 Task: Find connections with filter location Guilin with filter topic #lifestylewith filter profile language English with filter current company Innovaccer with filter school G.H. Raisoni College of Engineering(GHRCE), Nagpur  with filter industry Civic and Social Organizations with filter service category Content Strategy with filter keywords title Atmospheric Scientist
Action: Mouse moved to (714, 96)
Screenshot: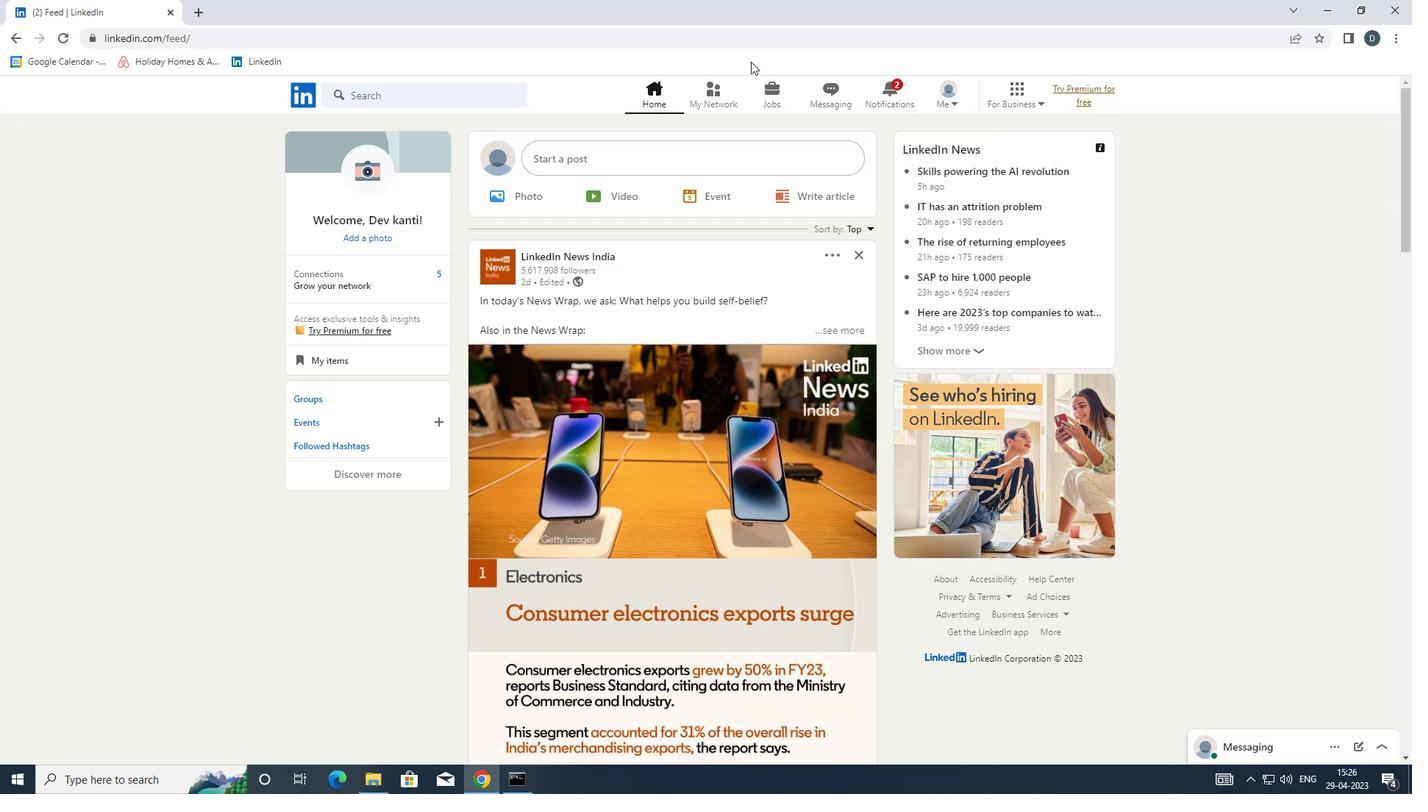 
Action: Mouse pressed left at (714, 96)
Screenshot: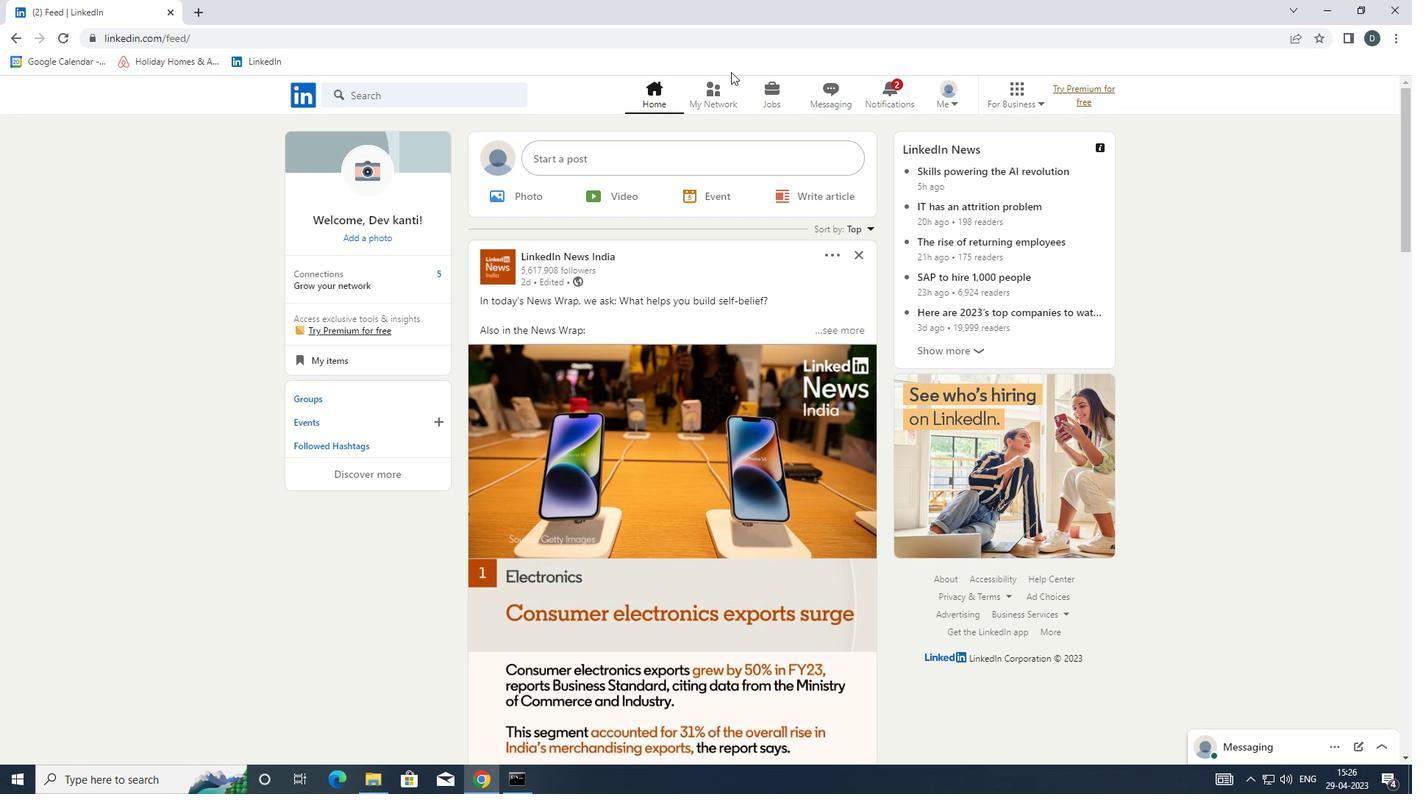 
Action: Mouse moved to (490, 181)
Screenshot: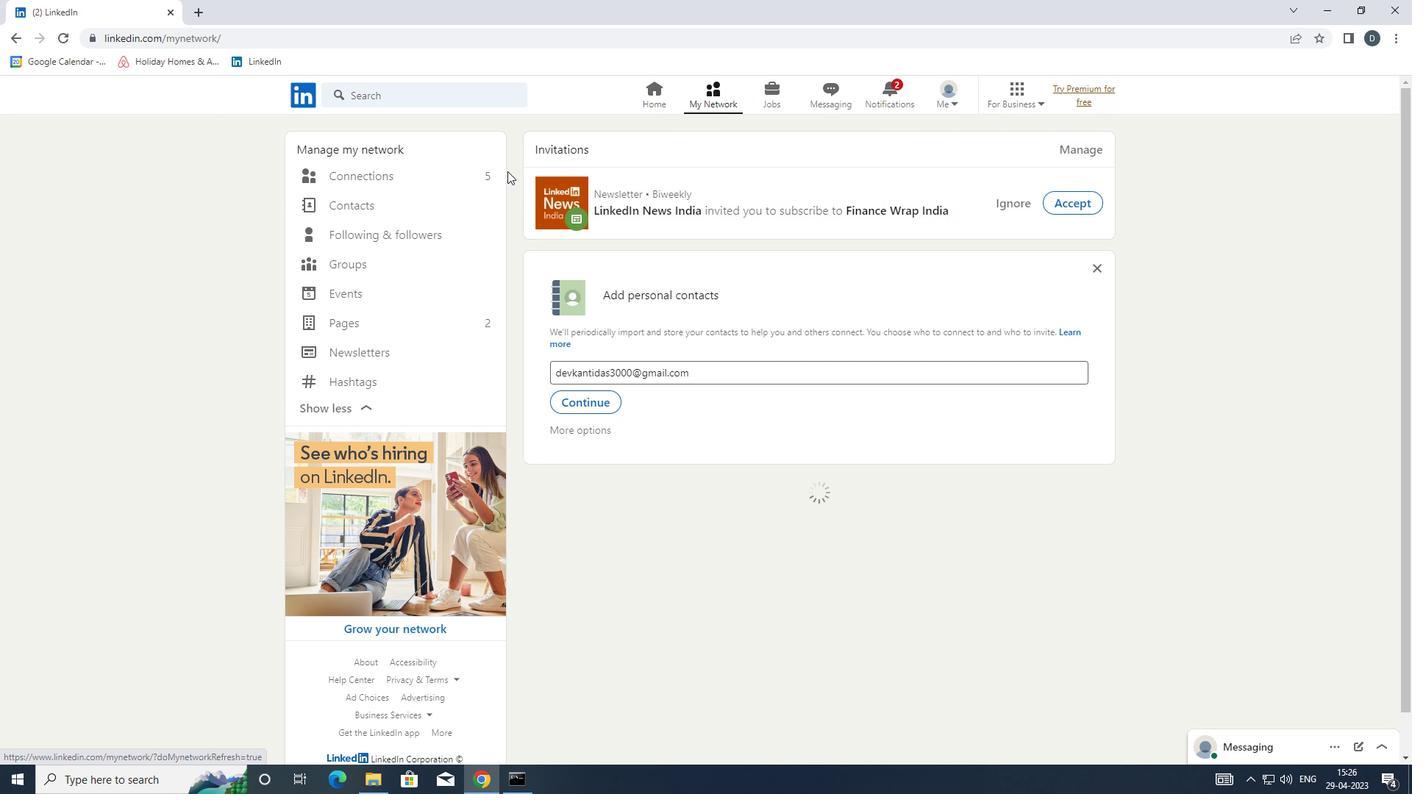 
Action: Mouse pressed left at (490, 181)
Screenshot: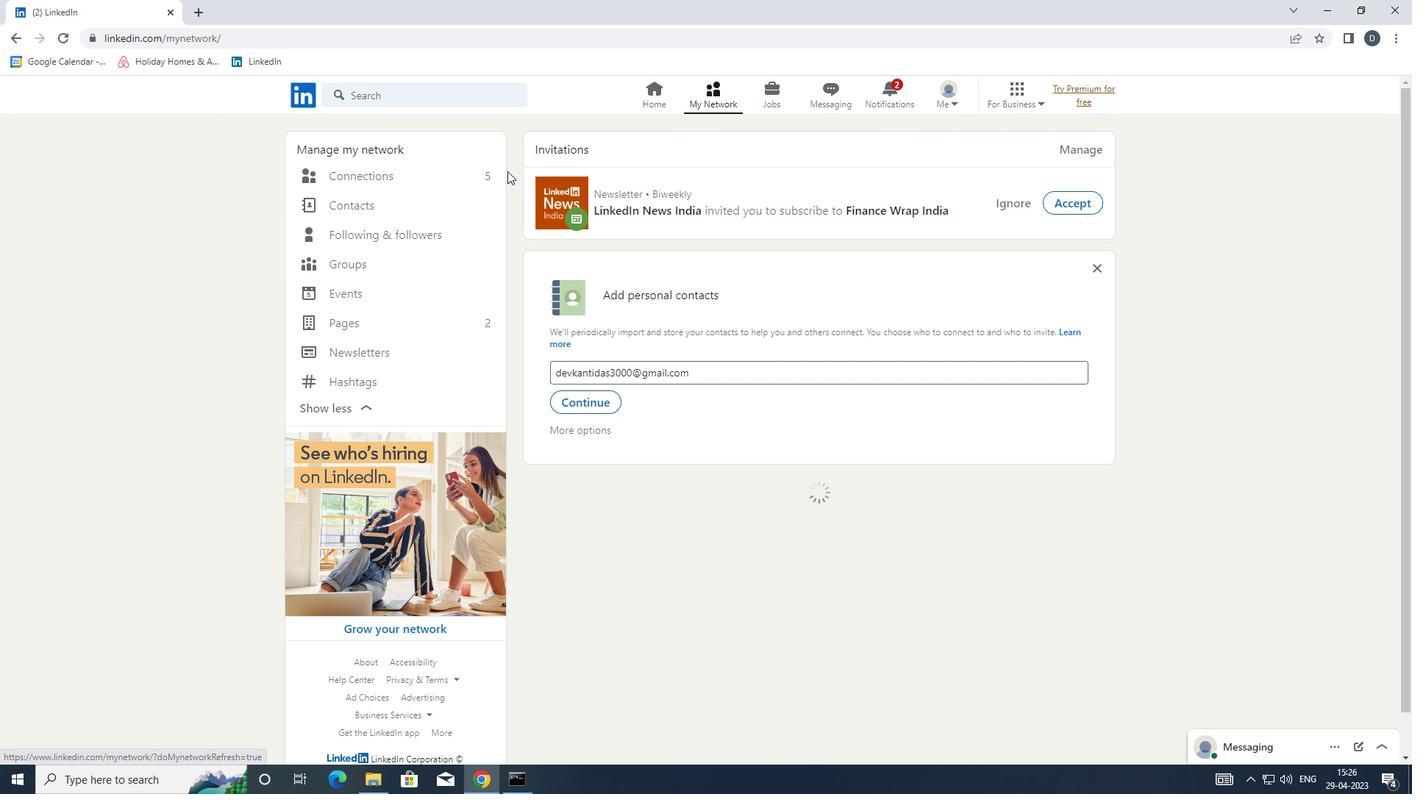 
Action: Mouse moved to (820, 178)
Screenshot: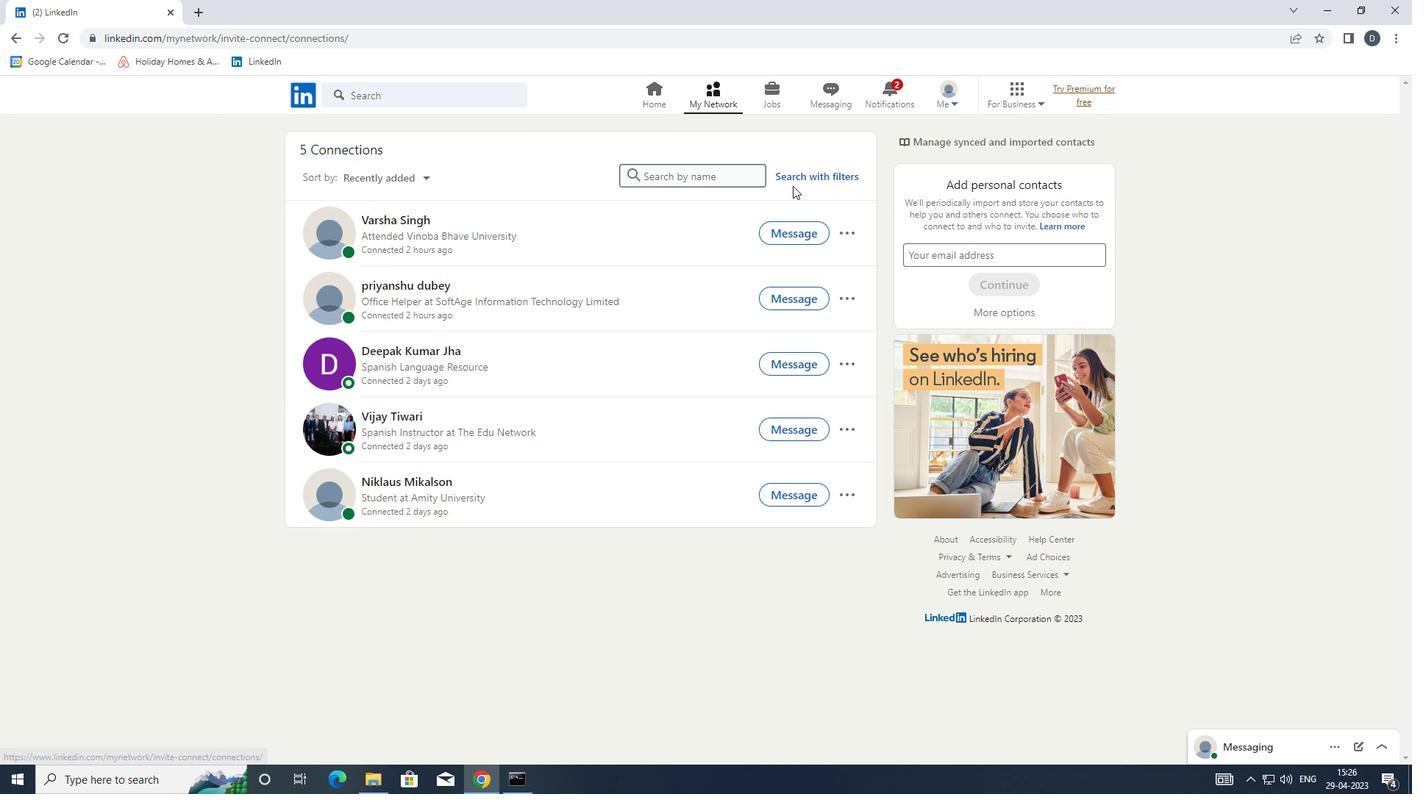 
Action: Mouse pressed left at (820, 178)
Screenshot: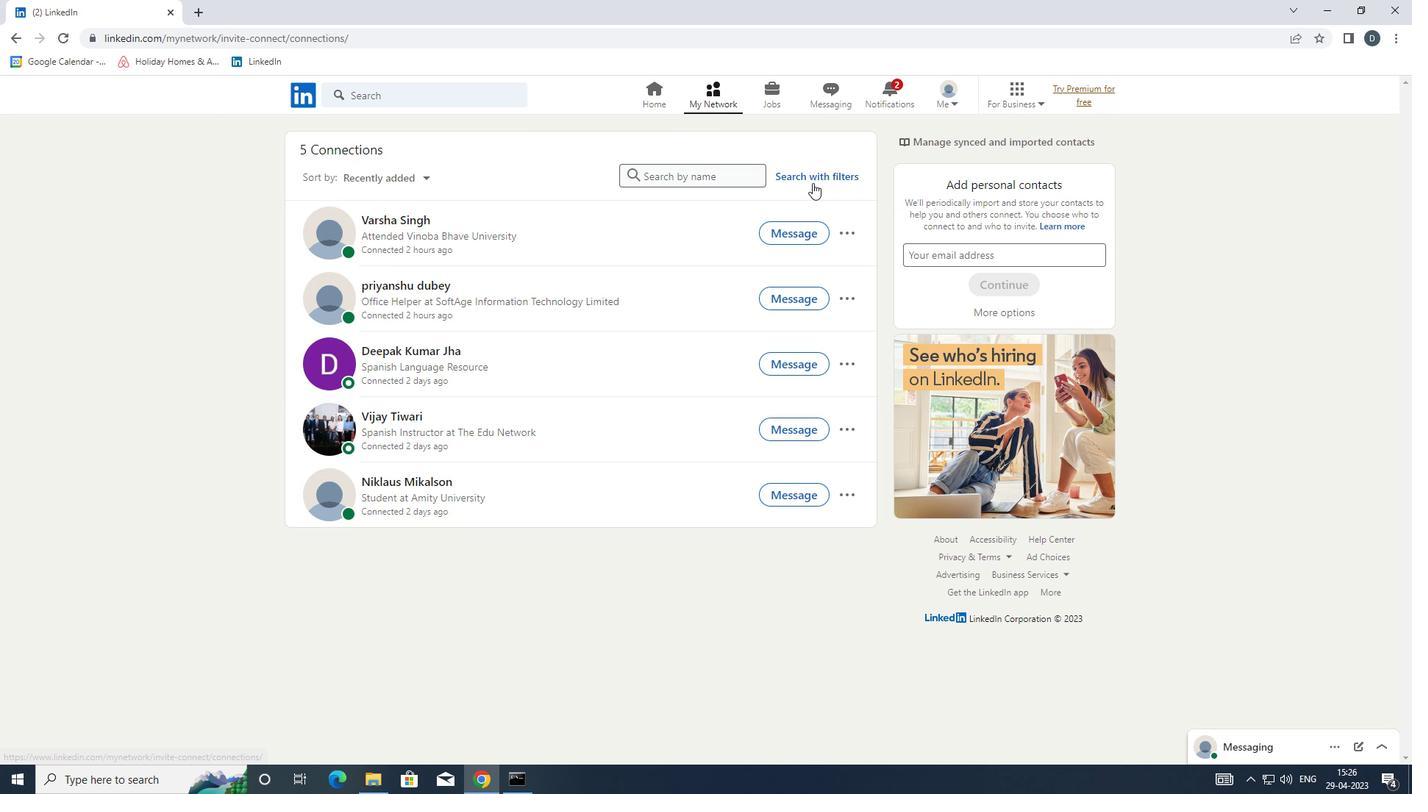 
Action: Mouse moved to (749, 135)
Screenshot: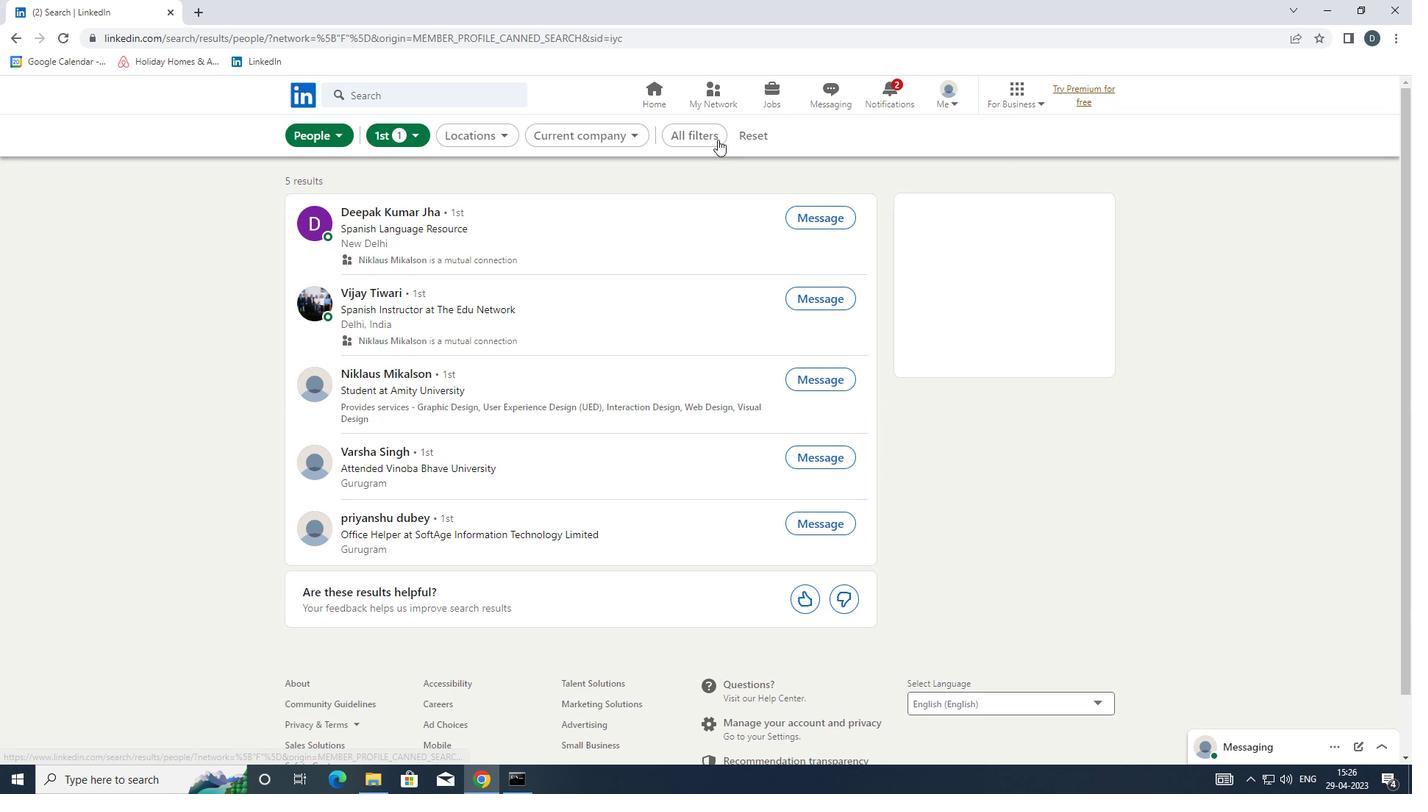 
Action: Mouse pressed left at (749, 135)
Screenshot: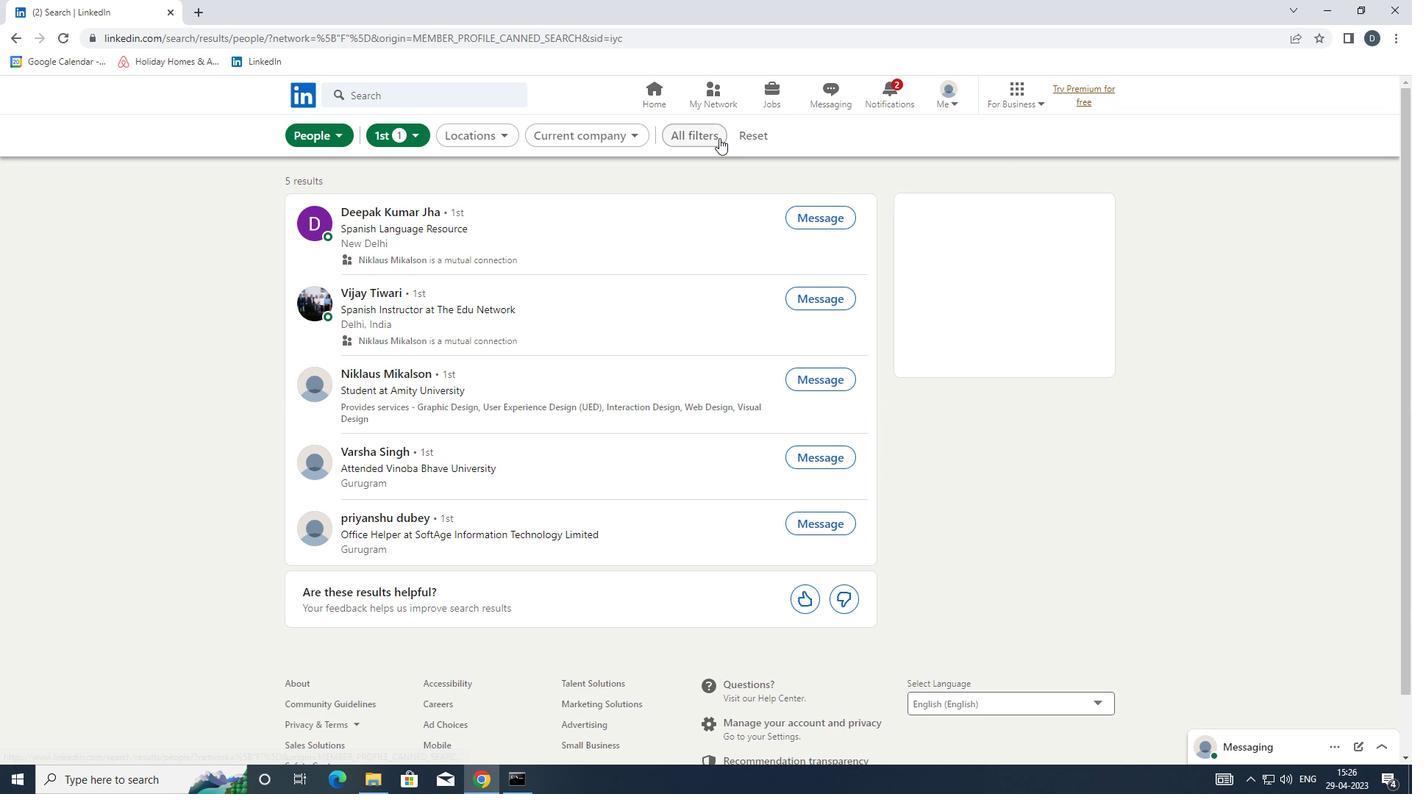 
Action: Mouse moved to (721, 133)
Screenshot: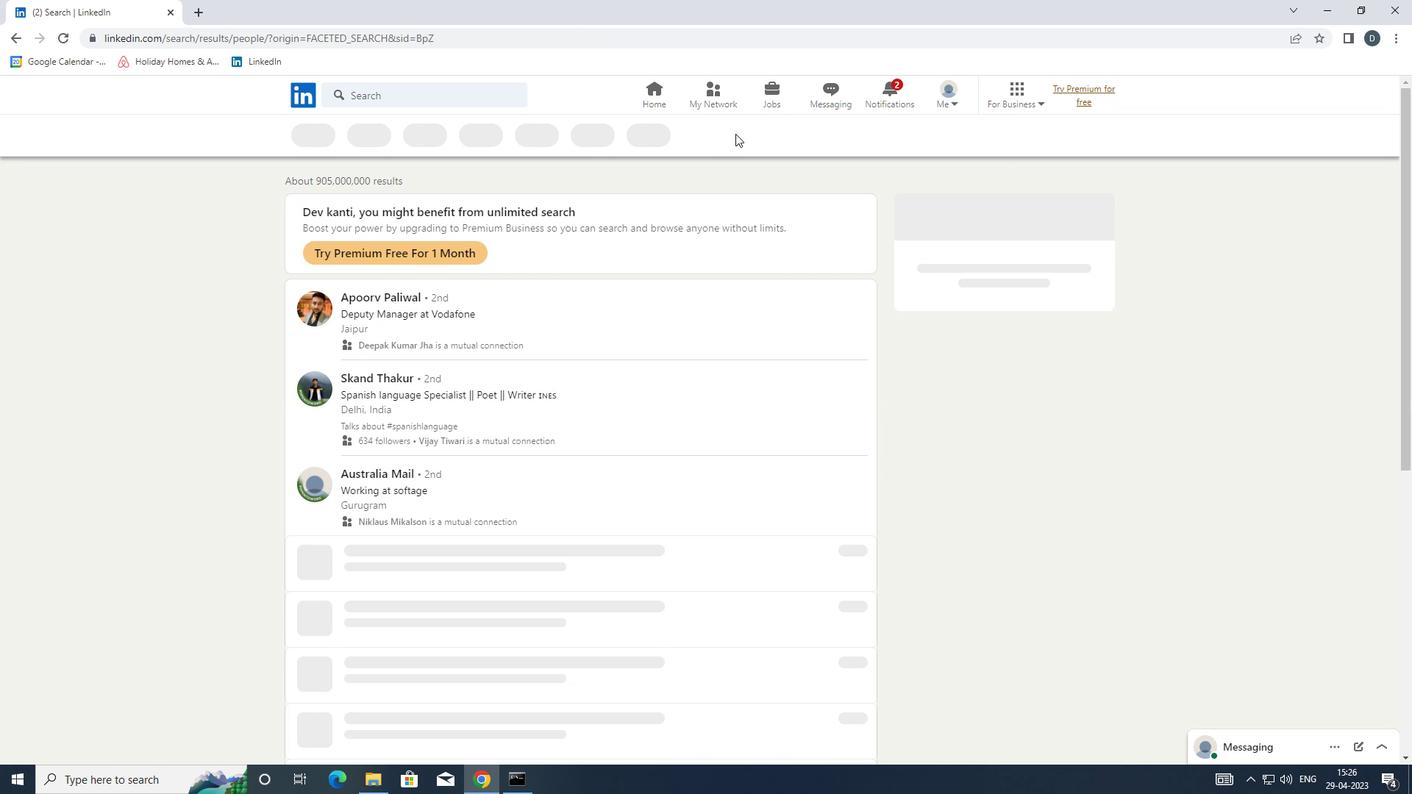 
Action: Mouse pressed left at (721, 133)
Screenshot: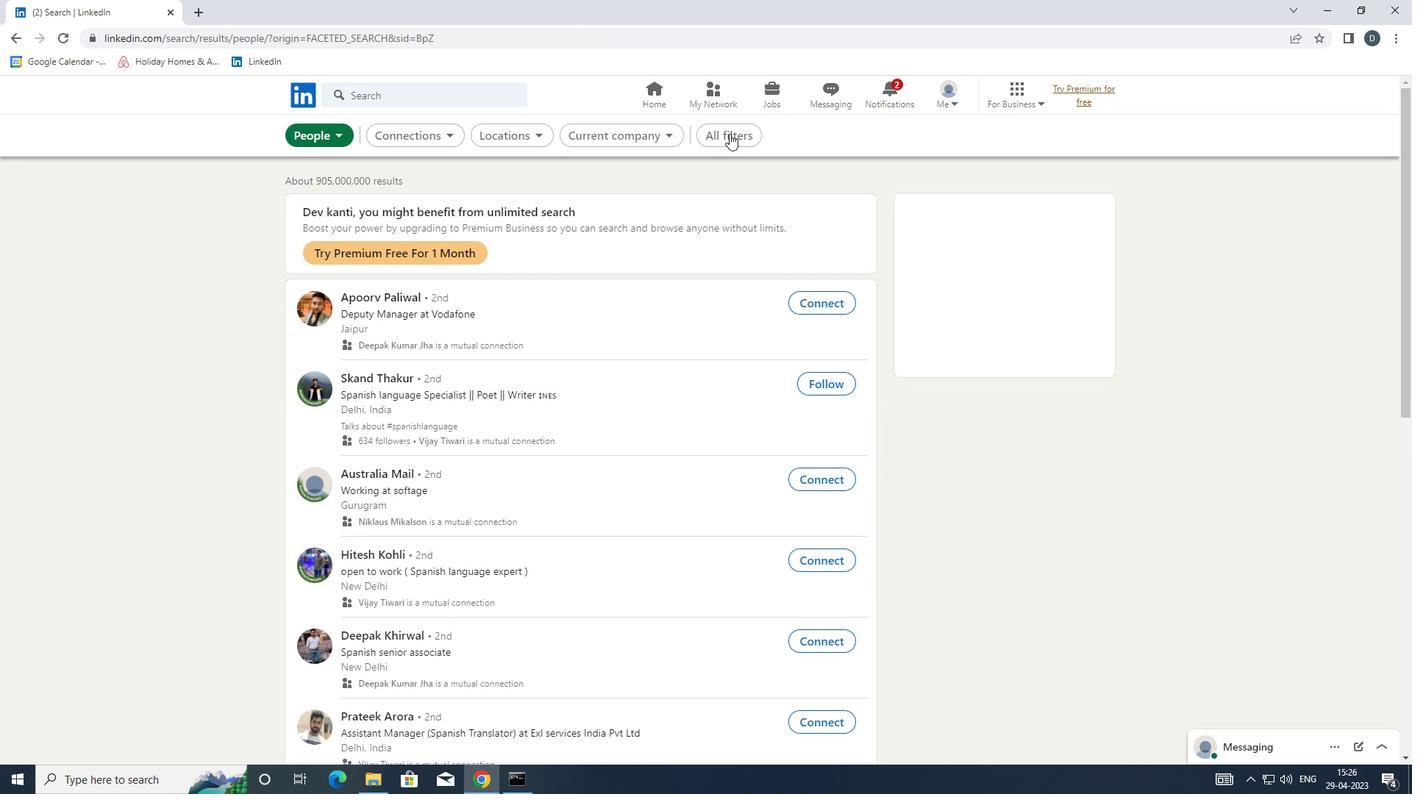 
Action: Mouse moved to (1153, 444)
Screenshot: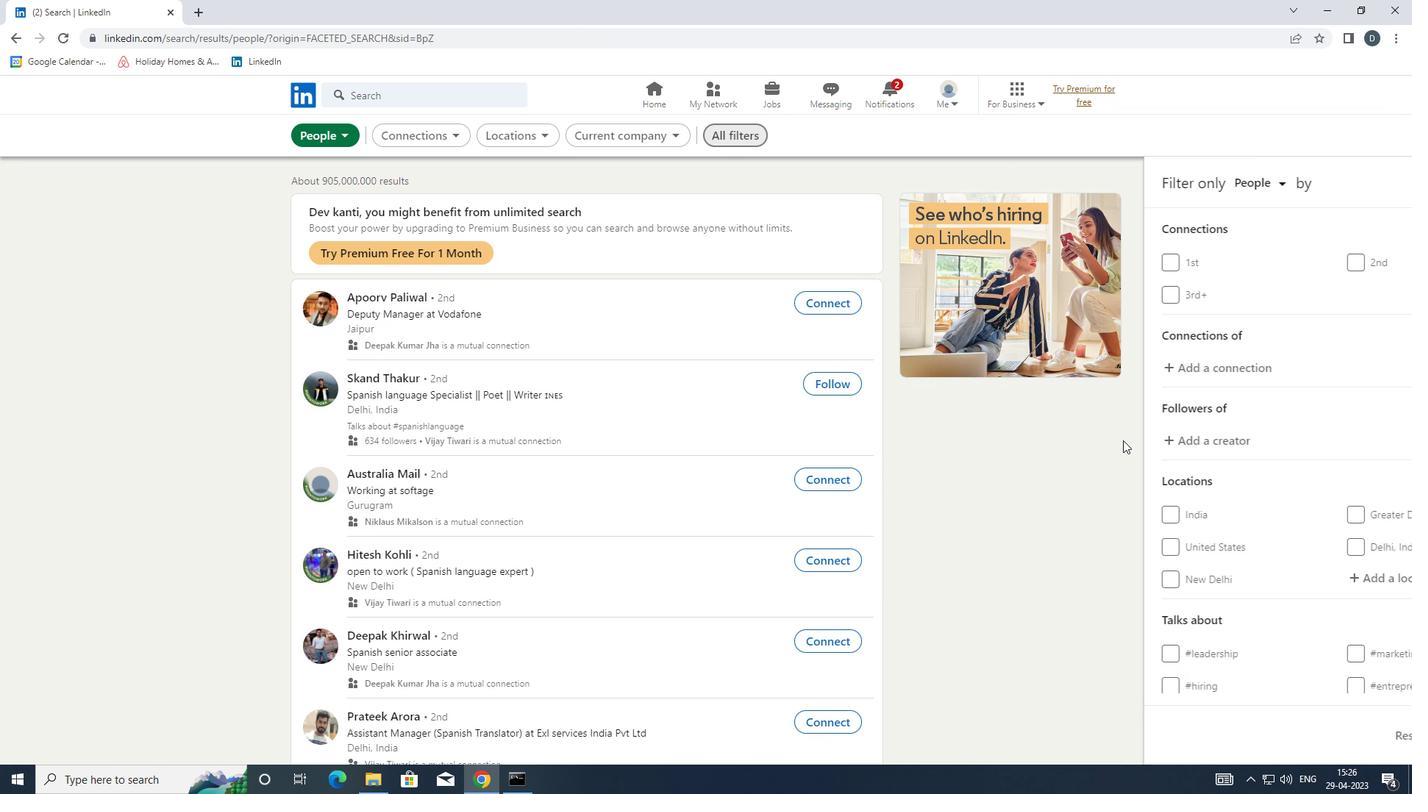 
Action: Mouse scrolled (1153, 443) with delta (0, 0)
Screenshot: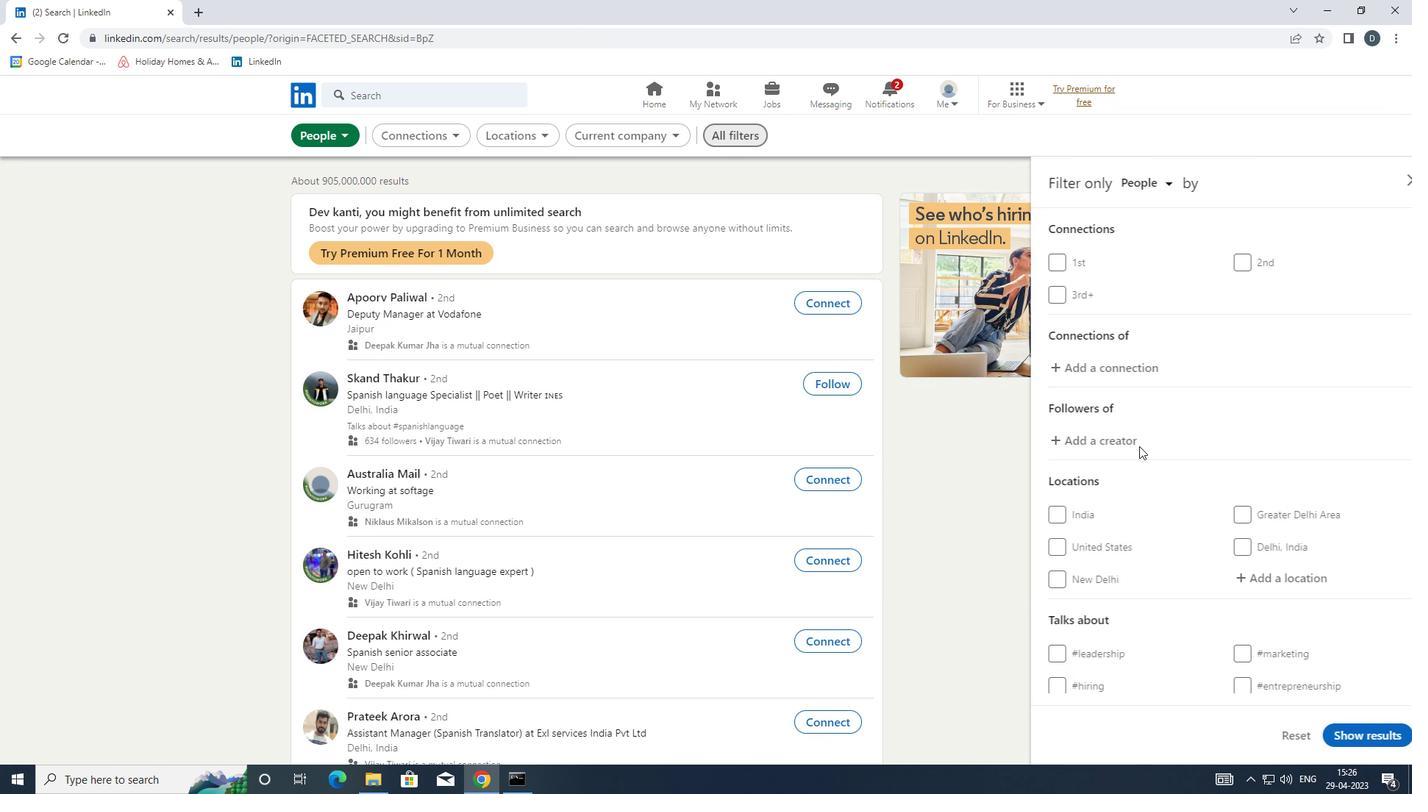 
Action: Mouse moved to (1155, 444)
Screenshot: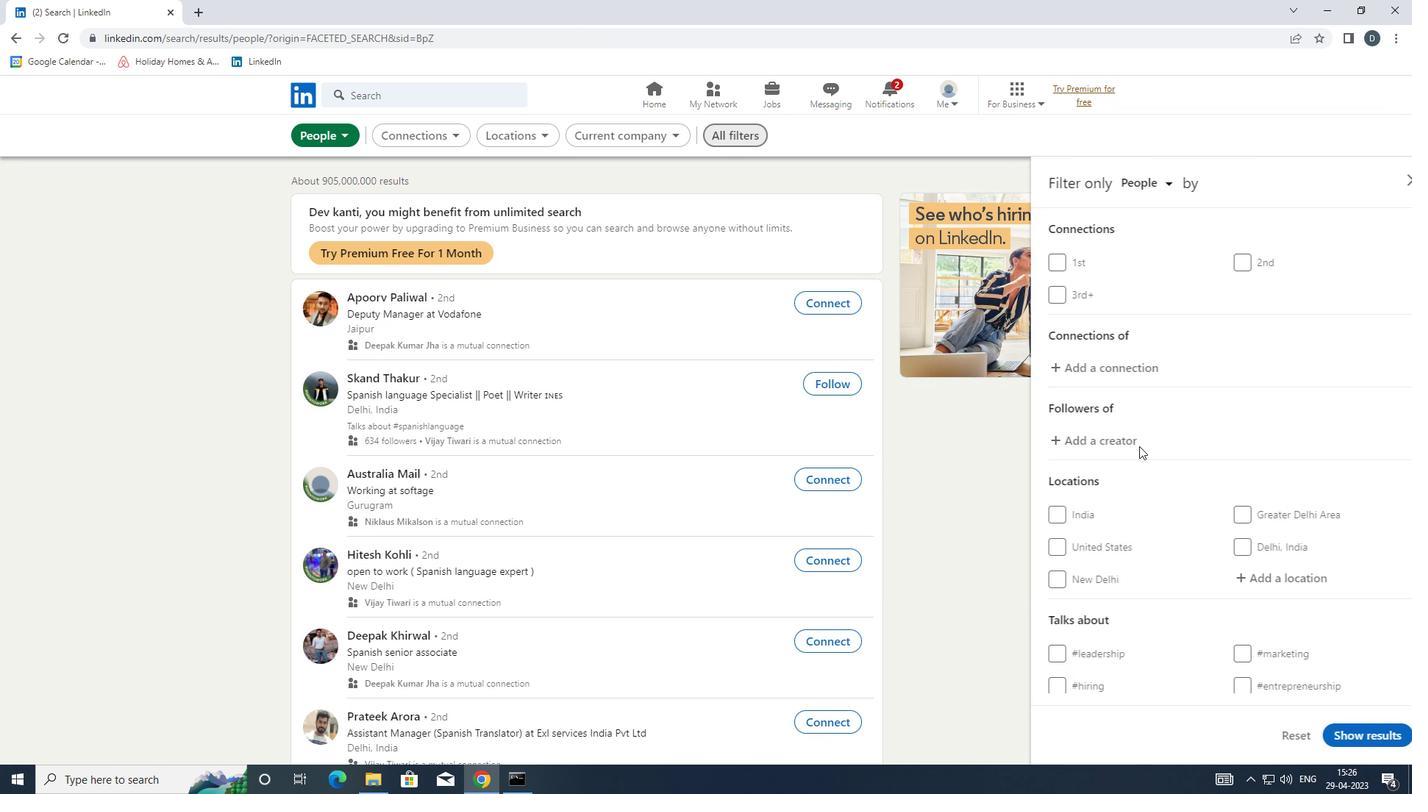 
Action: Mouse scrolled (1155, 443) with delta (0, 0)
Screenshot: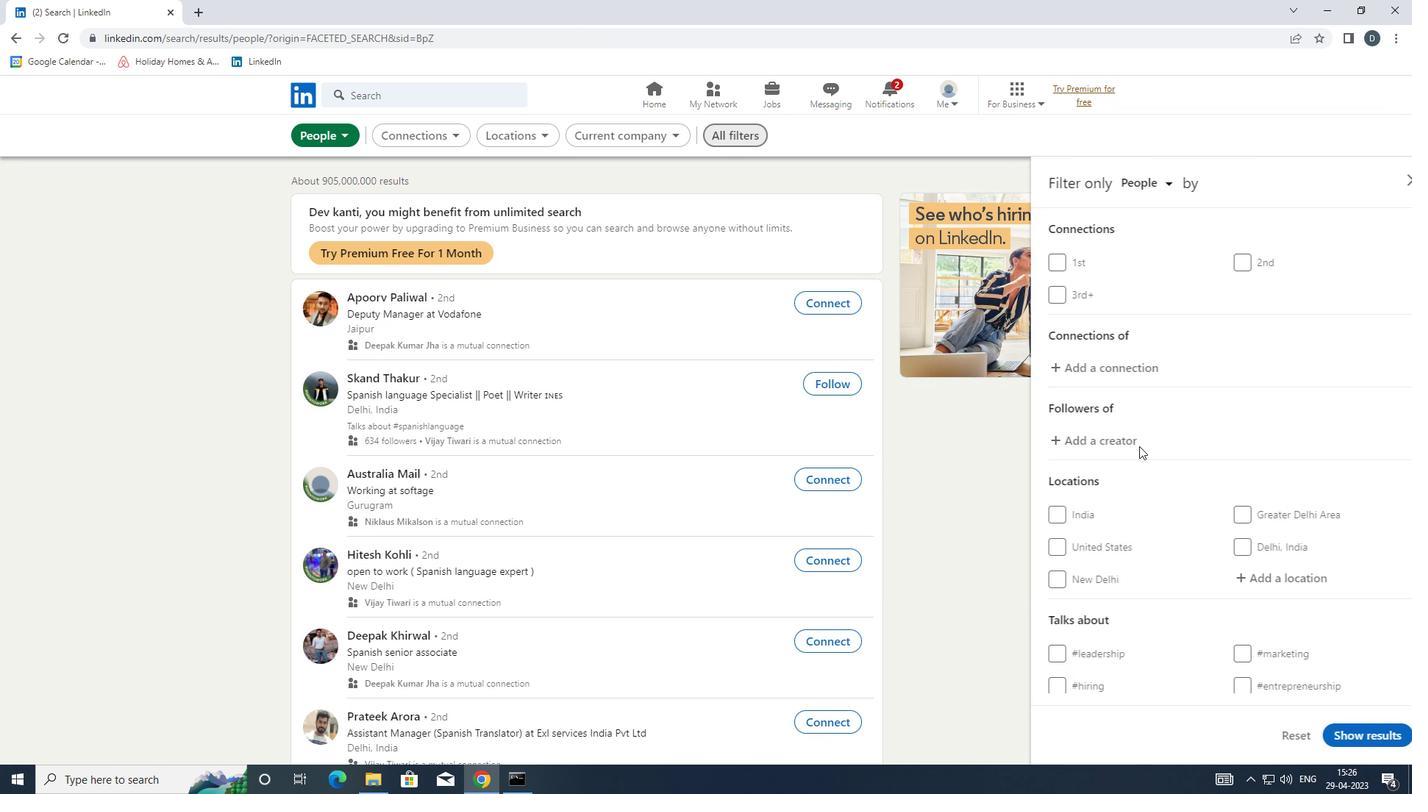 
Action: Mouse moved to (1254, 432)
Screenshot: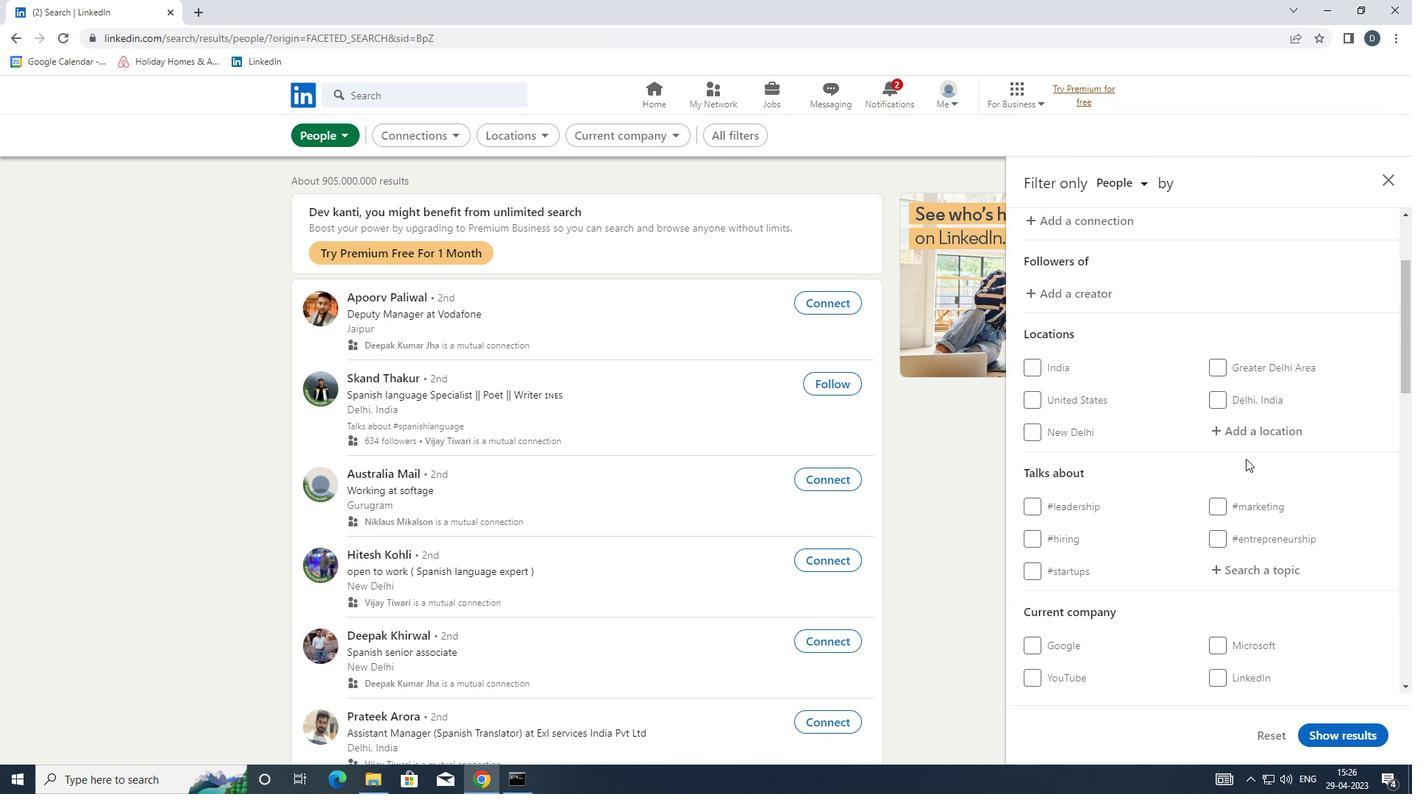 
Action: Mouse pressed left at (1254, 432)
Screenshot: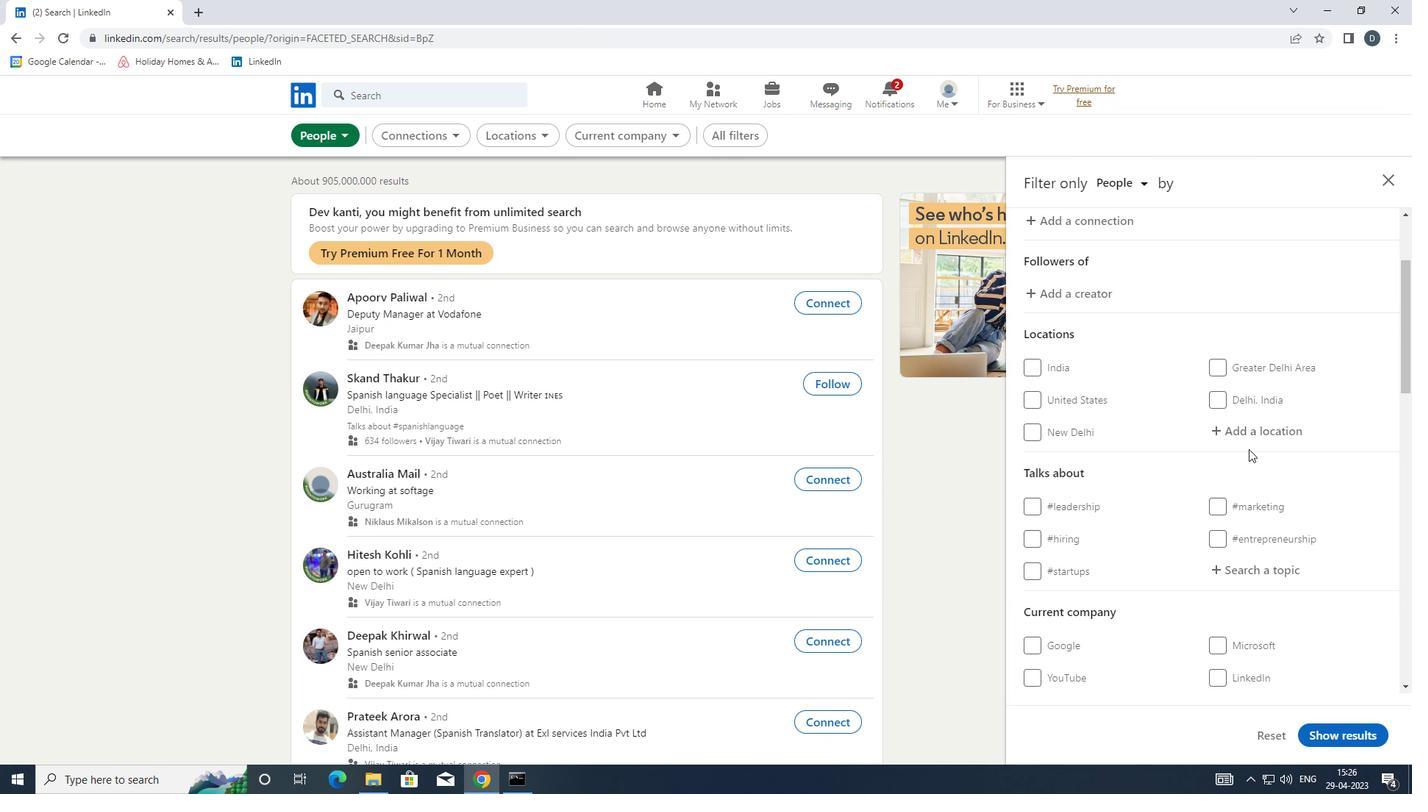 
Action: Mouse moved to (988, 473)
Screenshot: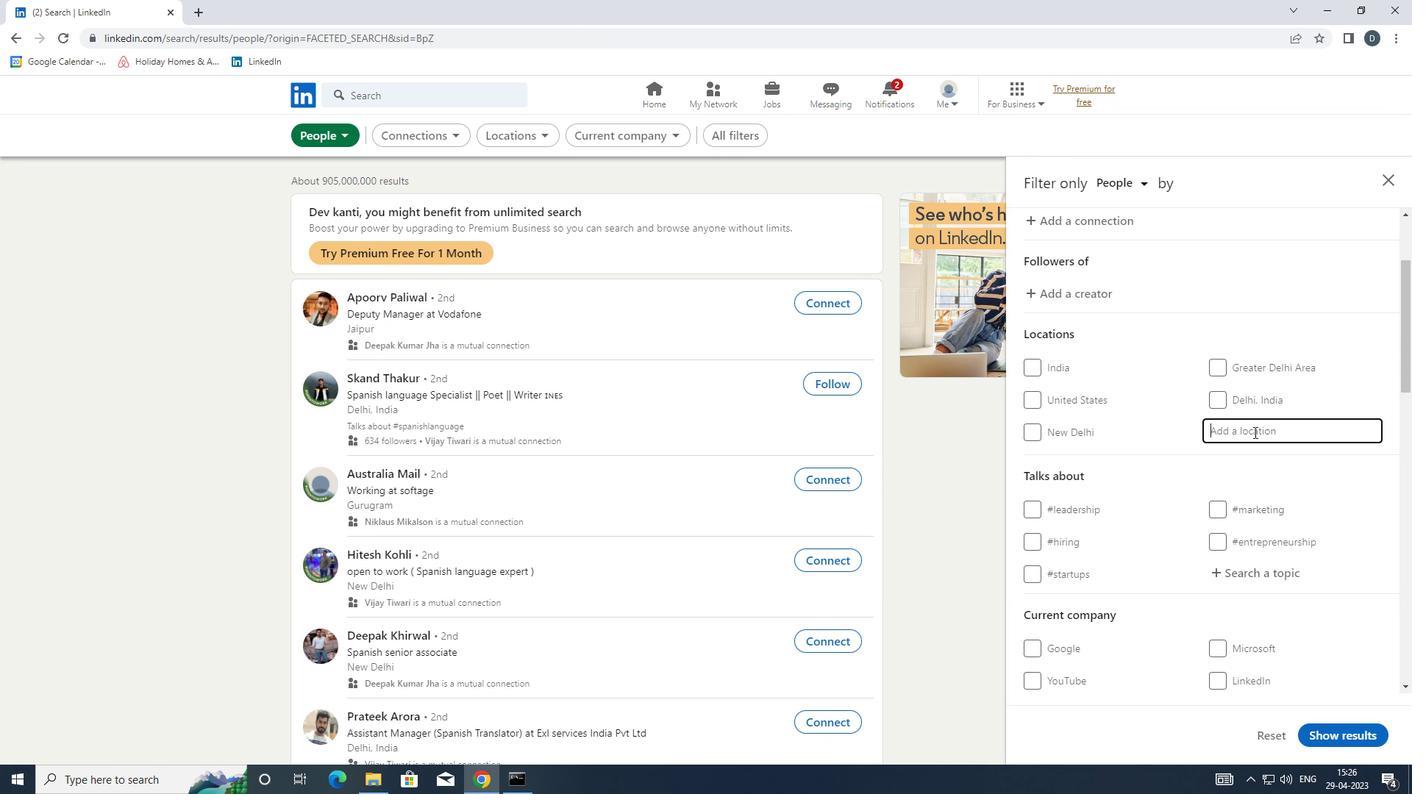 
Action: Key pressed <Key.shift>GUILIN
Screenshot: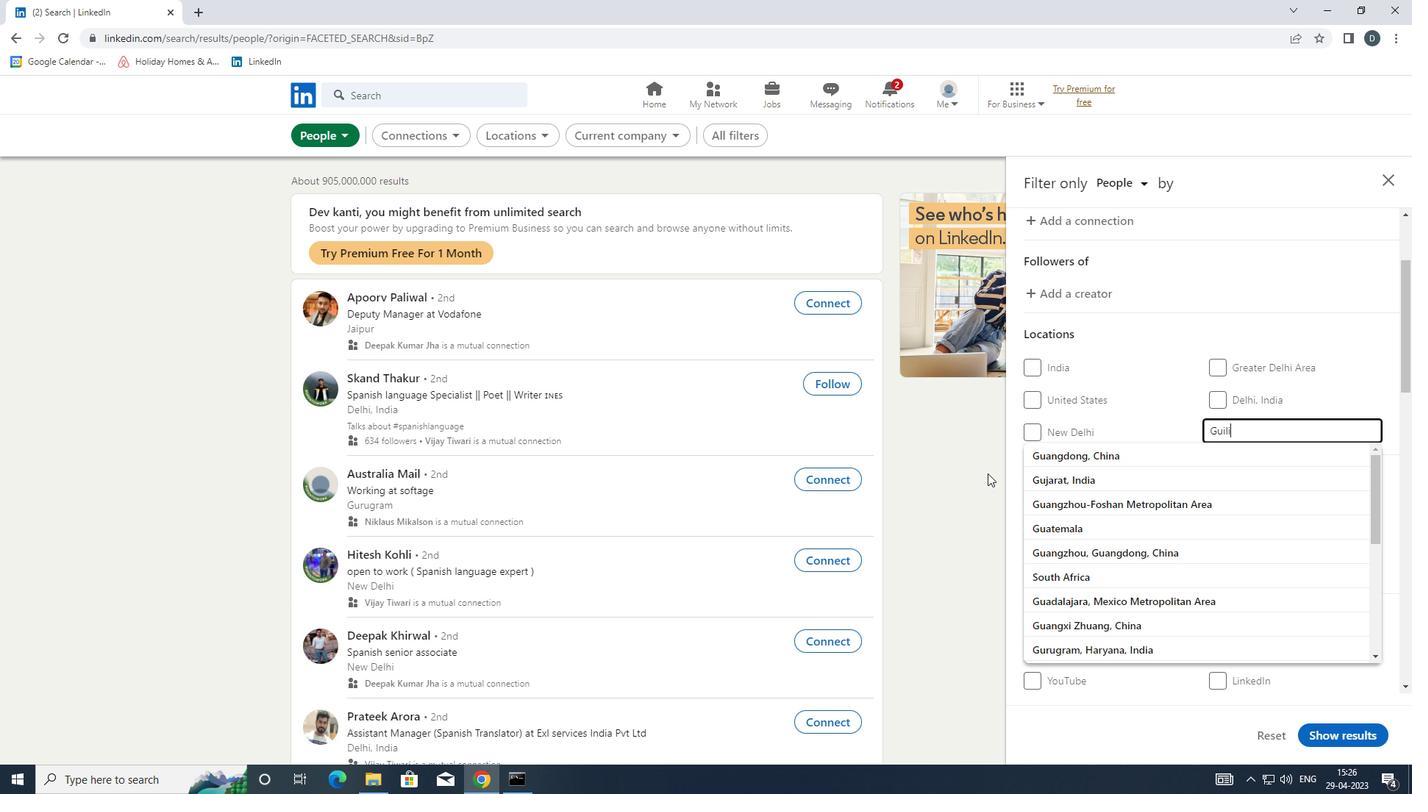 
Action: Mouse moved to (1088, 459)
Screenshot: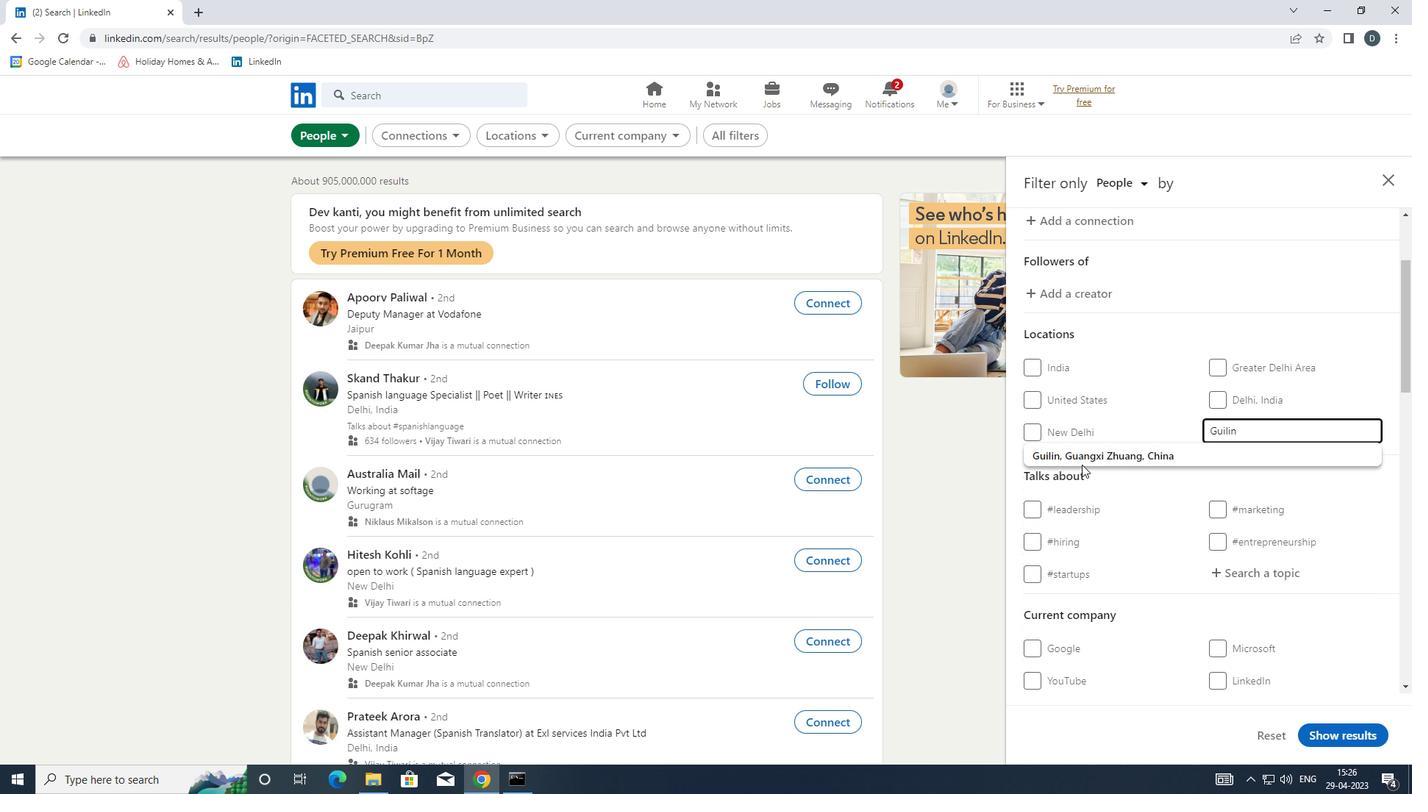 
Action: Mouse pressed left at (1088, 459)
Screenshot: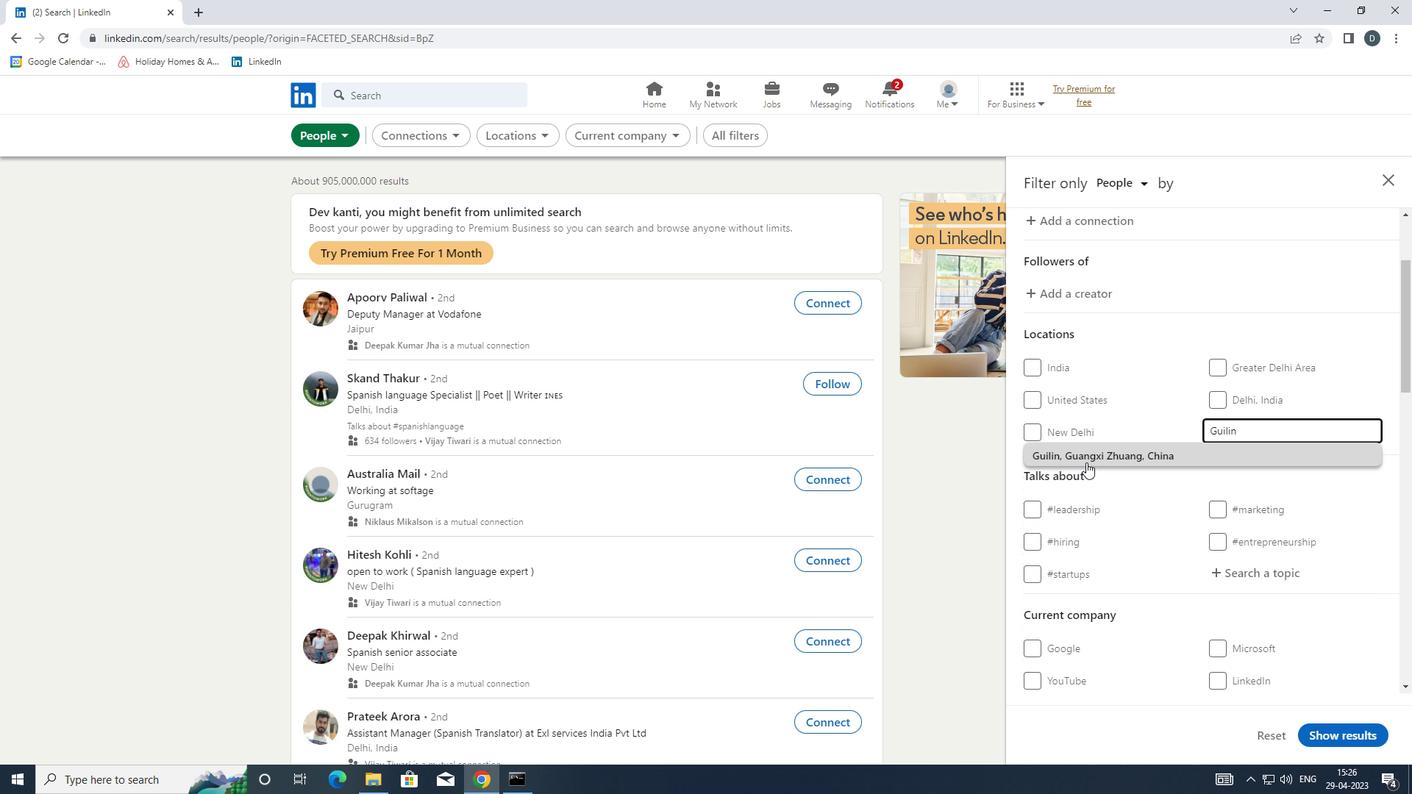 
Action: Mouse moved to (1282, 605)
Screenshot: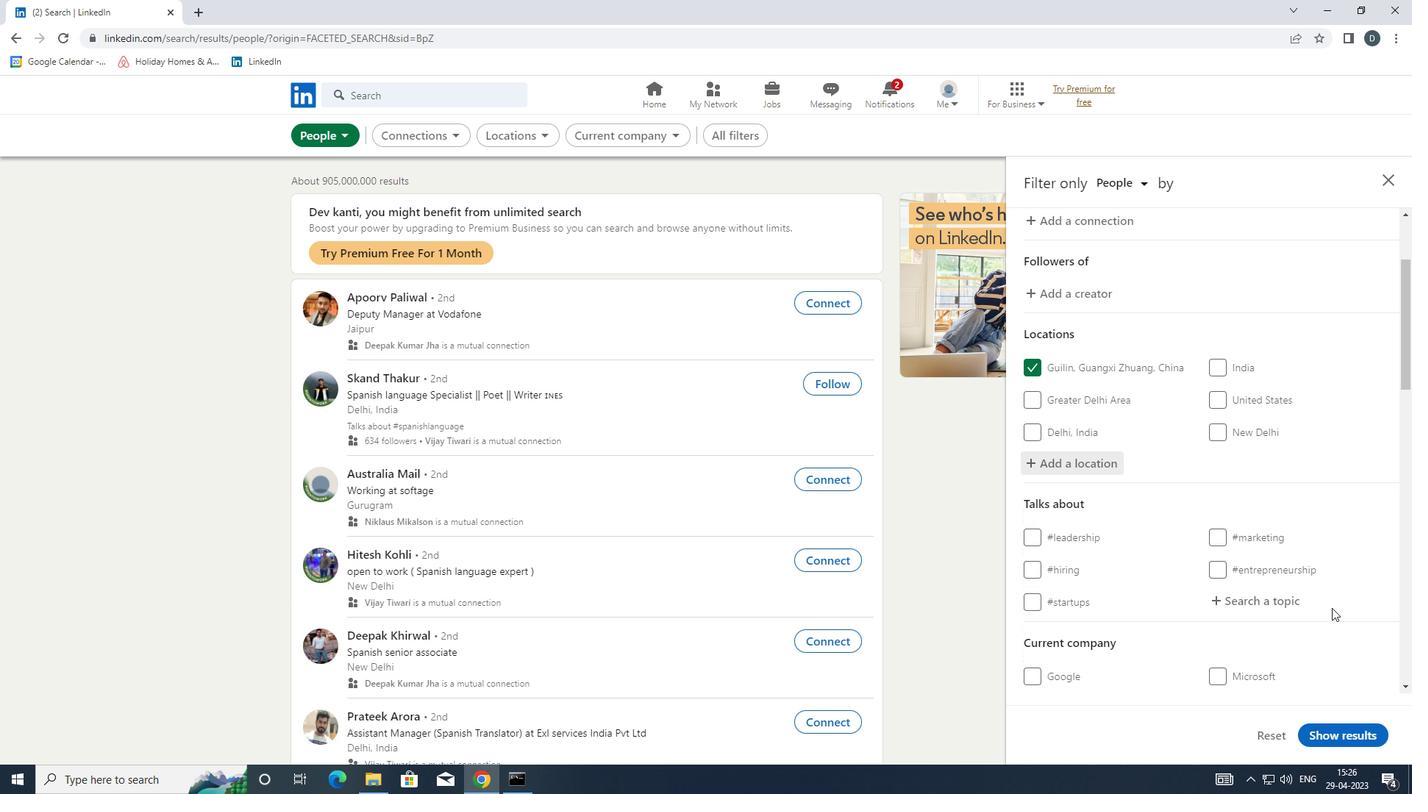 
Action: Mouse pressed left at (1282, 605)
Screenshot: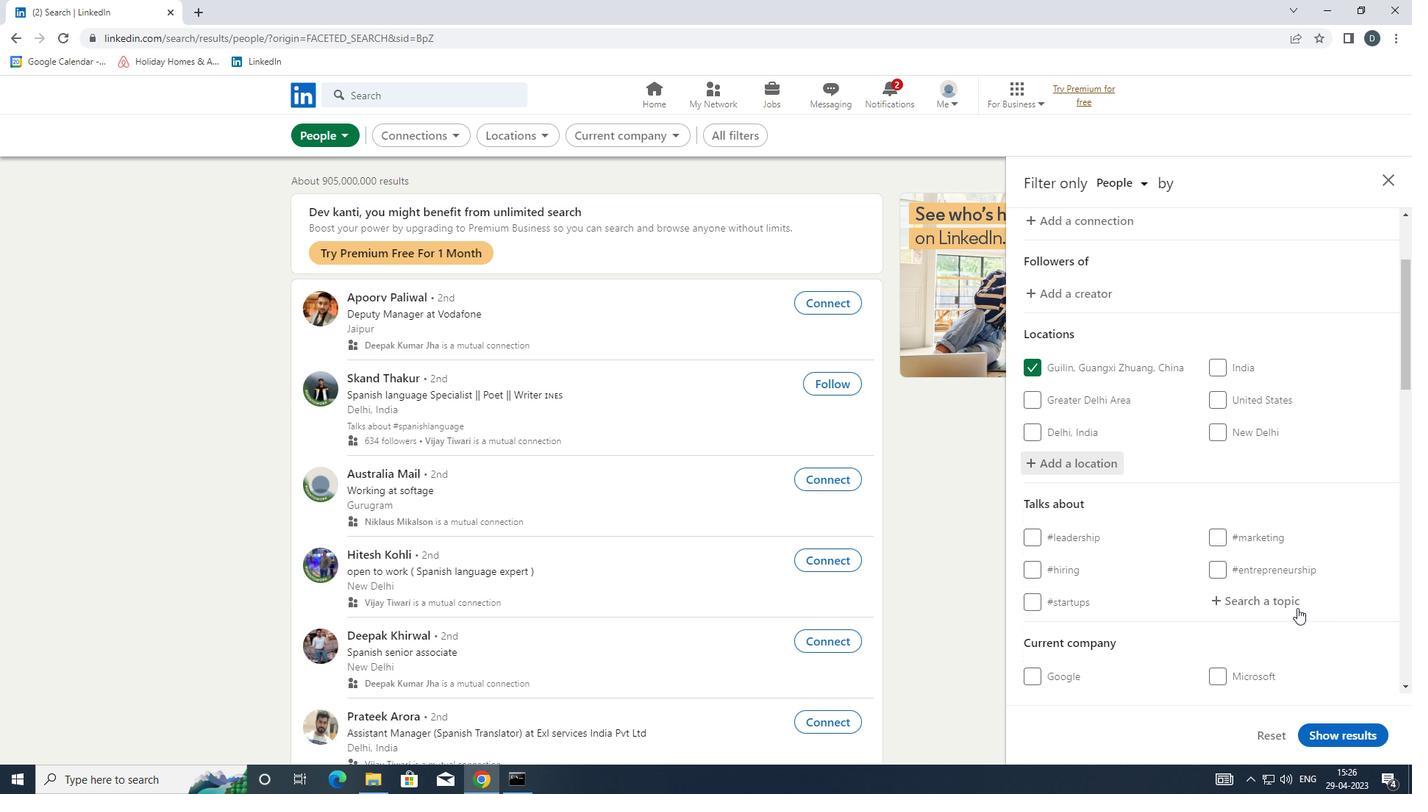 
Action: Key pressed <Key.shift><Key.shift><Key.shift><Key.shift>#<Key.shift>
Screenshot: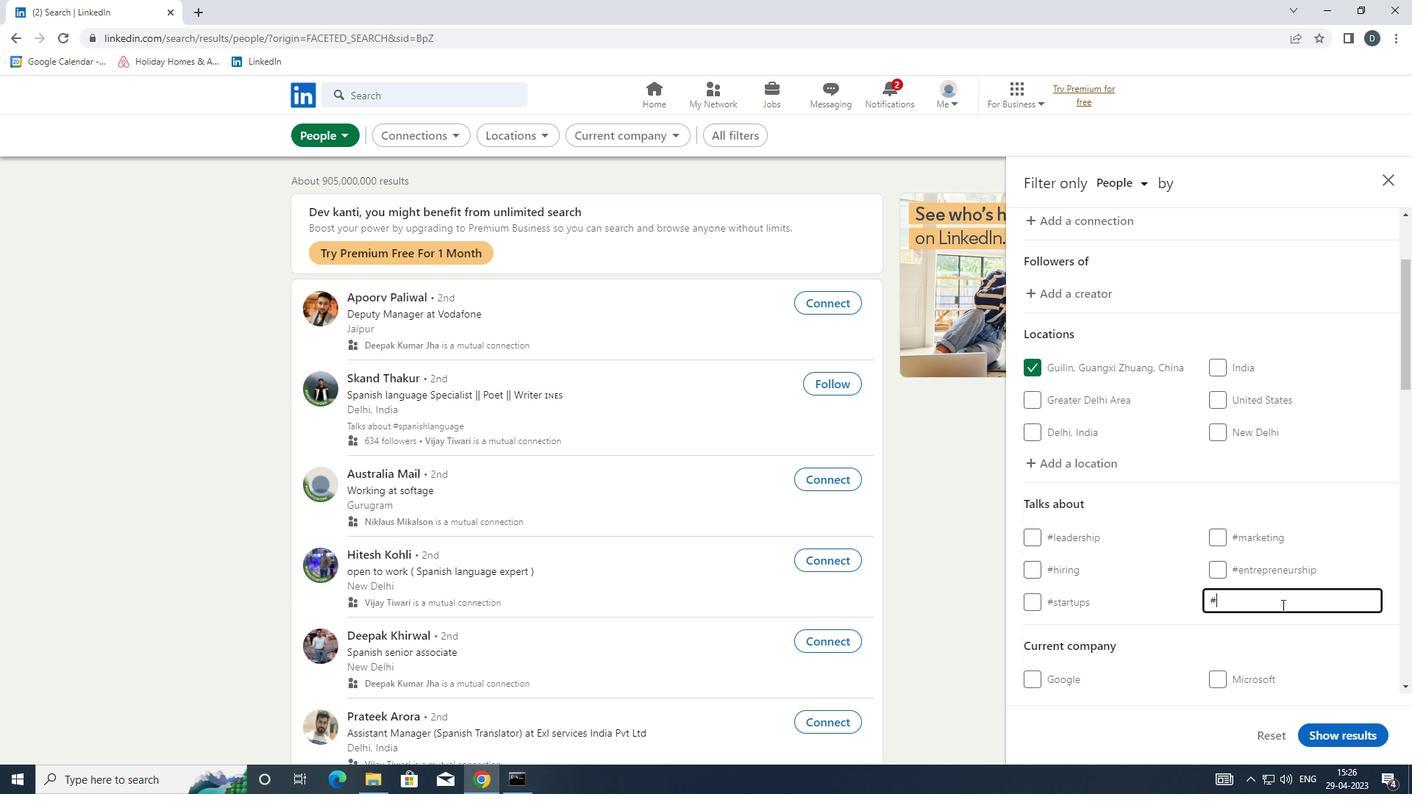 
Action: Mouse moved to (1282, 604)
Screenshot: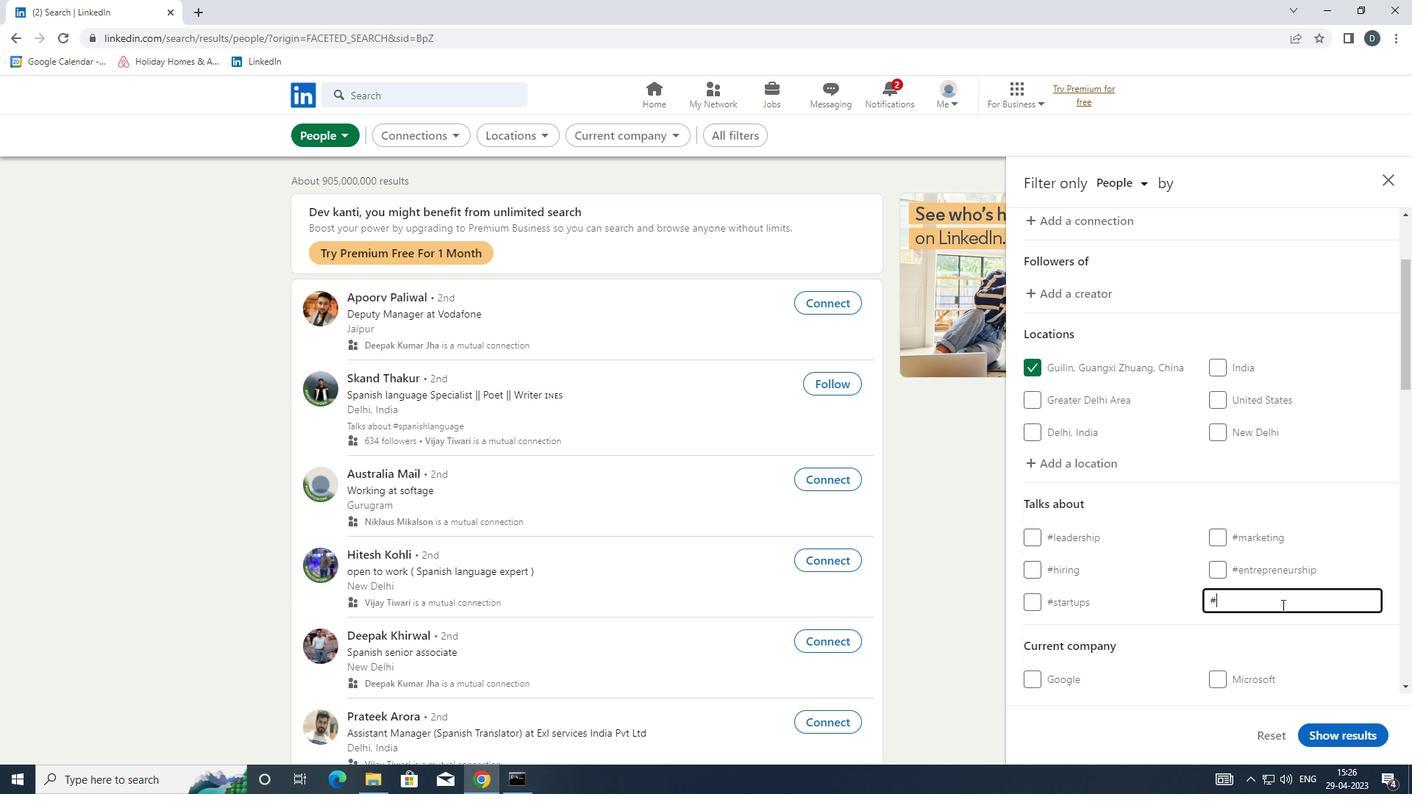 
Action: Key pressed LIFESTYLE
Screenshot: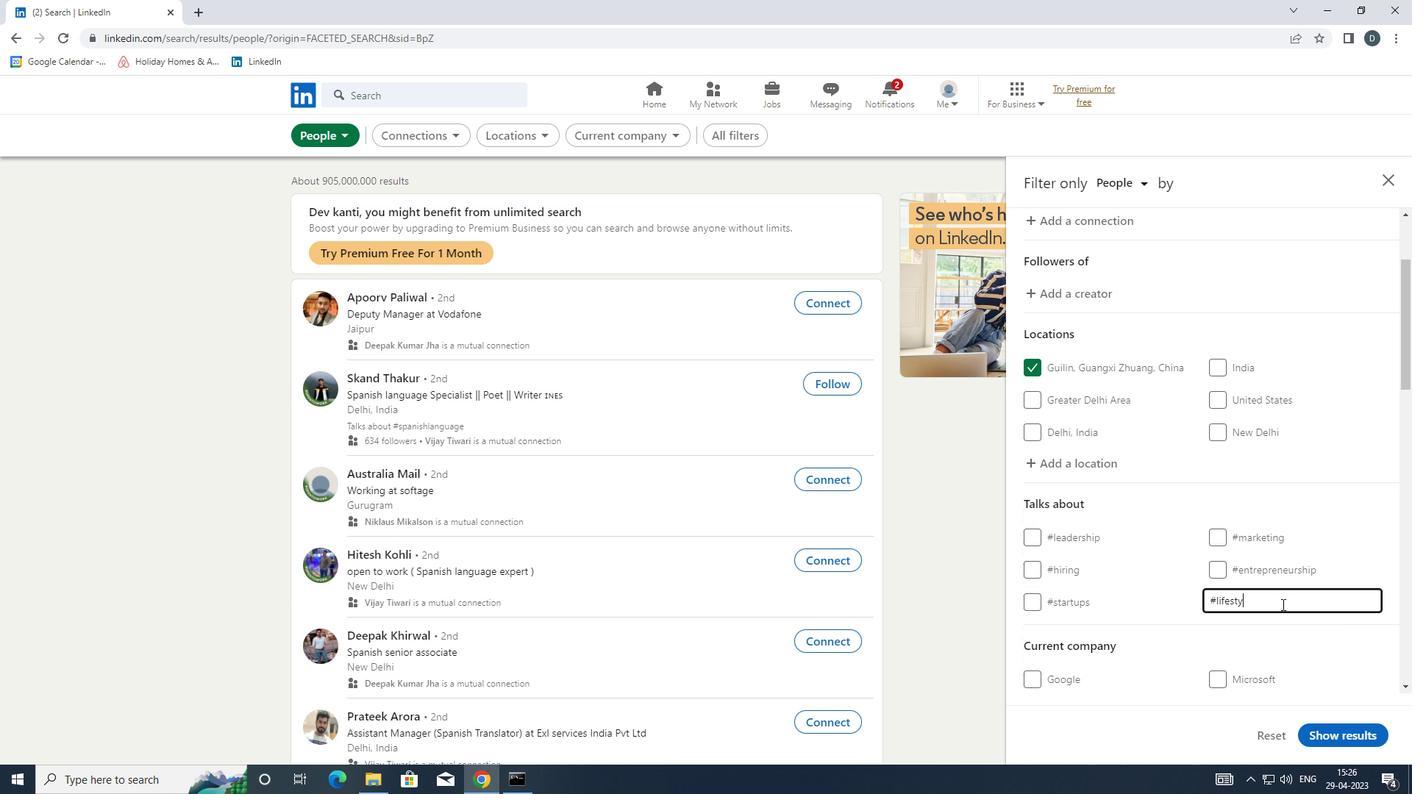 
Action: Mouse scrolled (1282, 604) with delta (0, 0)
Screenshot: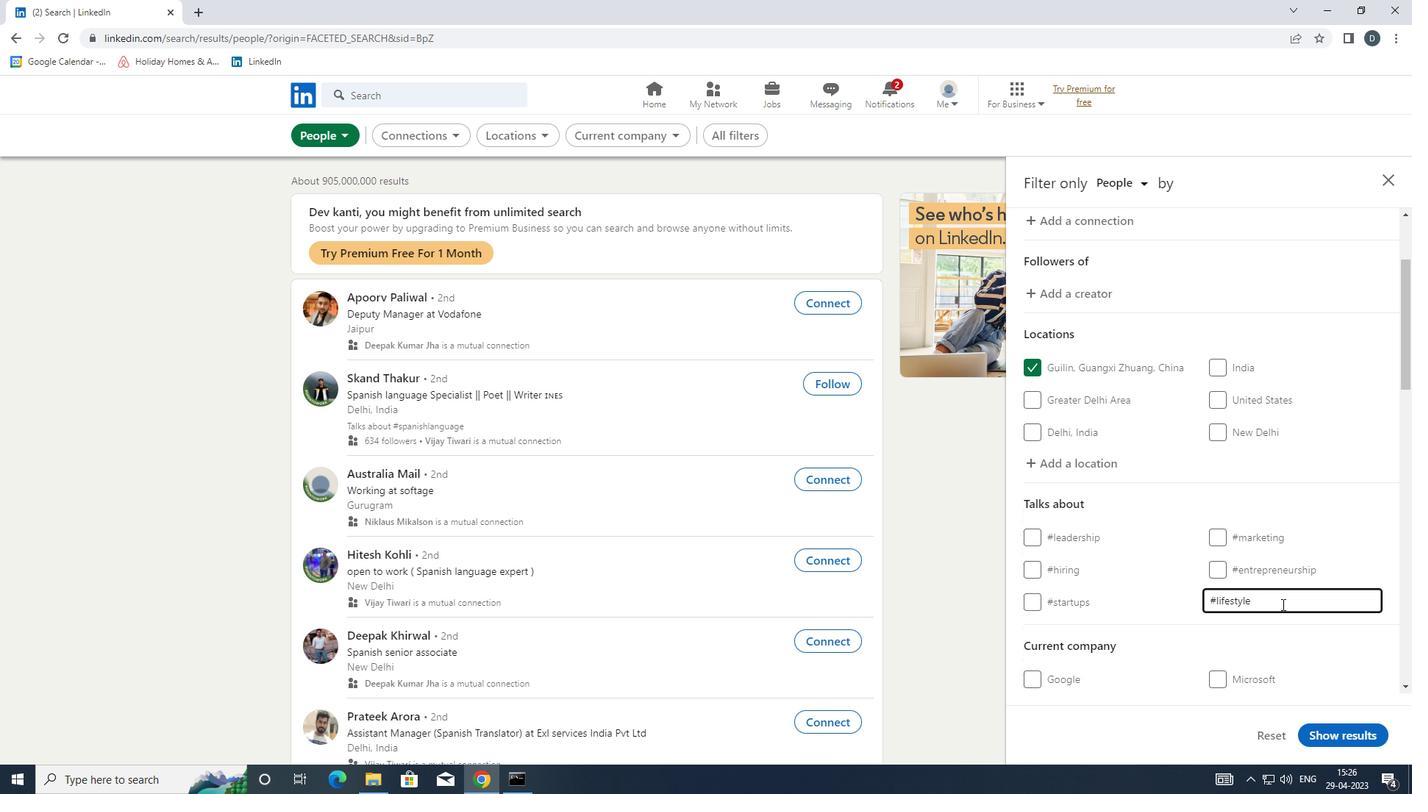 
Action: Mouse scrolled (1282, 604) with delta (0, 0)
Screenshot: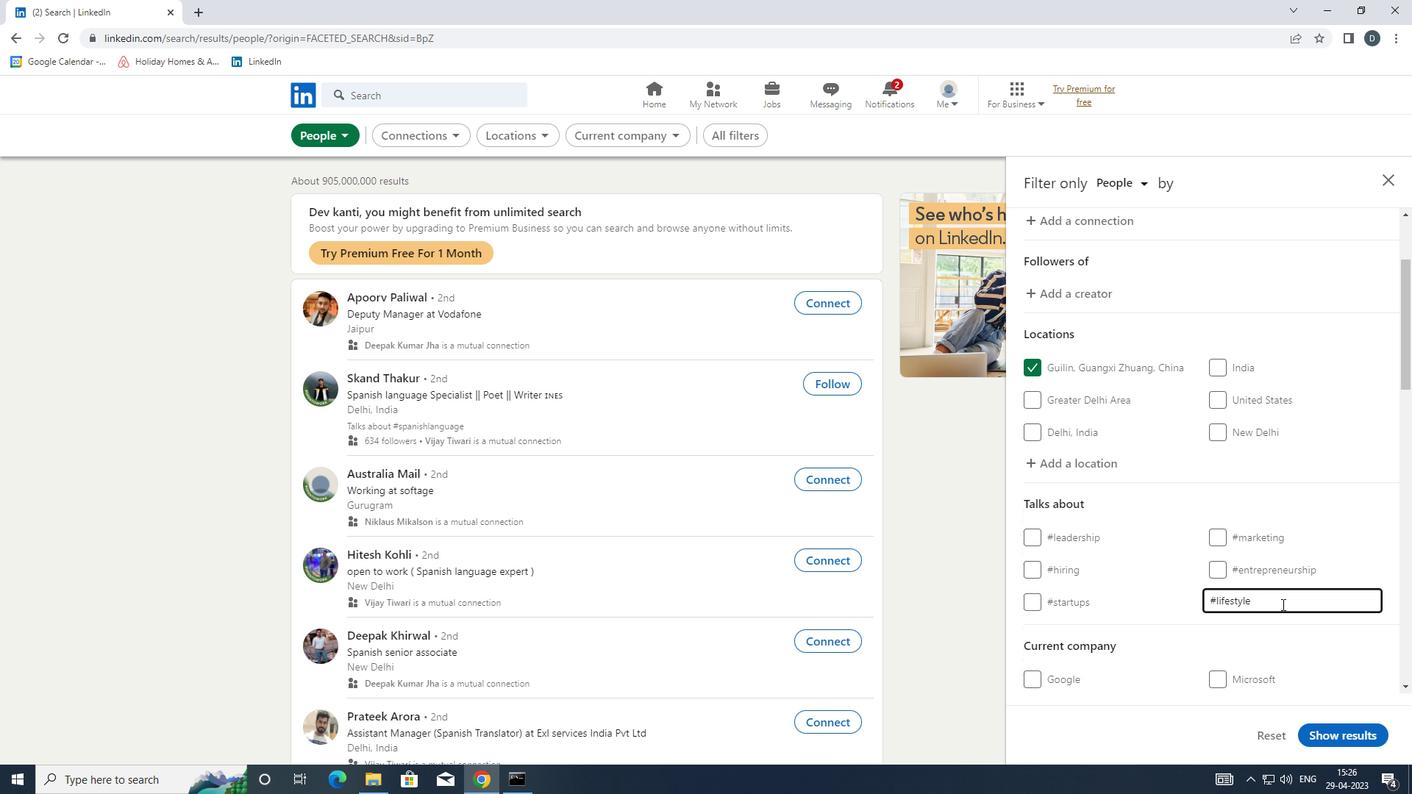 
Action: Mouse scrolled (1282, 604) with delta (0, 0)
Screenshot: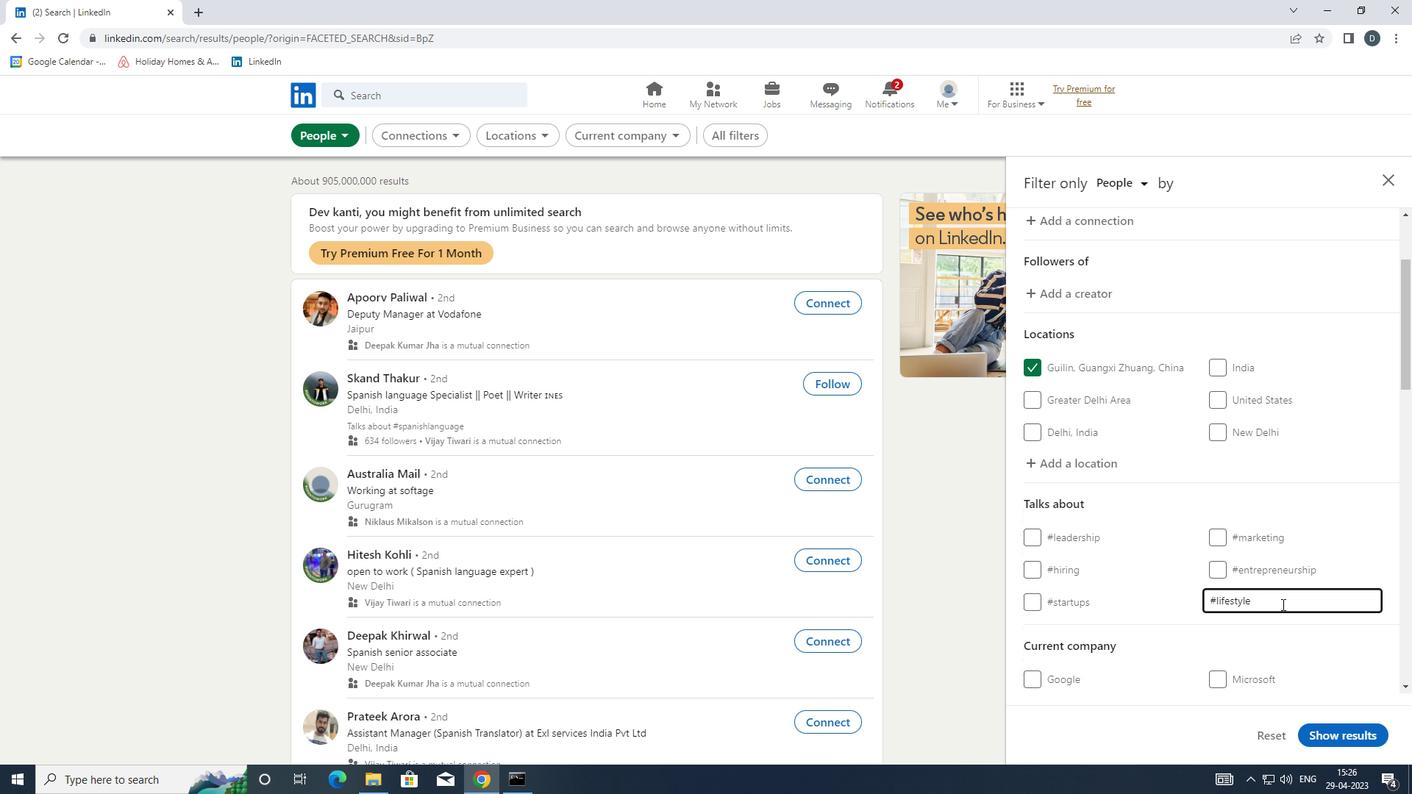 
Action: Mouse scrolled (1282, 604) with delta (0, 0)
Screenshot: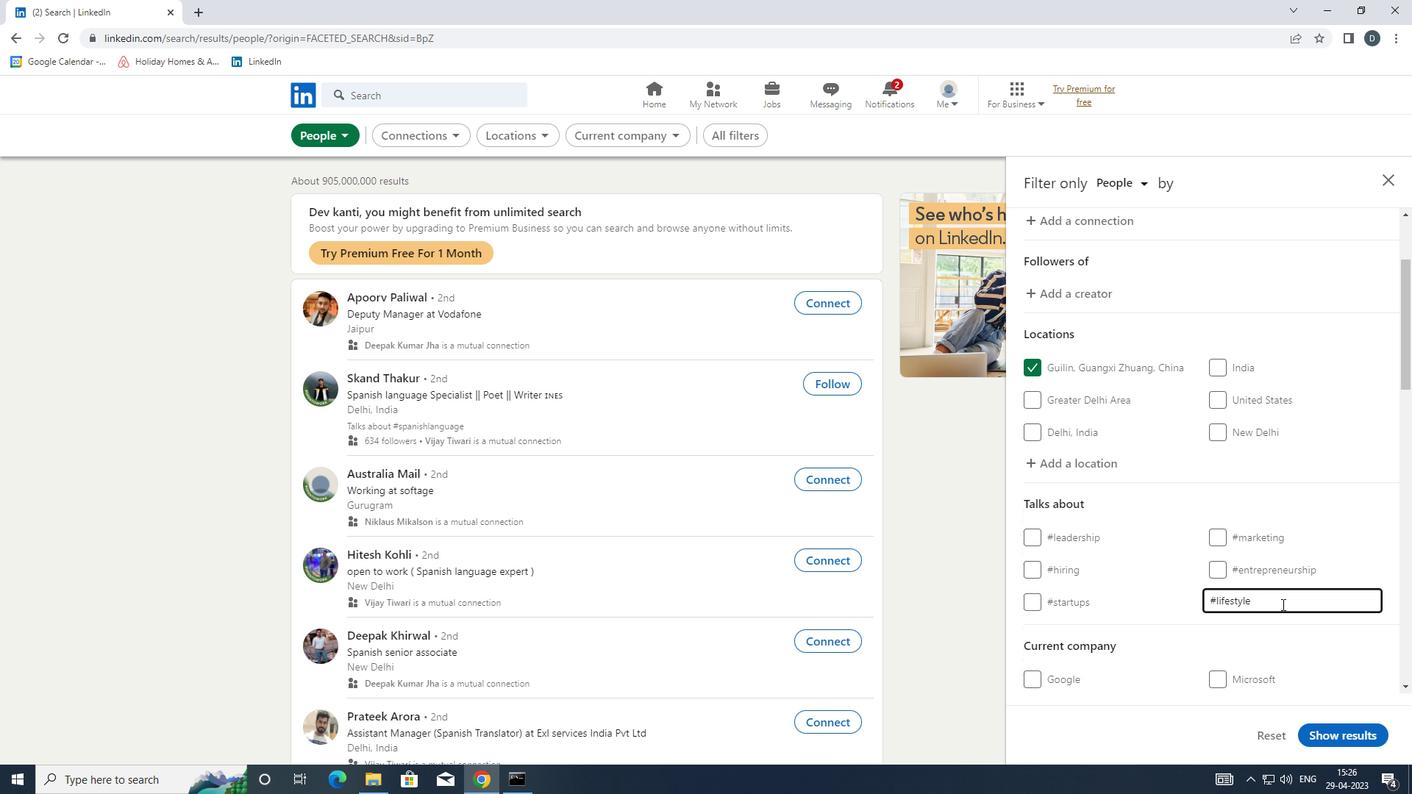 
Action: Mouse scrolled (1282, 604) with delta (0, 0)
Screenshot: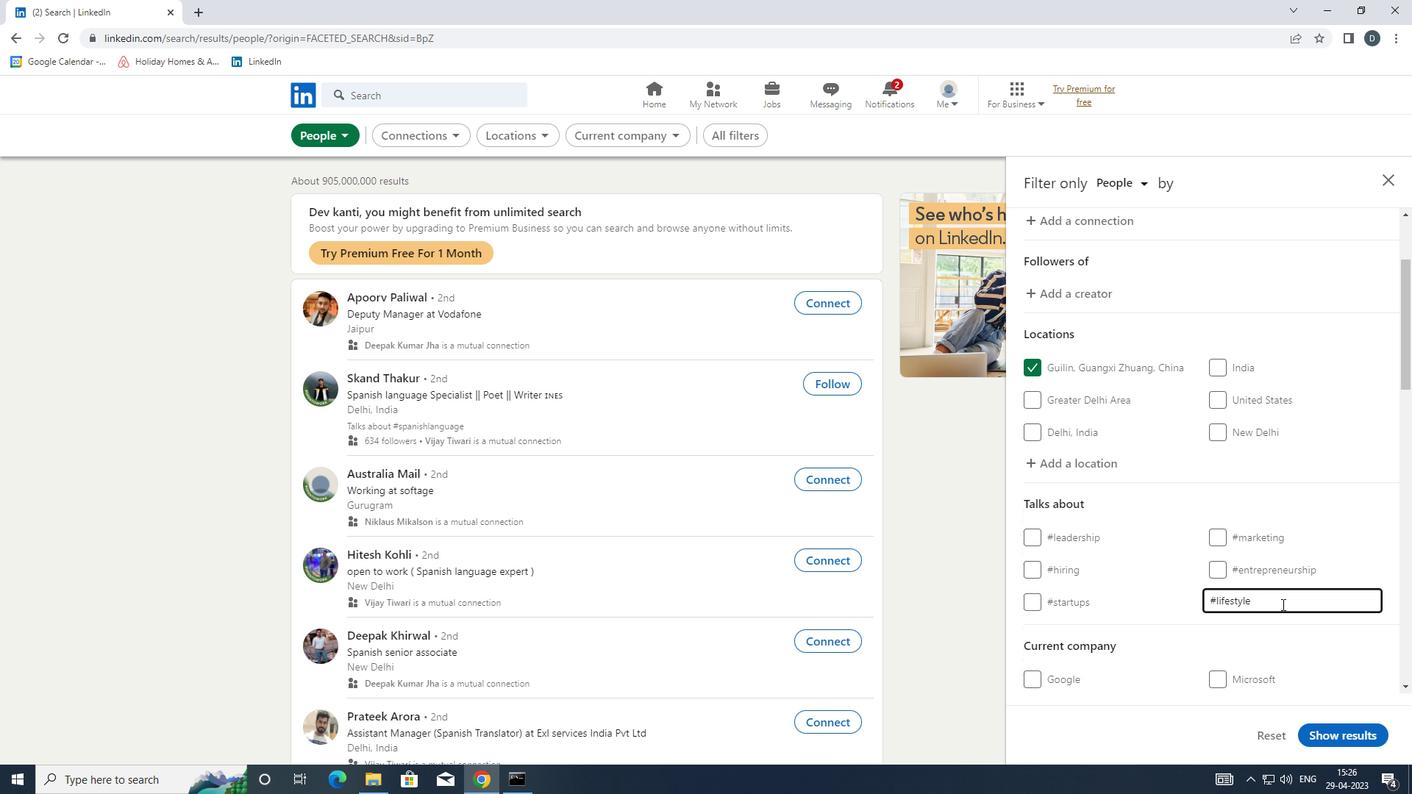 
Action: Mouse moved to (1200, 551)
Screenshot: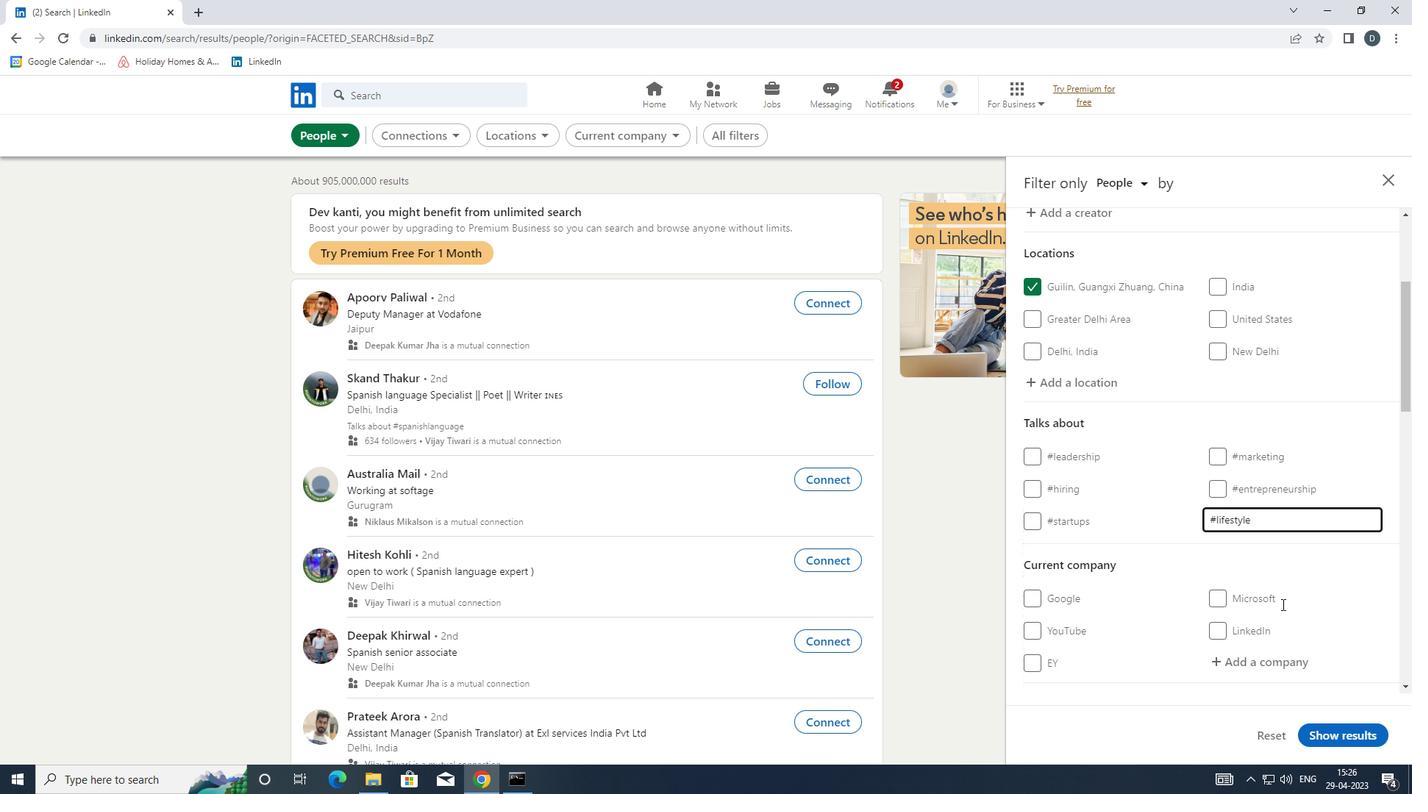 
Action: Mouse scrolled (1200, 550) with delta (0, 0)
Screenshot: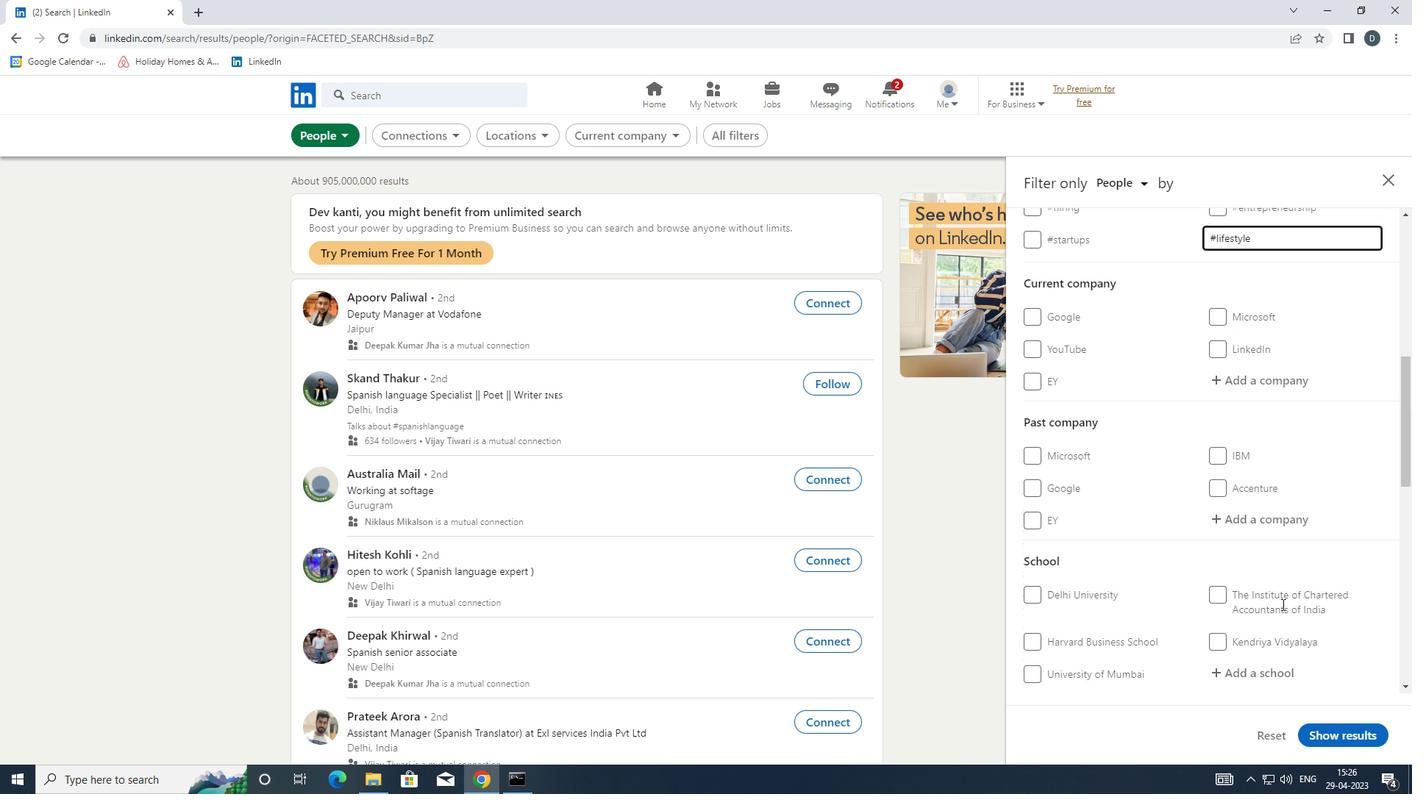 
Action: Mouse scrolled (1200, 550) with delta (0, 0)
Screenshot: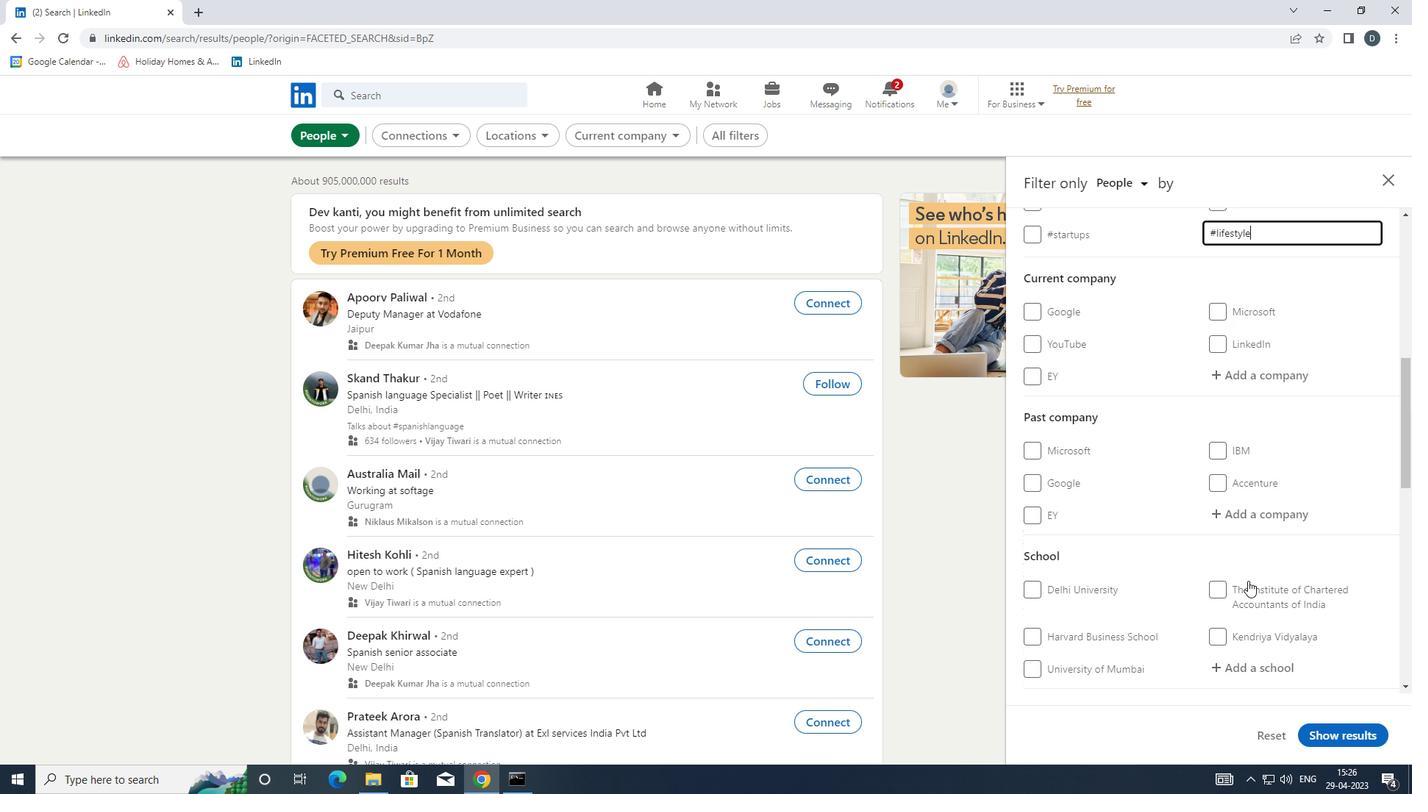 
Action: Mouse scrolled (1200, 550) with delta (0, 0)
Screenshot: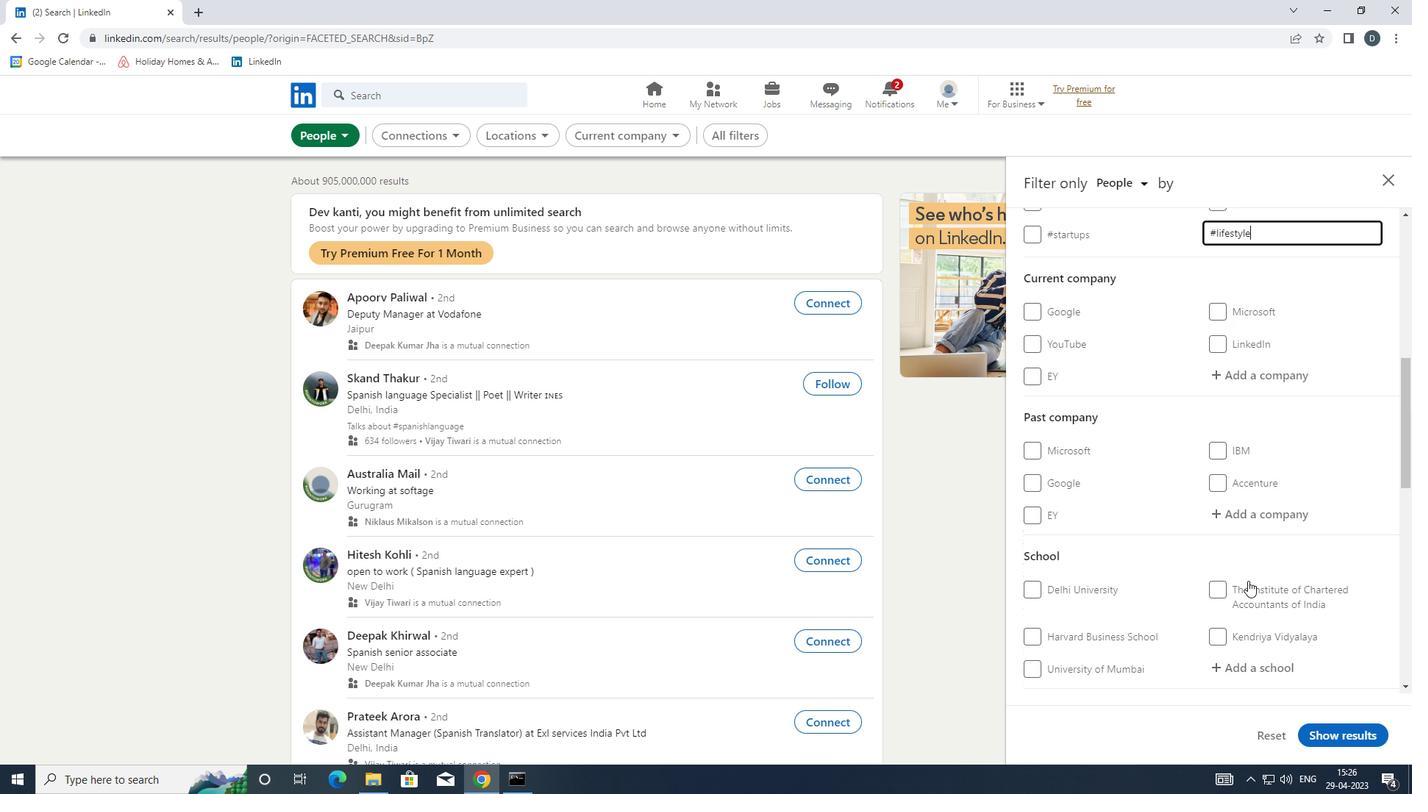 
Action: Mouse scrolled (1200, 550) with delta (0, 0)
Screenshot: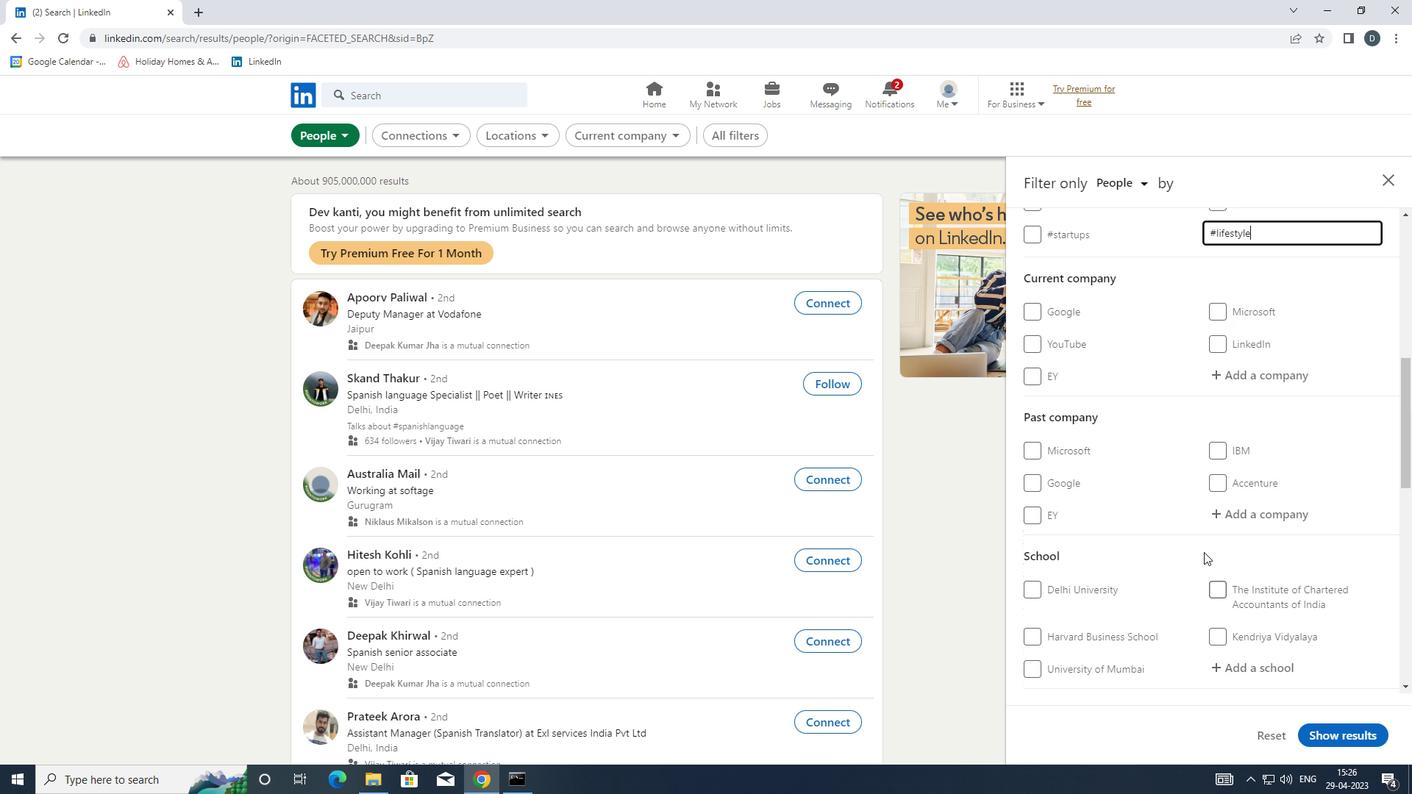 
Action: Mouse moved to (1049, 623)
Screenshot: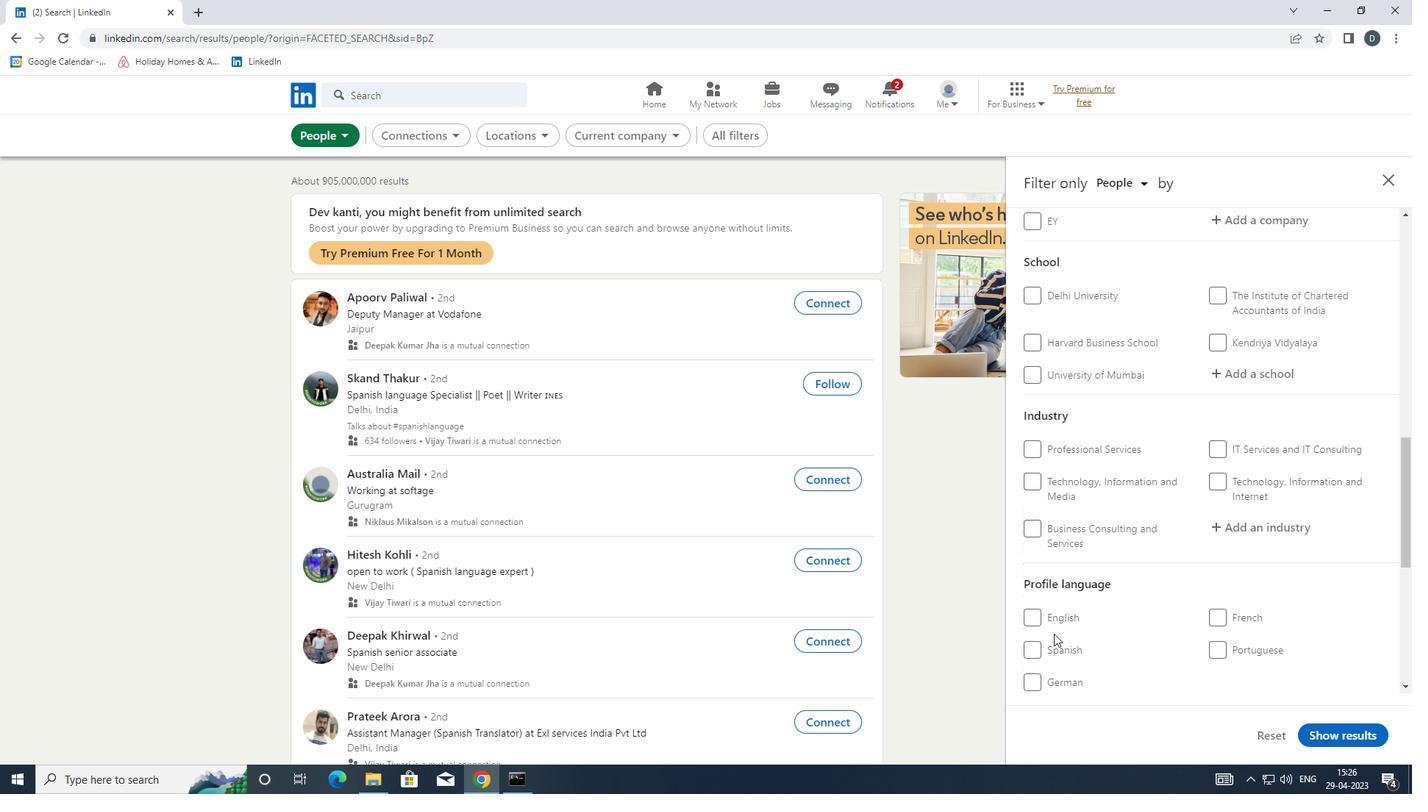 
Action: Mouse pressed left at (1049, 623)
Screenshot: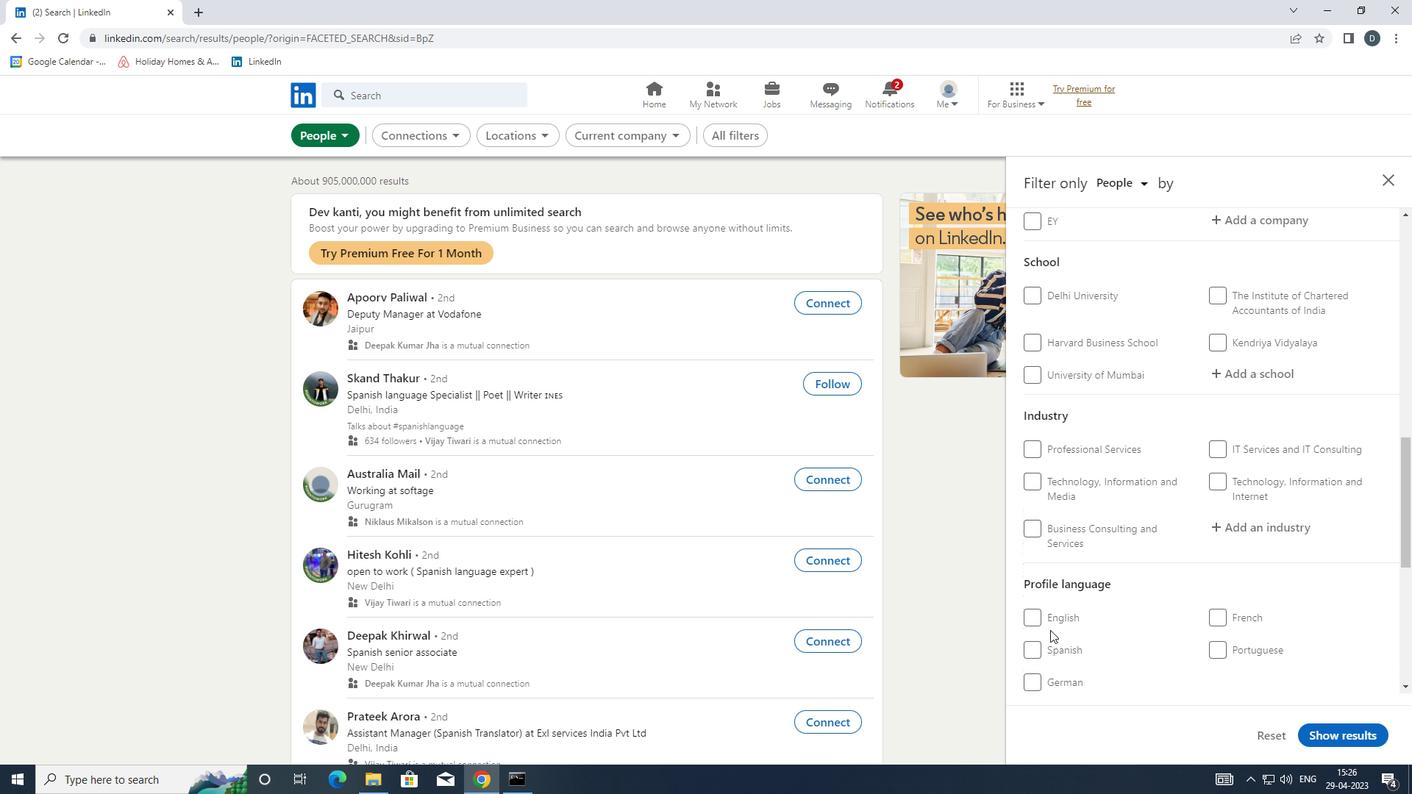 
Action: Mouse moved to (1049, 622)
Screenshot: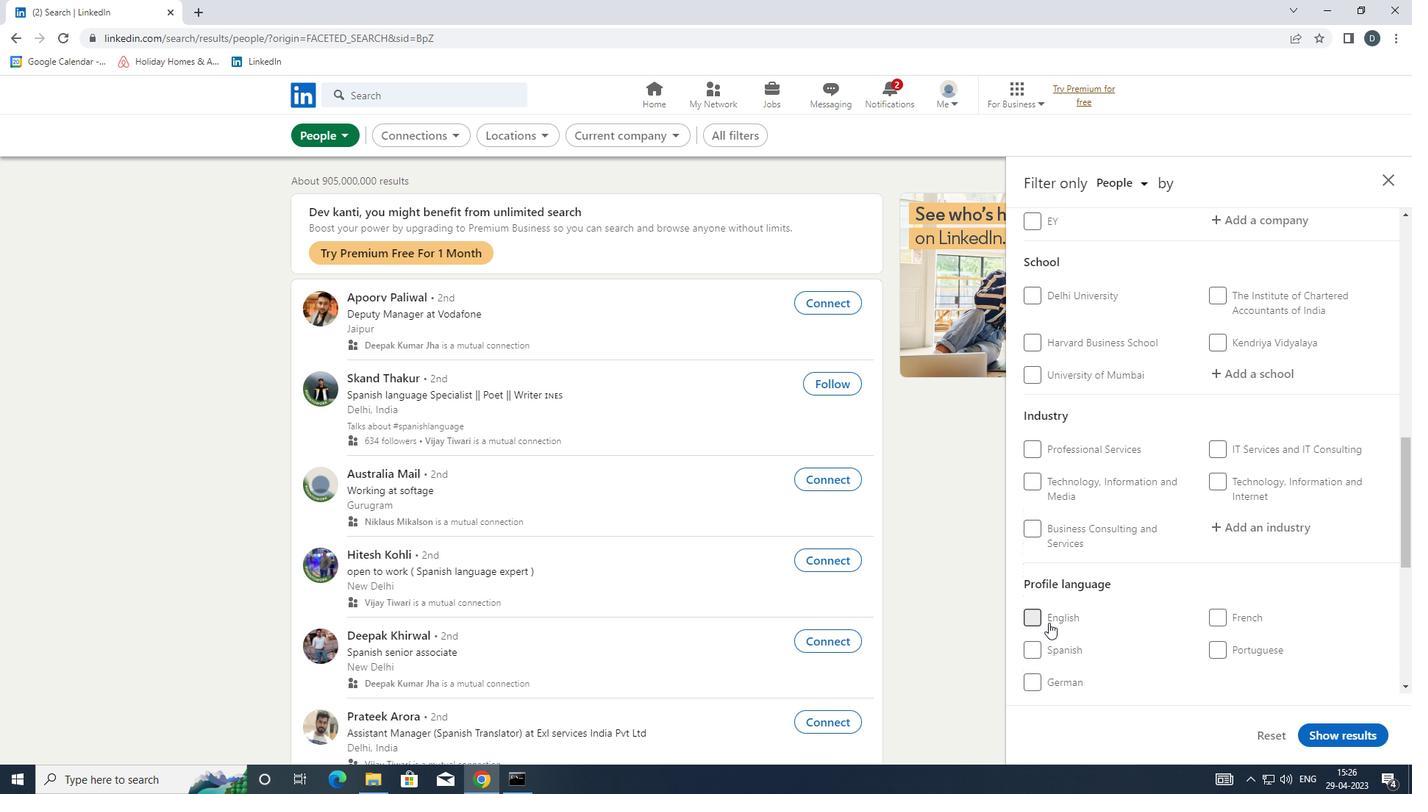 
Action: Mouse scrolled (1049, 623) with delta (0, 0)
Screenshot: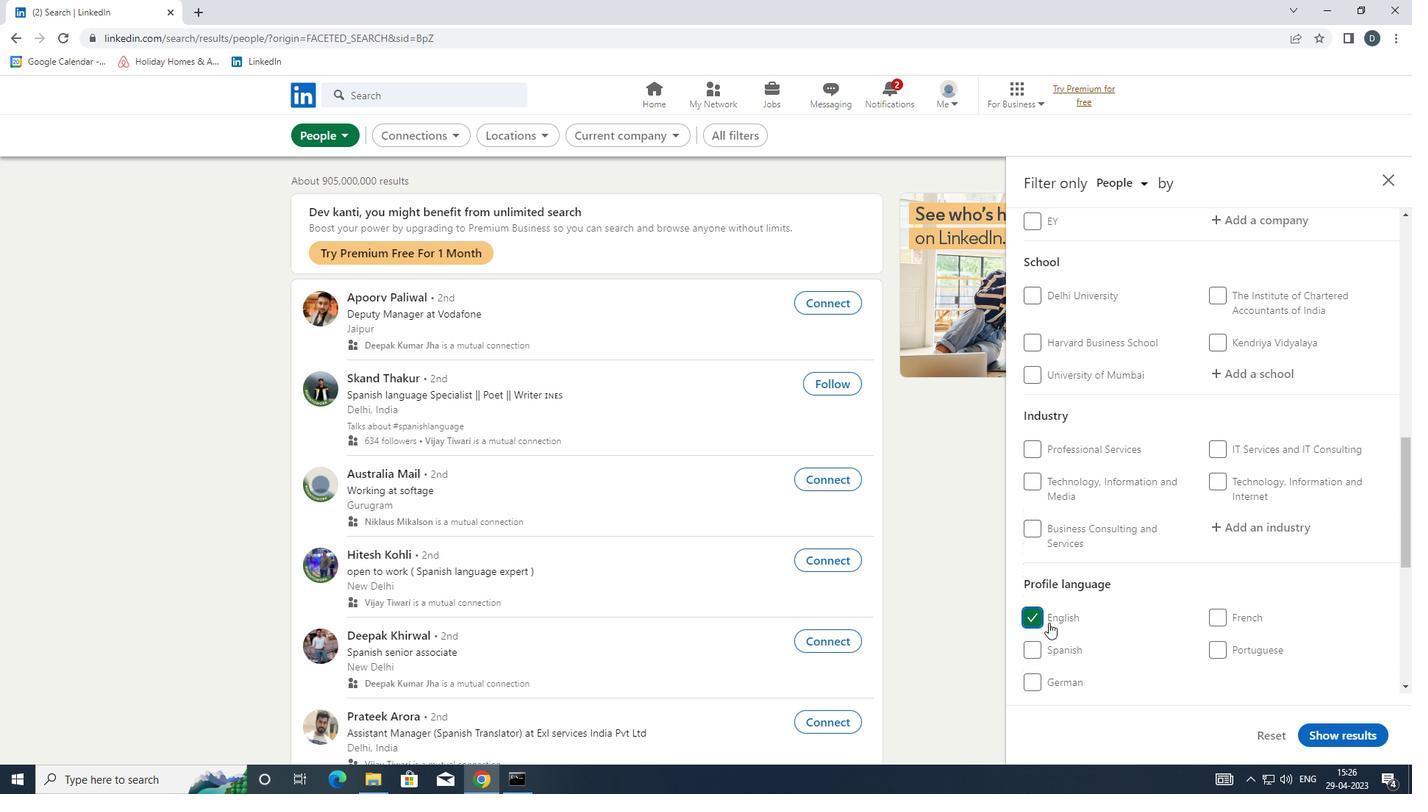 
Action: Mouse scrolled (1049, 623) with delta (0, 0)
Screenshot: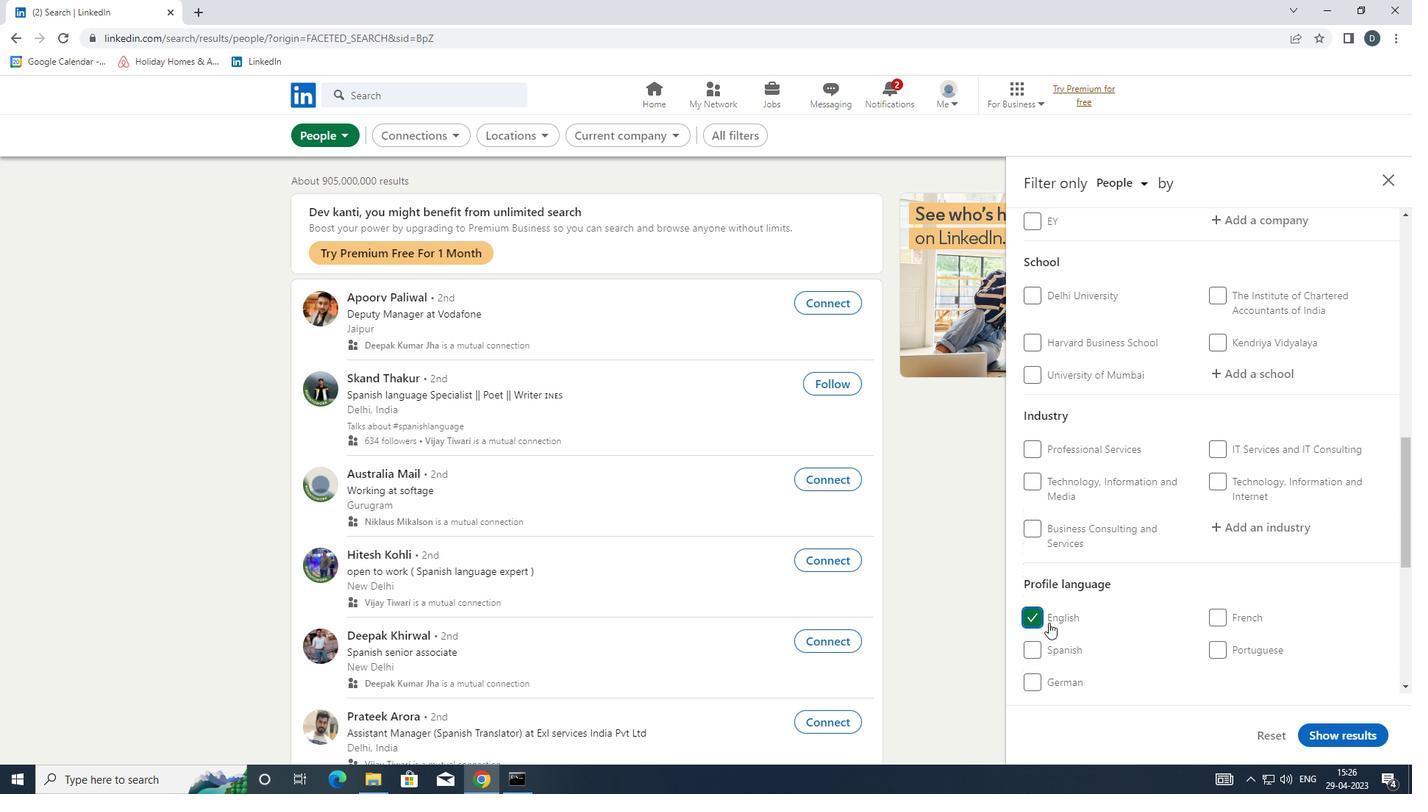 
Action: Mouse scrolled (1049, 623) with delta (0, 0)
Screenshot: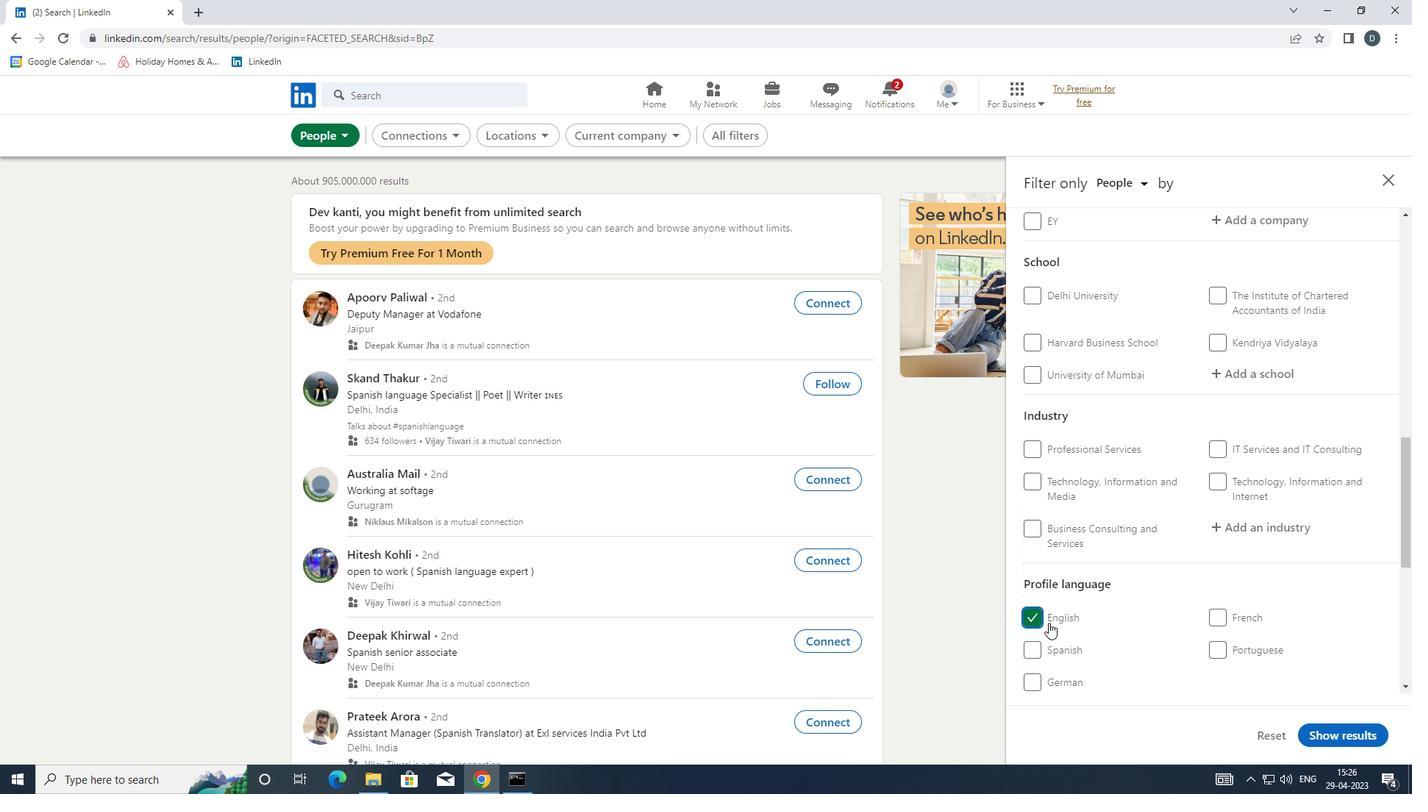 
Action: Mouse scrolled (1049, 623) with delta (0, 0)
Screenshot: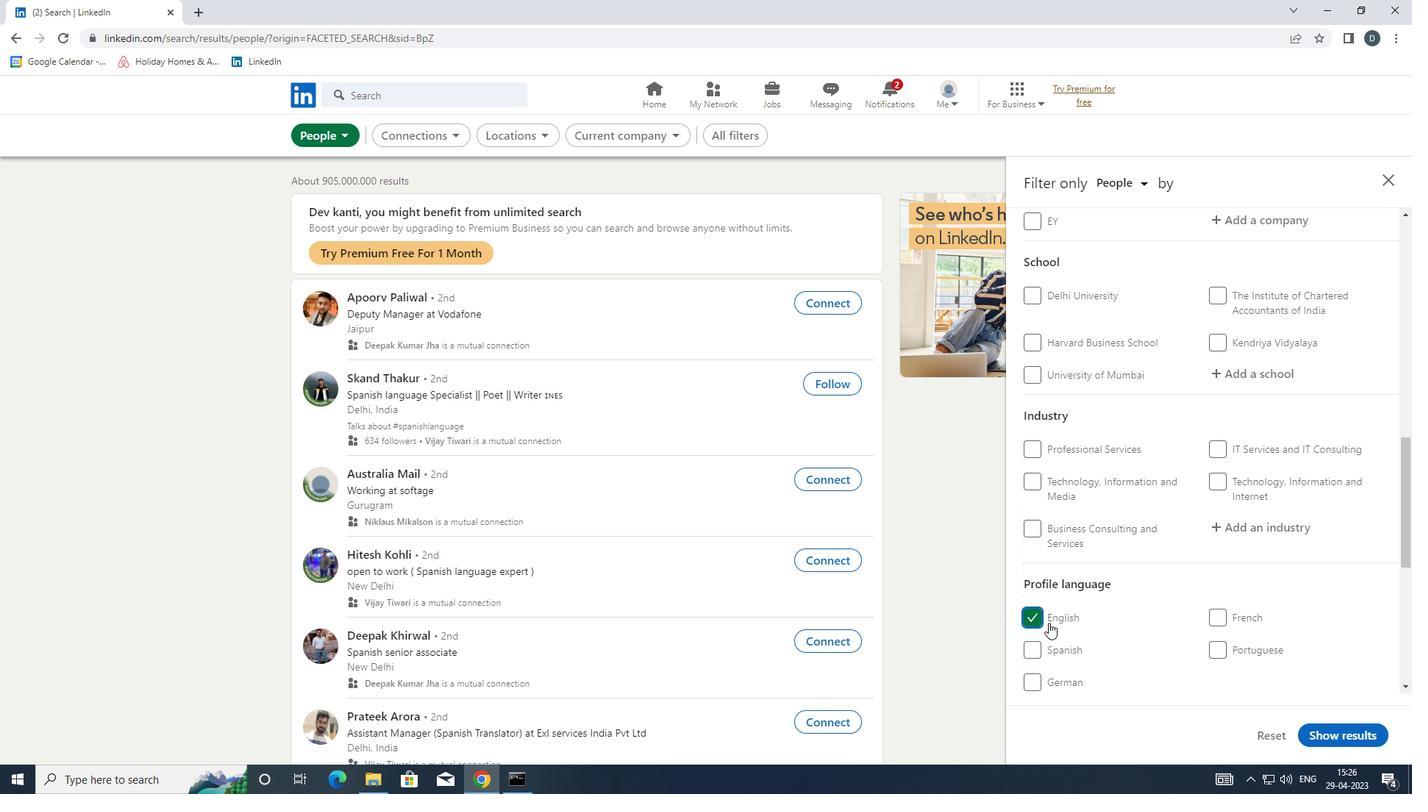
Action: Mouse scrolled (1049, 623) with delta (0, 0)
Screenshot: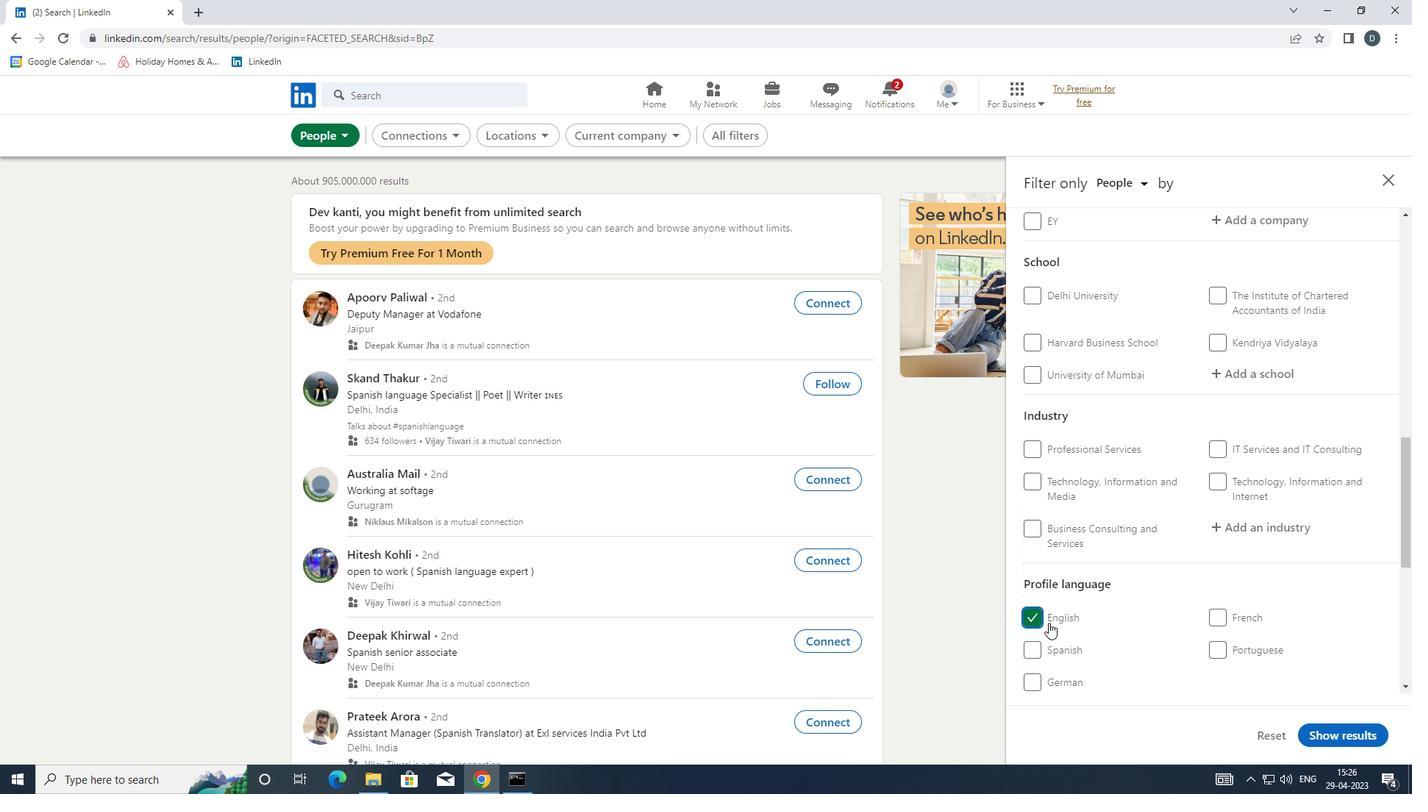 
Action: Mouse moved to (1247, 443)
Screenshot: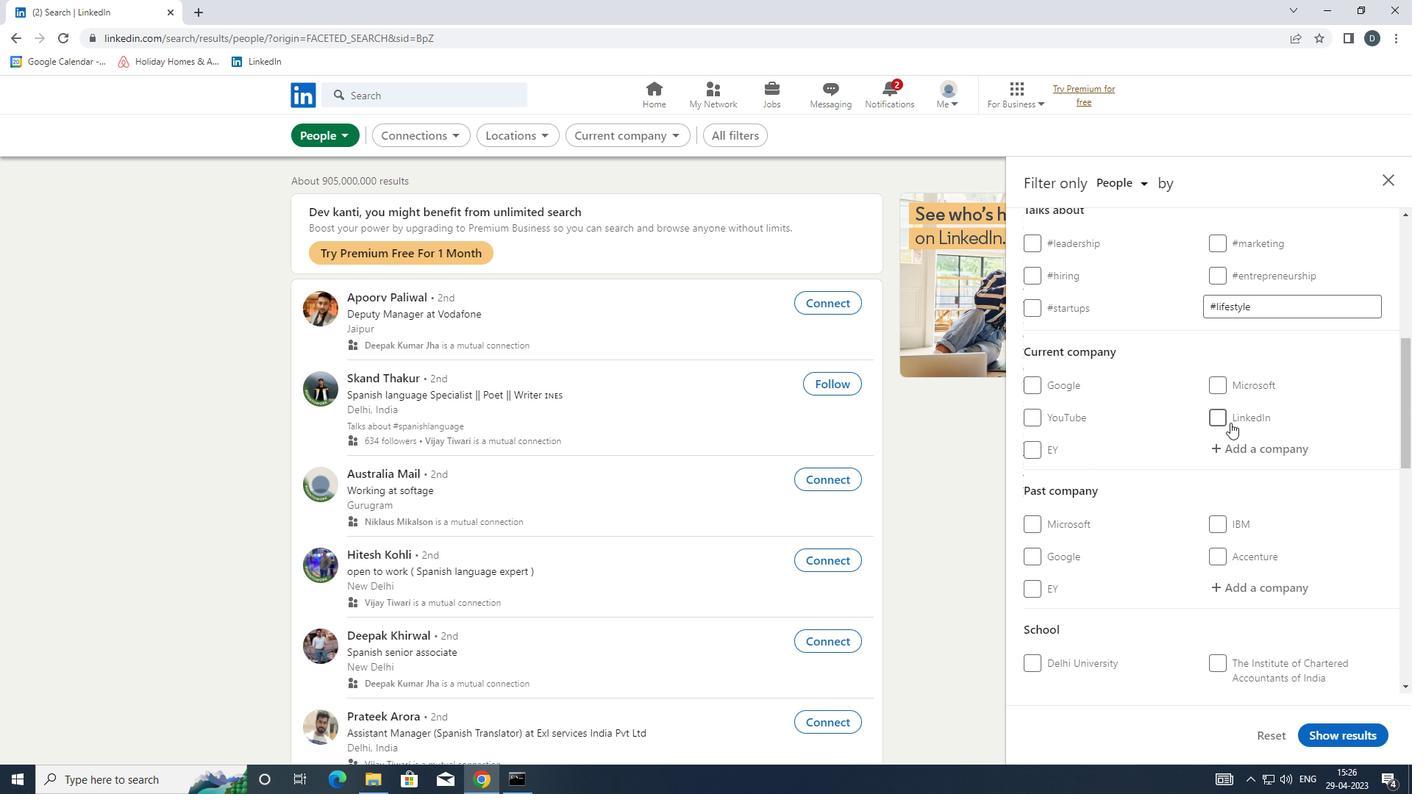 
Action: Mouse pressed left at (1247, 443)
Screenshot: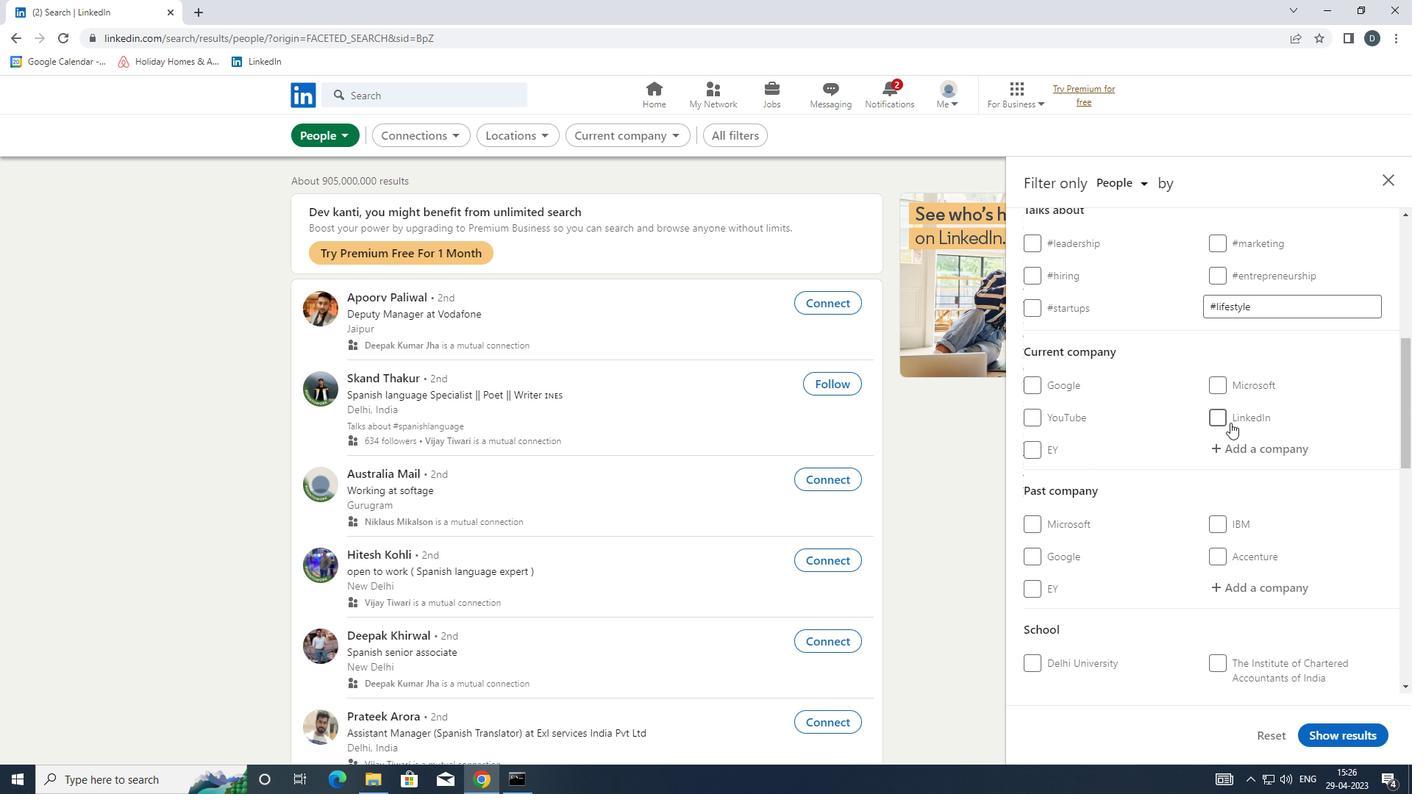 
Action: Mouse moved to (1247, 446)
Screenshot: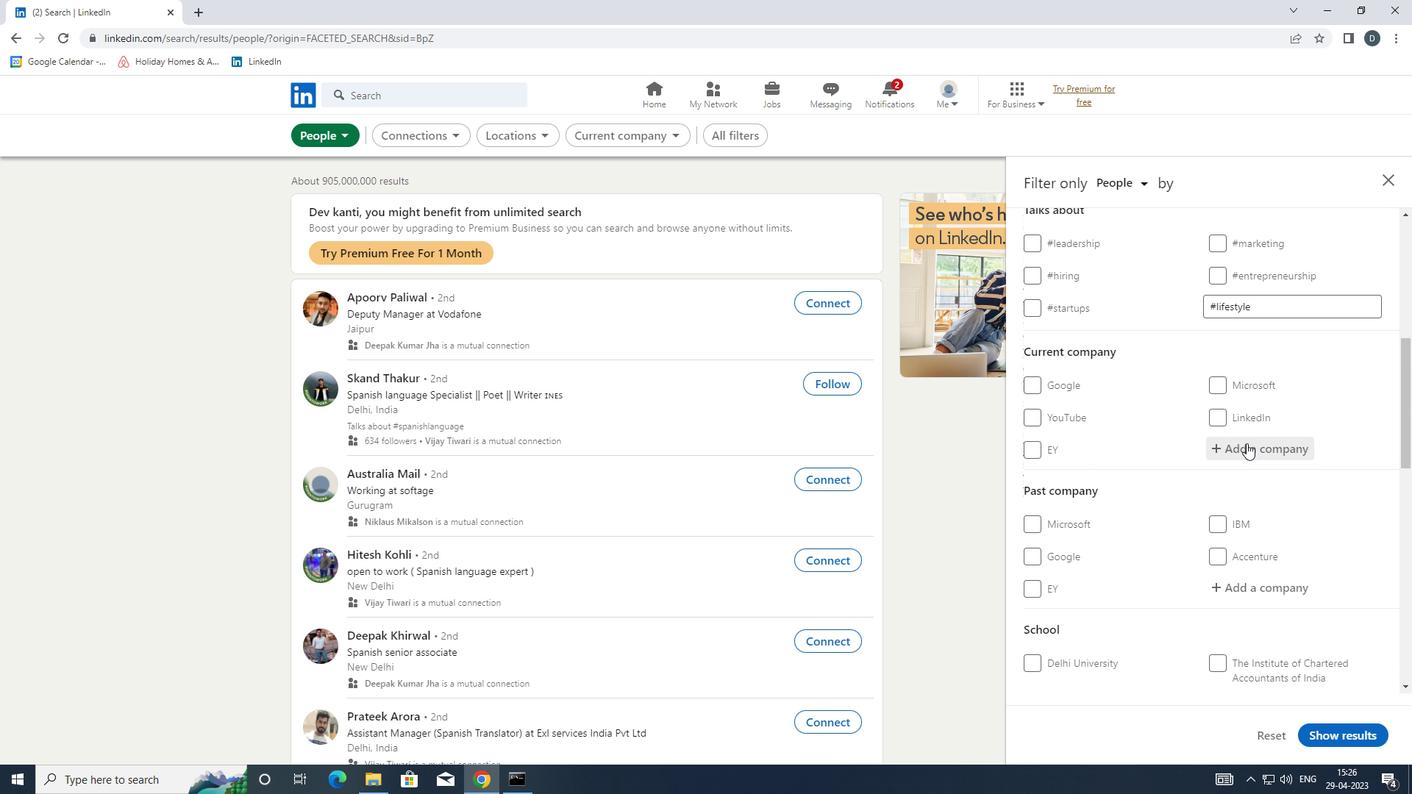 
Action: Key pressed <Key.shift>INNOVACCER
Screenshot: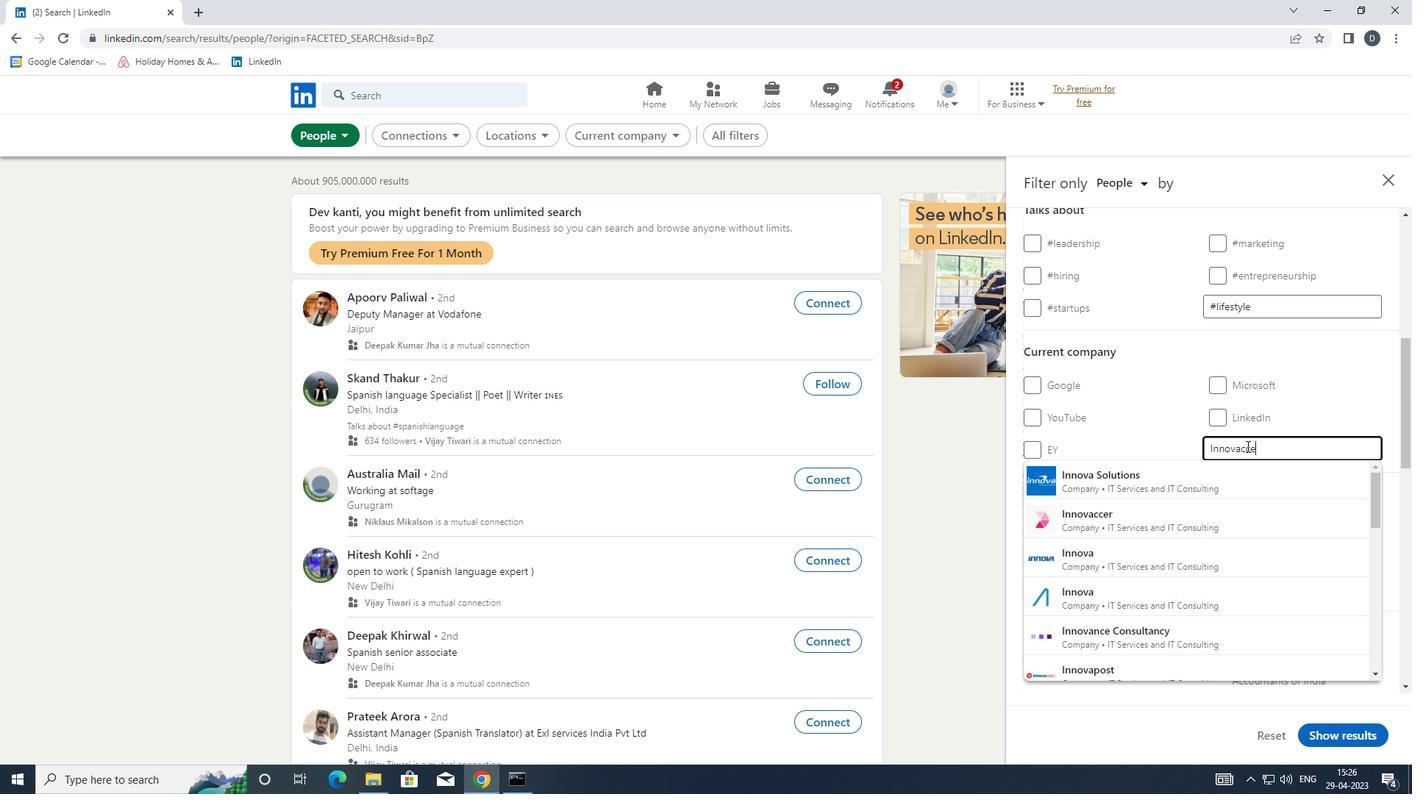 
Action: Mouse moved to (1220, 474)
Screenshot: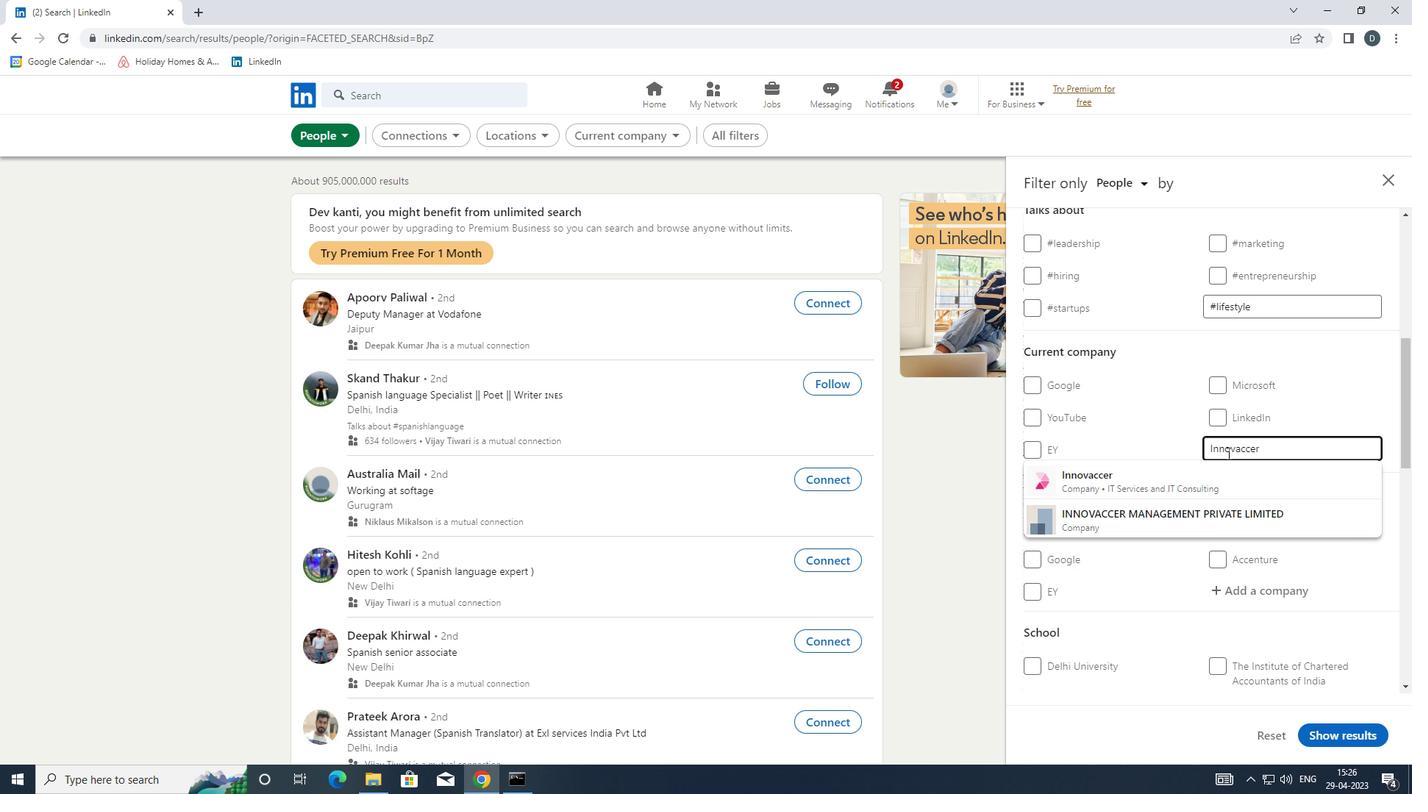 
Action: Mouse pressed left at (1220, 474)
Screenshot: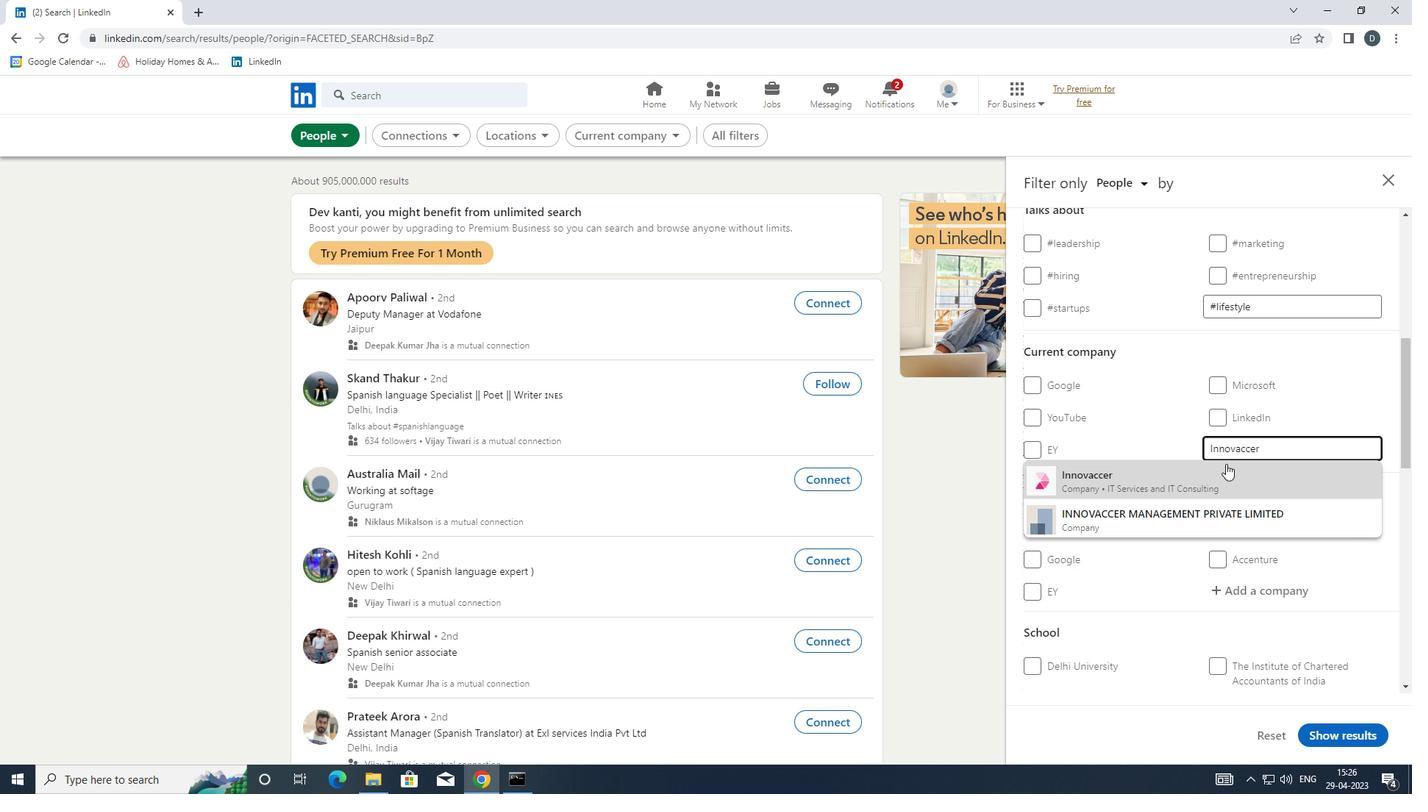 
Action: Mouse scrolled (1220, 473) with delta (0, 0)
Screenshot: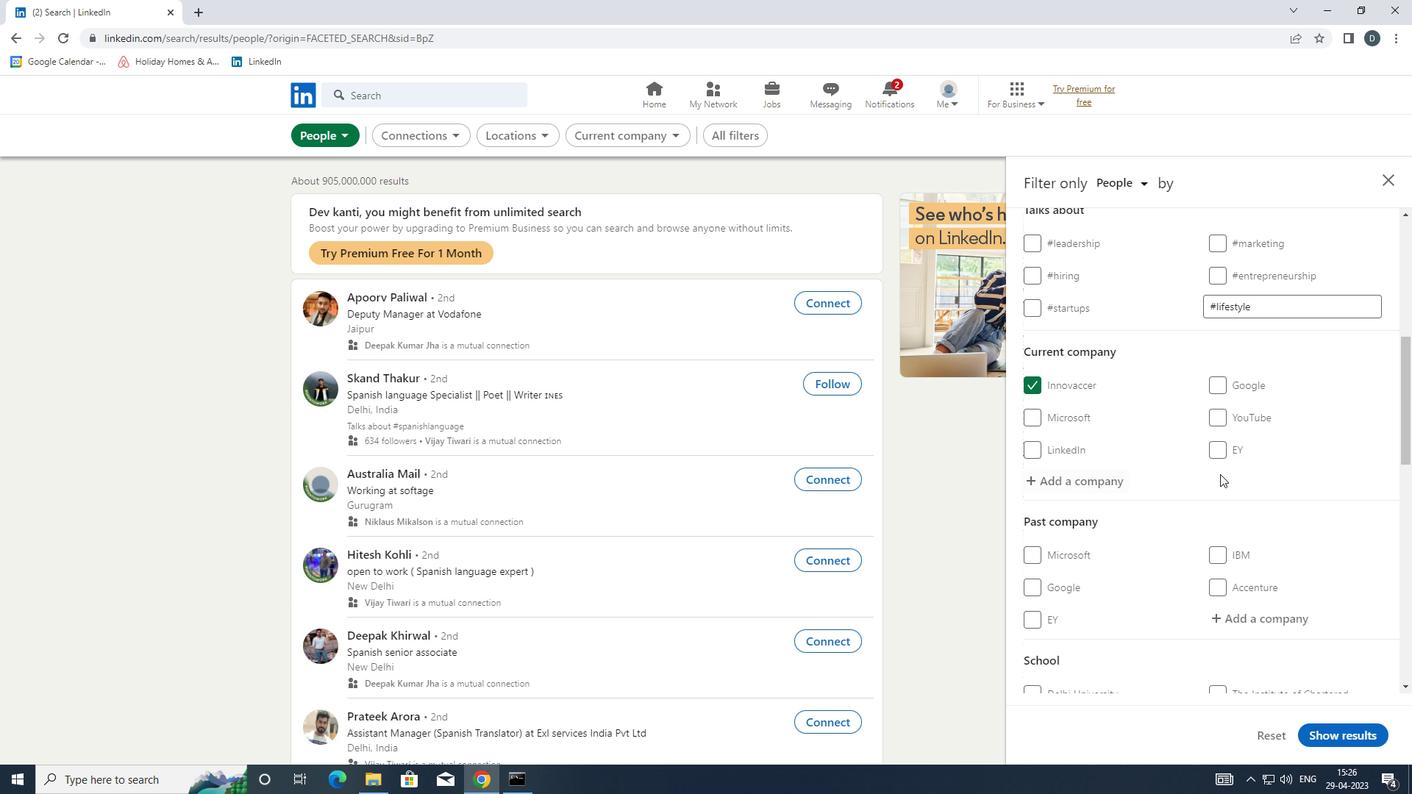 
Action: Mouse scrolled (1220, 473) with delta (0, 0)
Screenshot: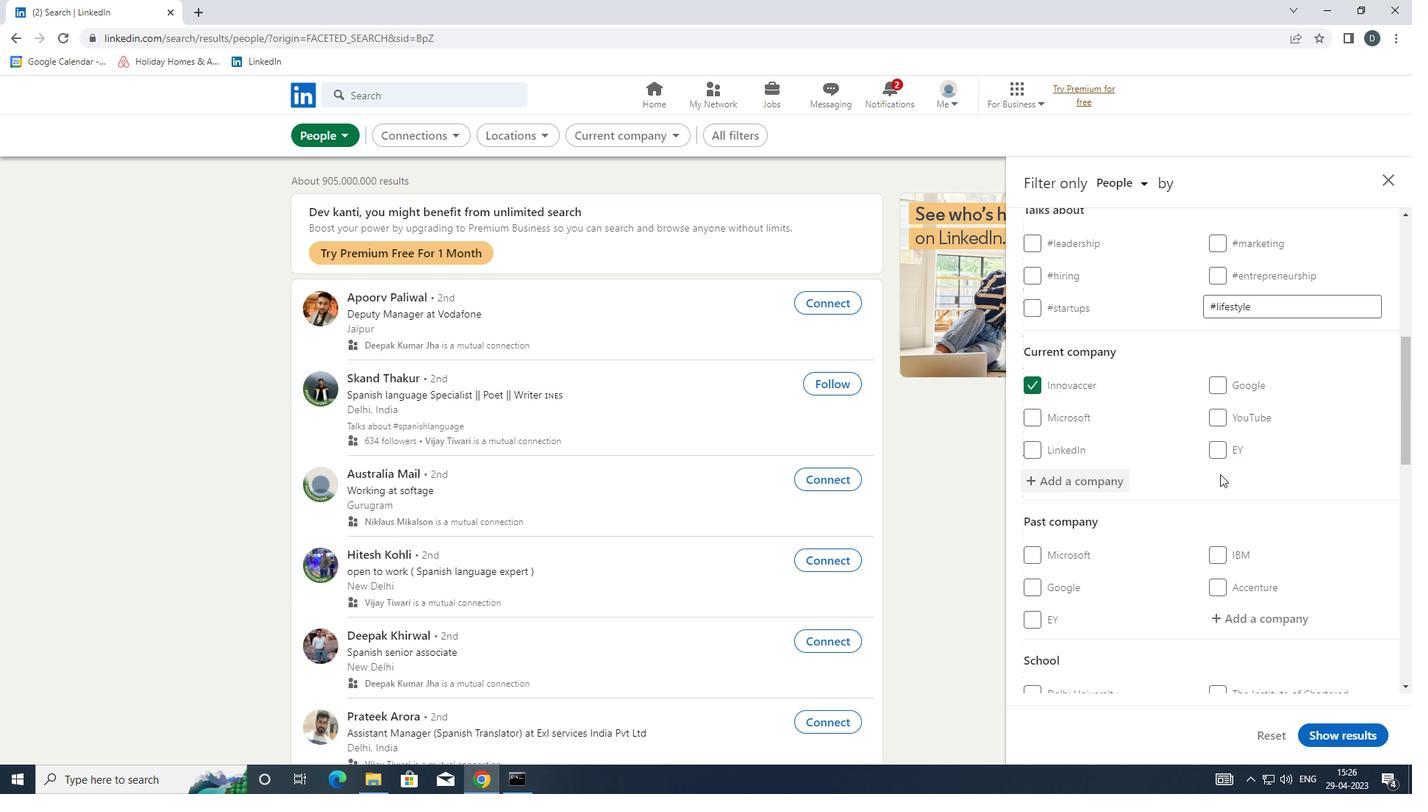 
Action: Mouse scrolled (1220, 473) with delta (0, 0)
Screenshot: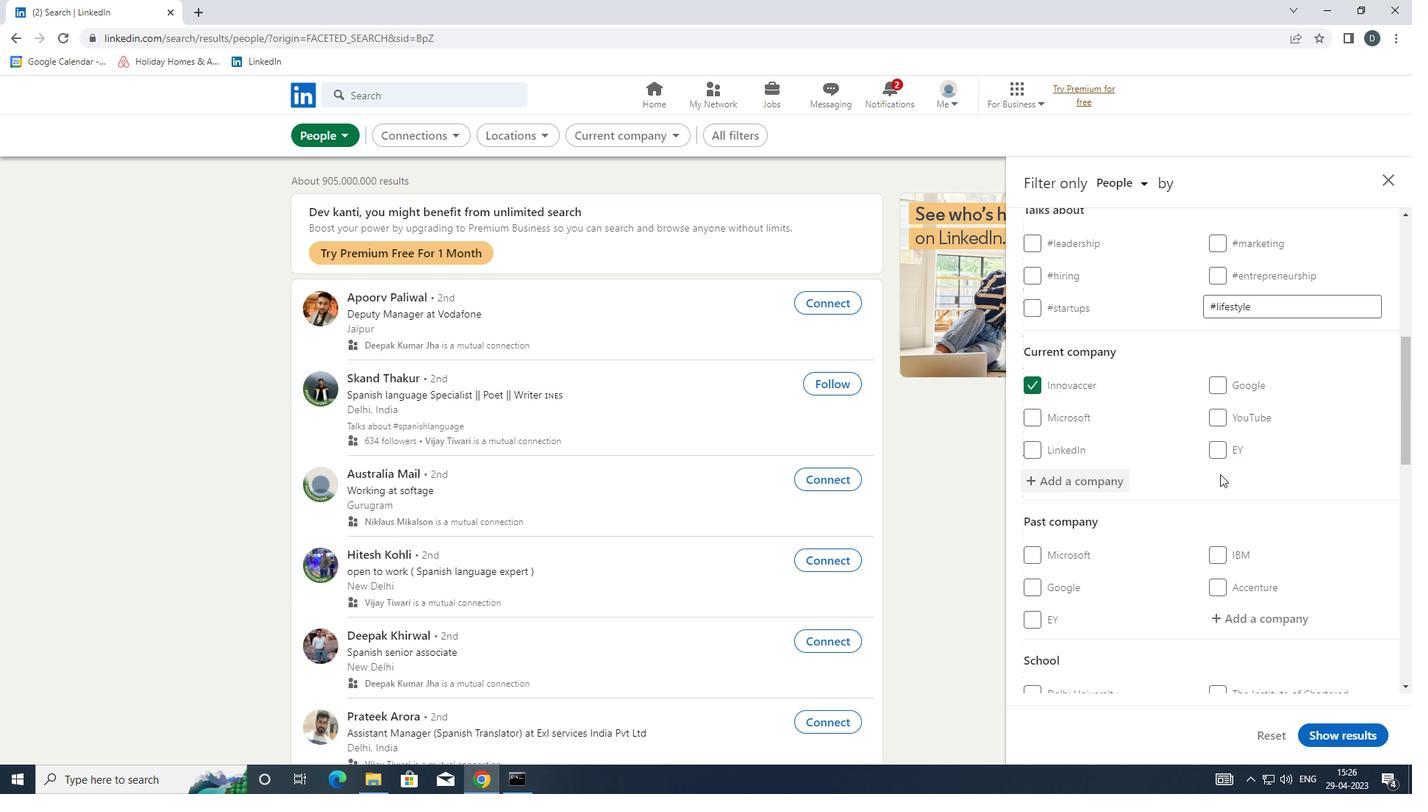 
Action: Mouse moved to (1240, 551)
Screenshot: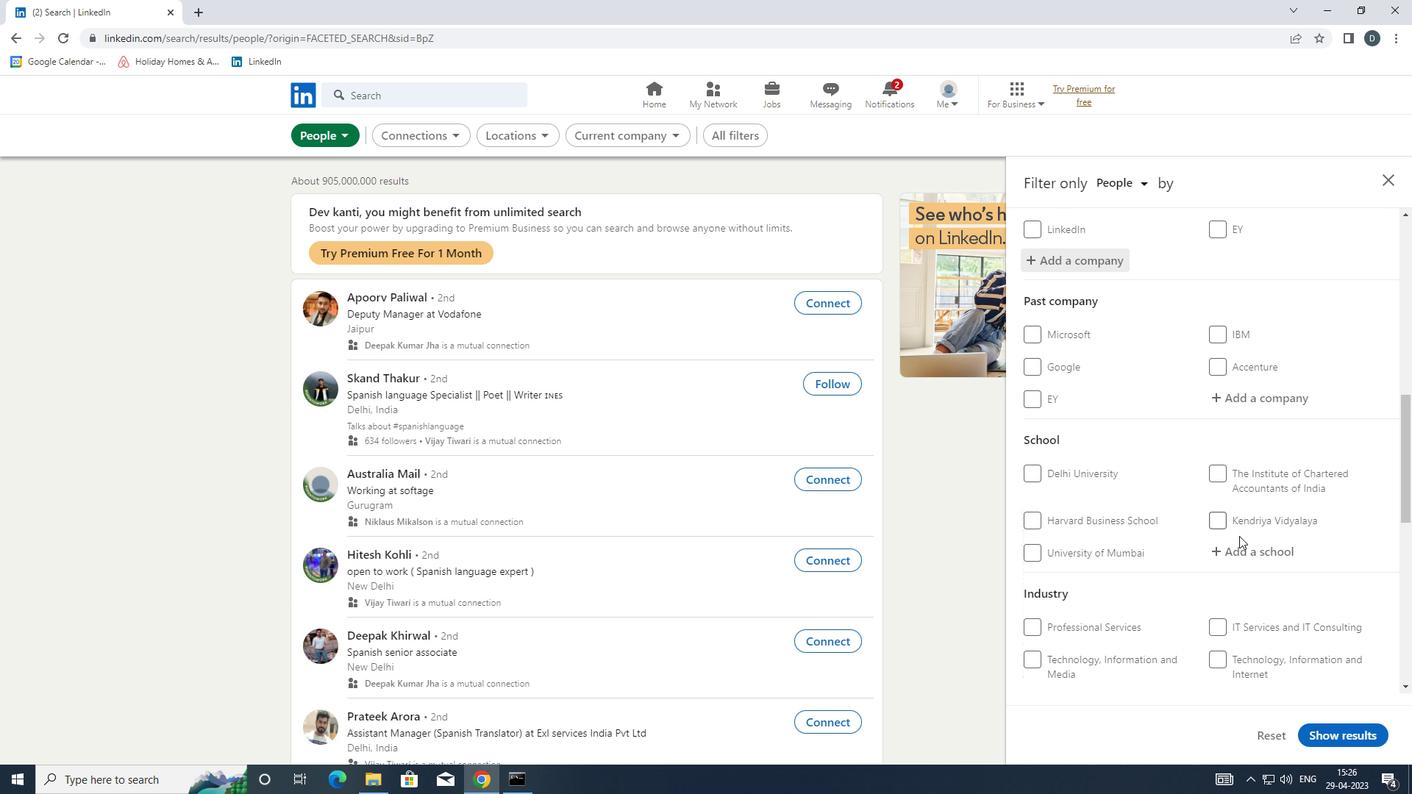 
Action: Mouse pressed left at (1240, 551)
Screenshot: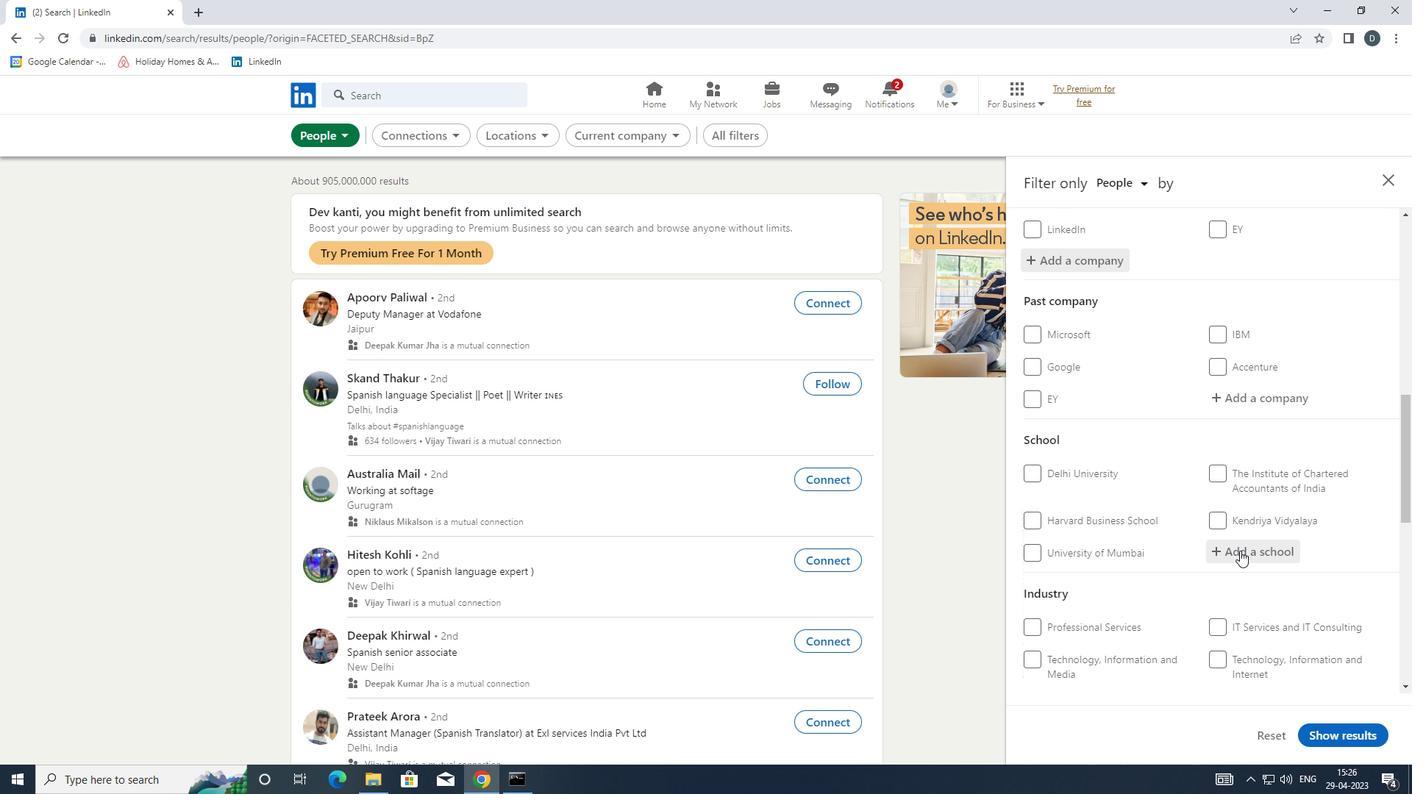 
Action: Mouse moved to (1241, 551)
Screenshot: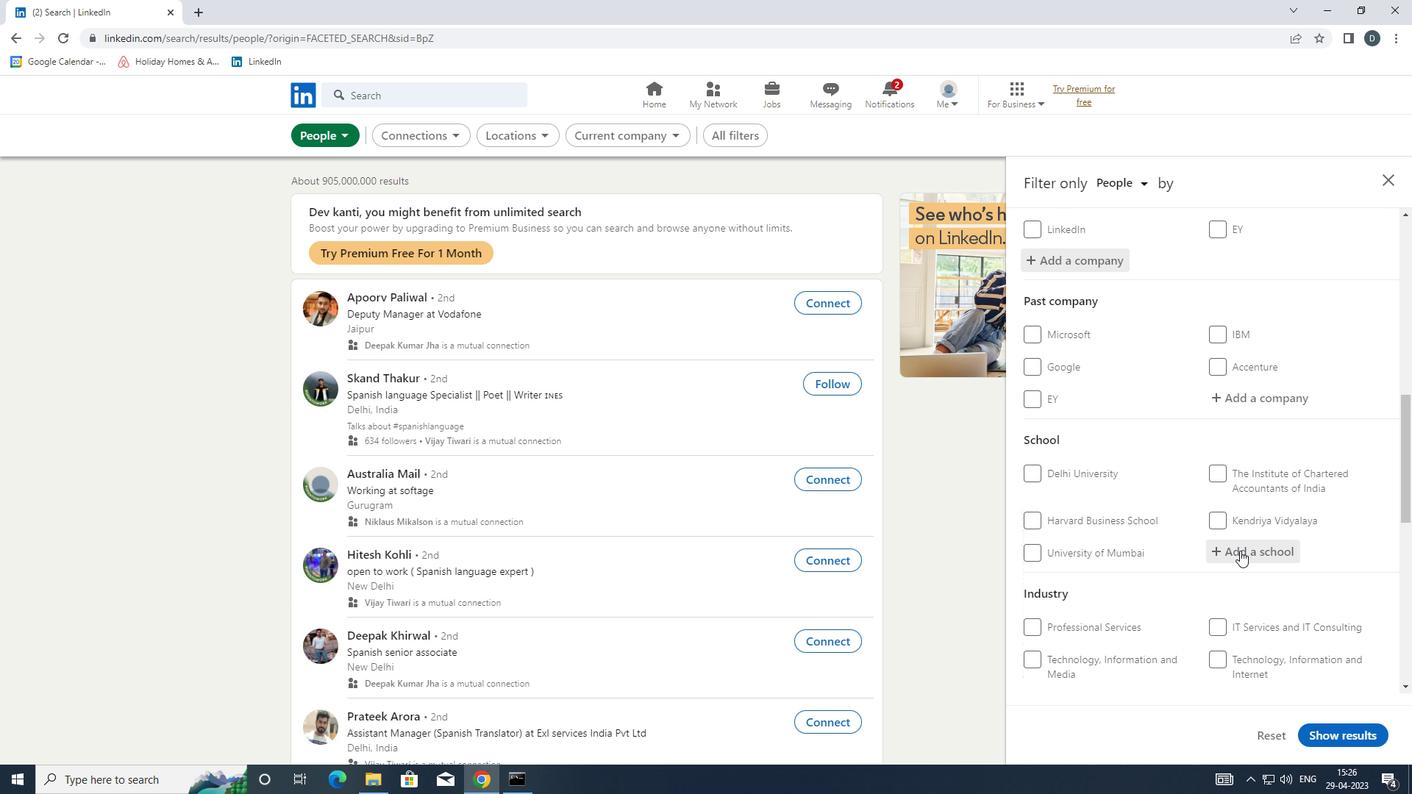 
Action: Key pressed <Key.shift>G.<Key.shift>H<Key.space><Key.backspace>.<Key.space>
Screenshot: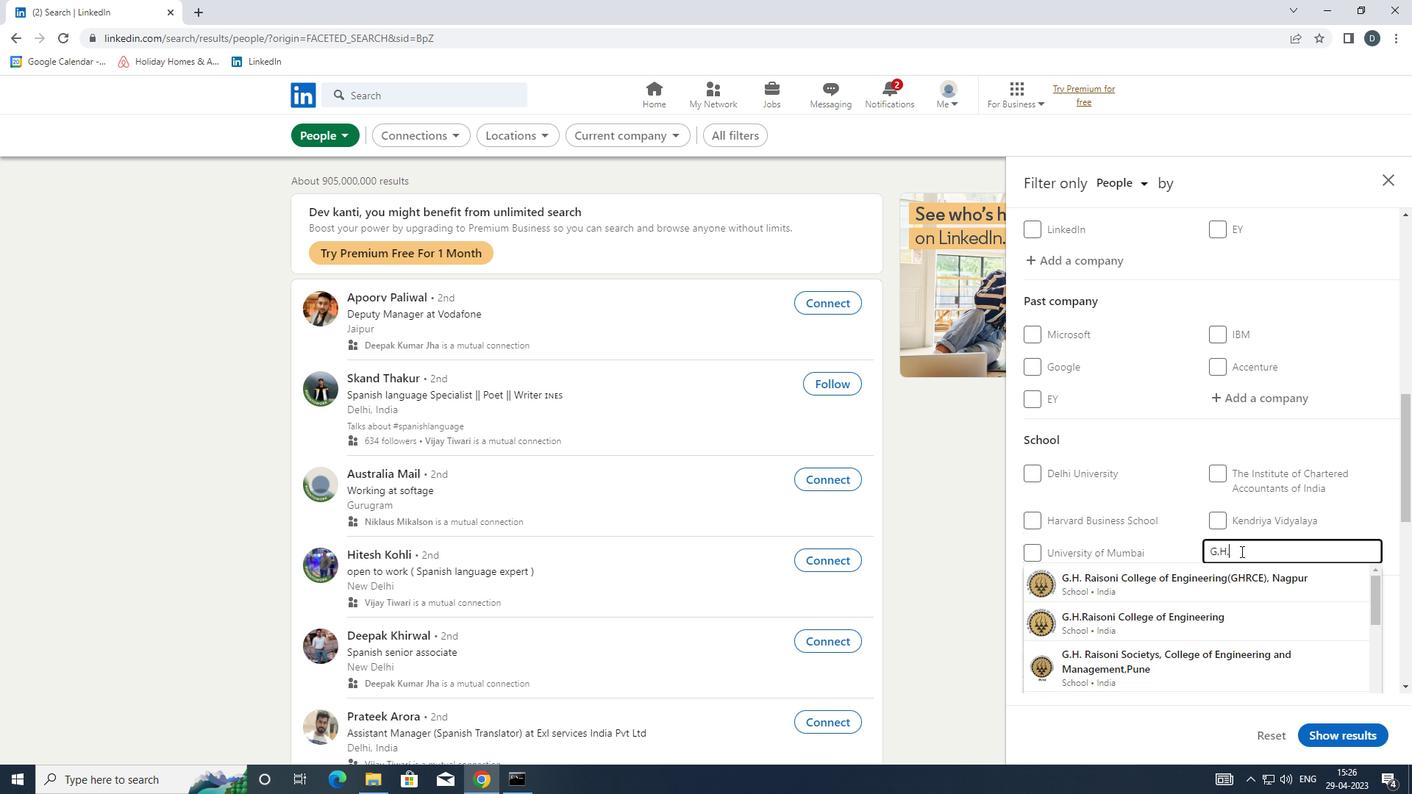 
Action: Mouse moved to (1280, 618)
Screenshot: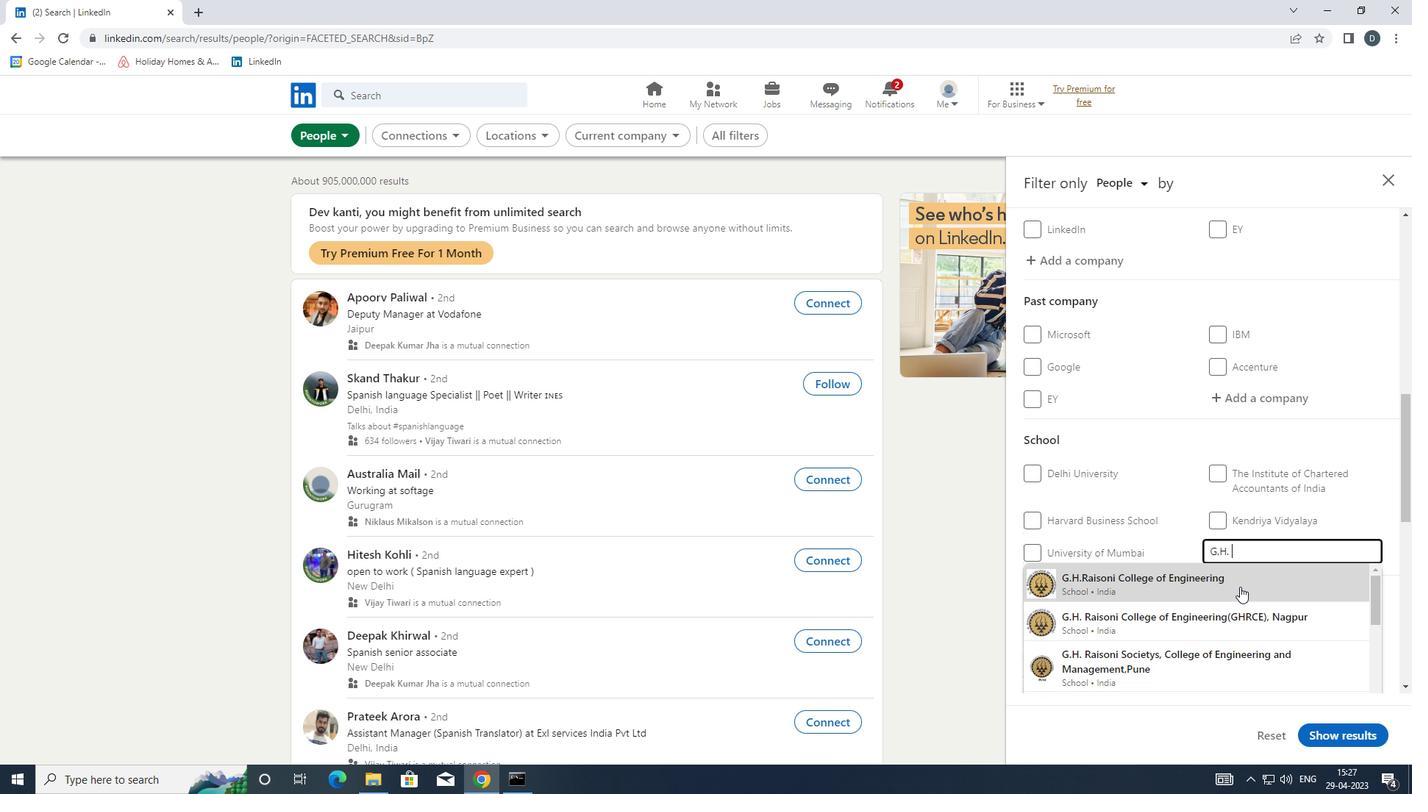 
Action: Mouse pressed left at (1280, 618)
Screenshot: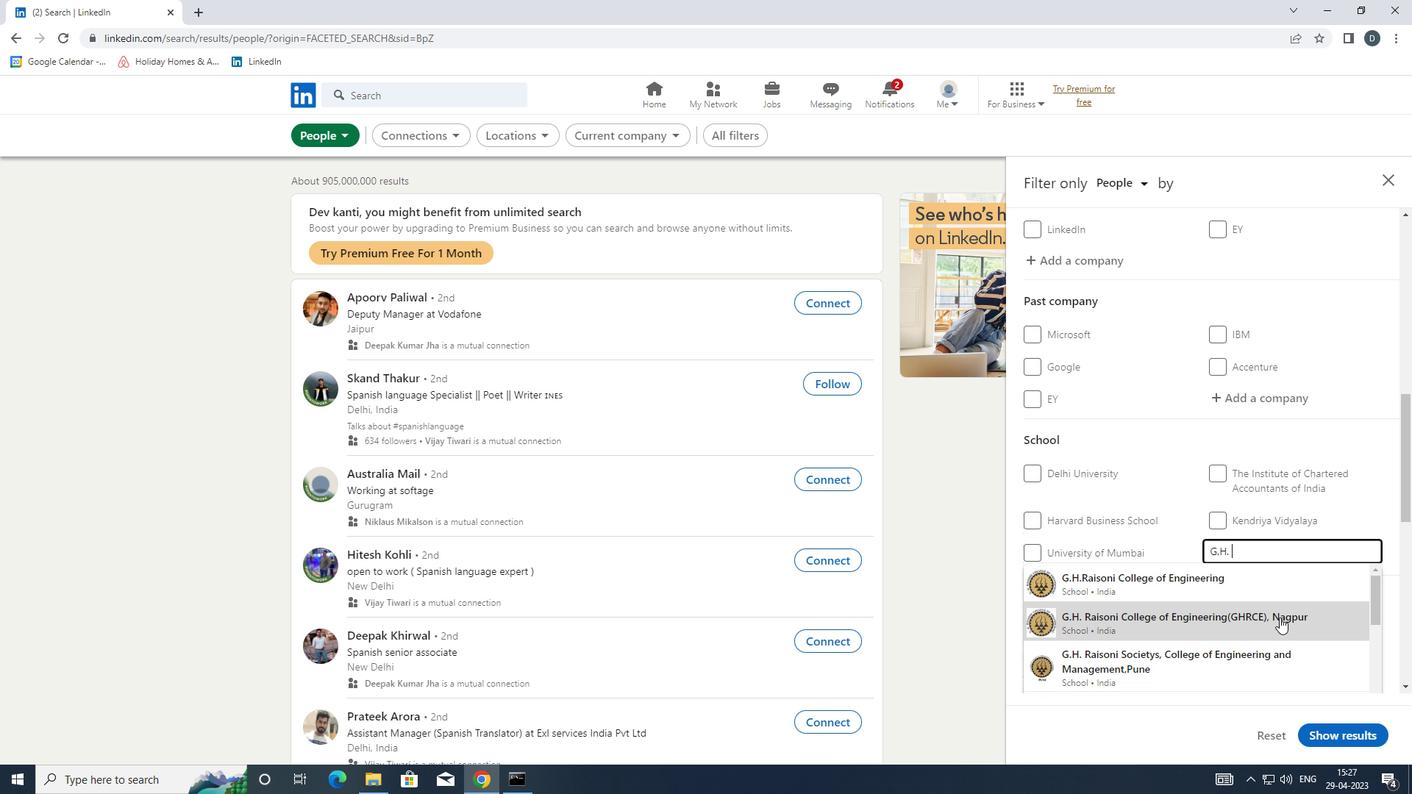 
Action: Mouse moved to (1283, 607)
Screenshot: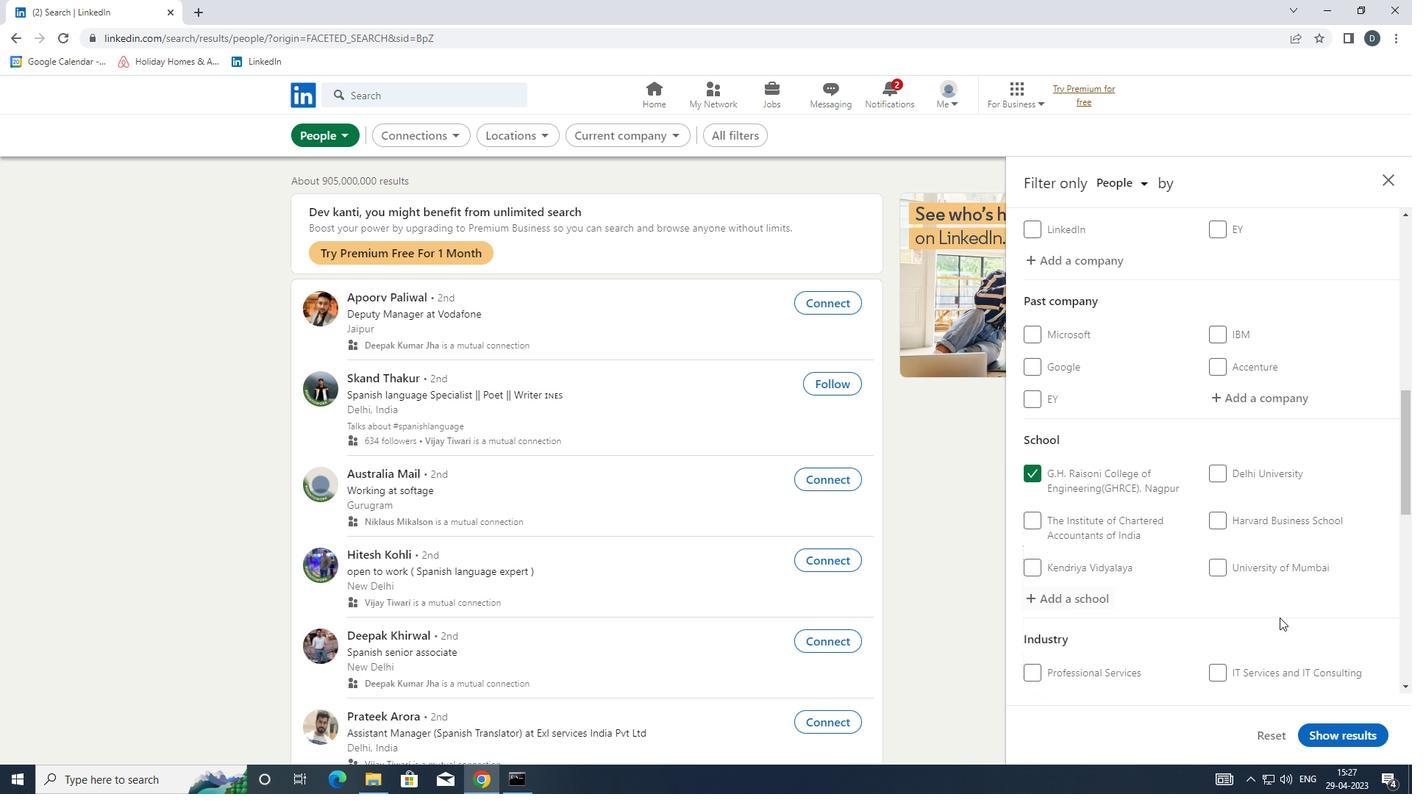 
Action: Mouse scrolled (1283, 607) with delta (0, 0)
Screenshot: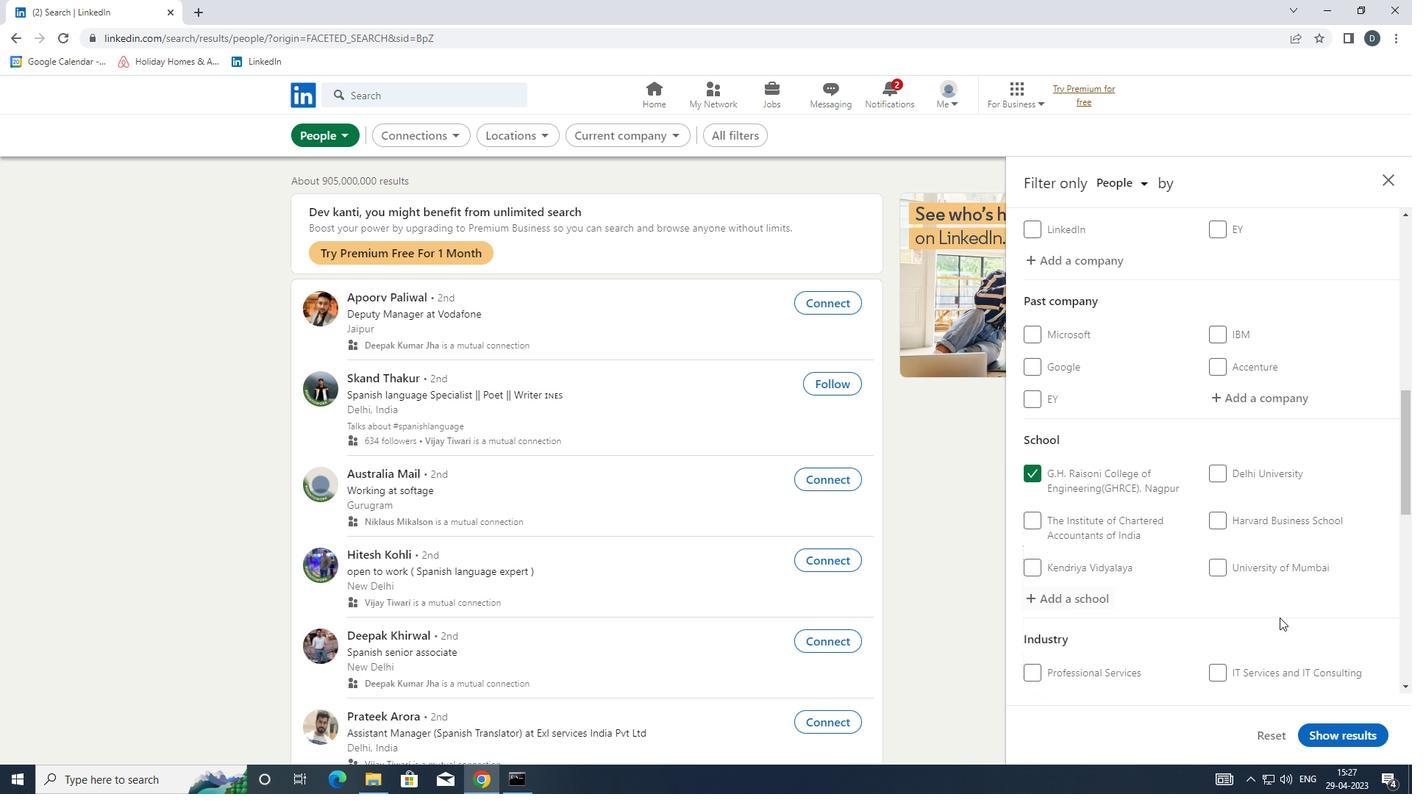 
Action: Mouse scrolled (1283, 607) with delta (0, 0)
Screenshot: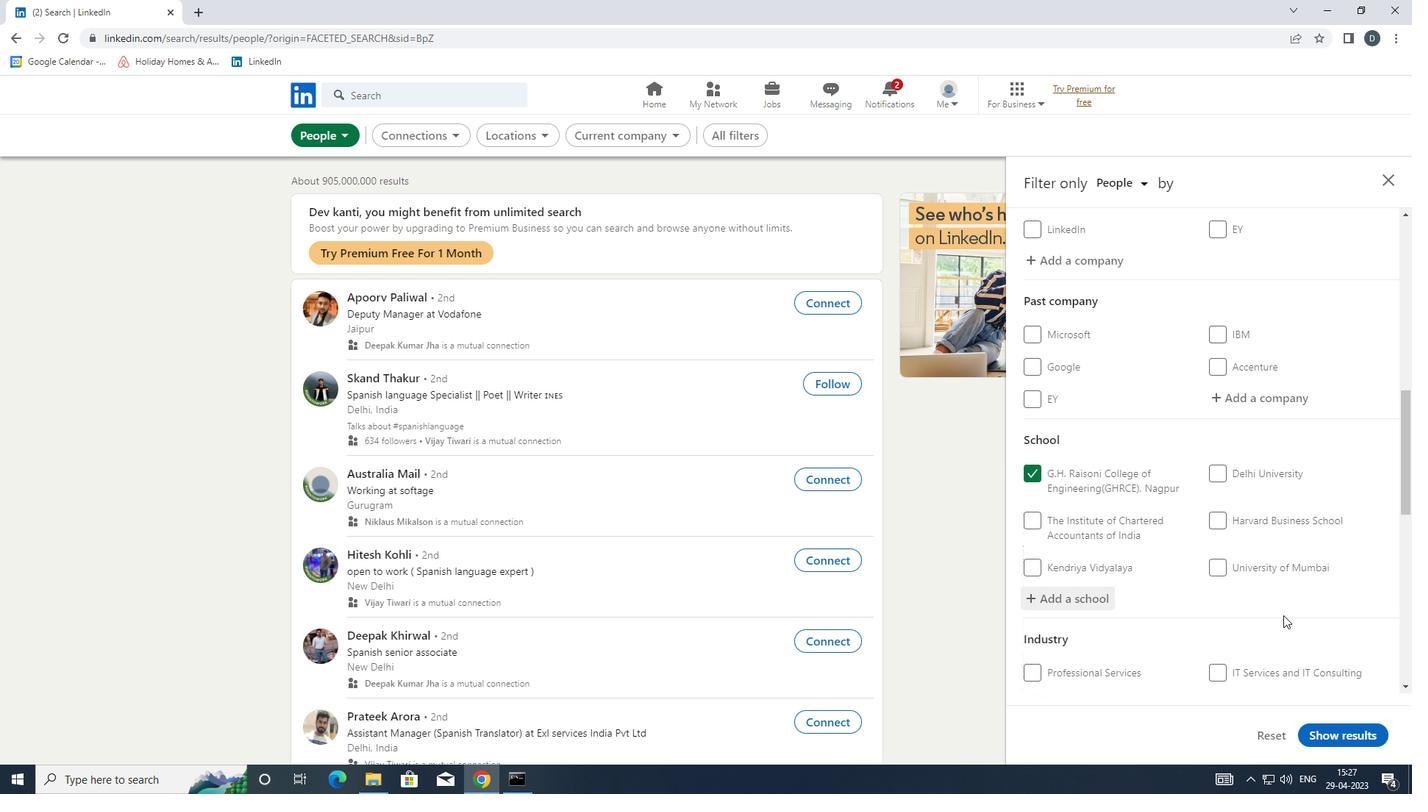 
Action: Mouse scrolled (1283, 607) with delta (0, 0)
Screenshot: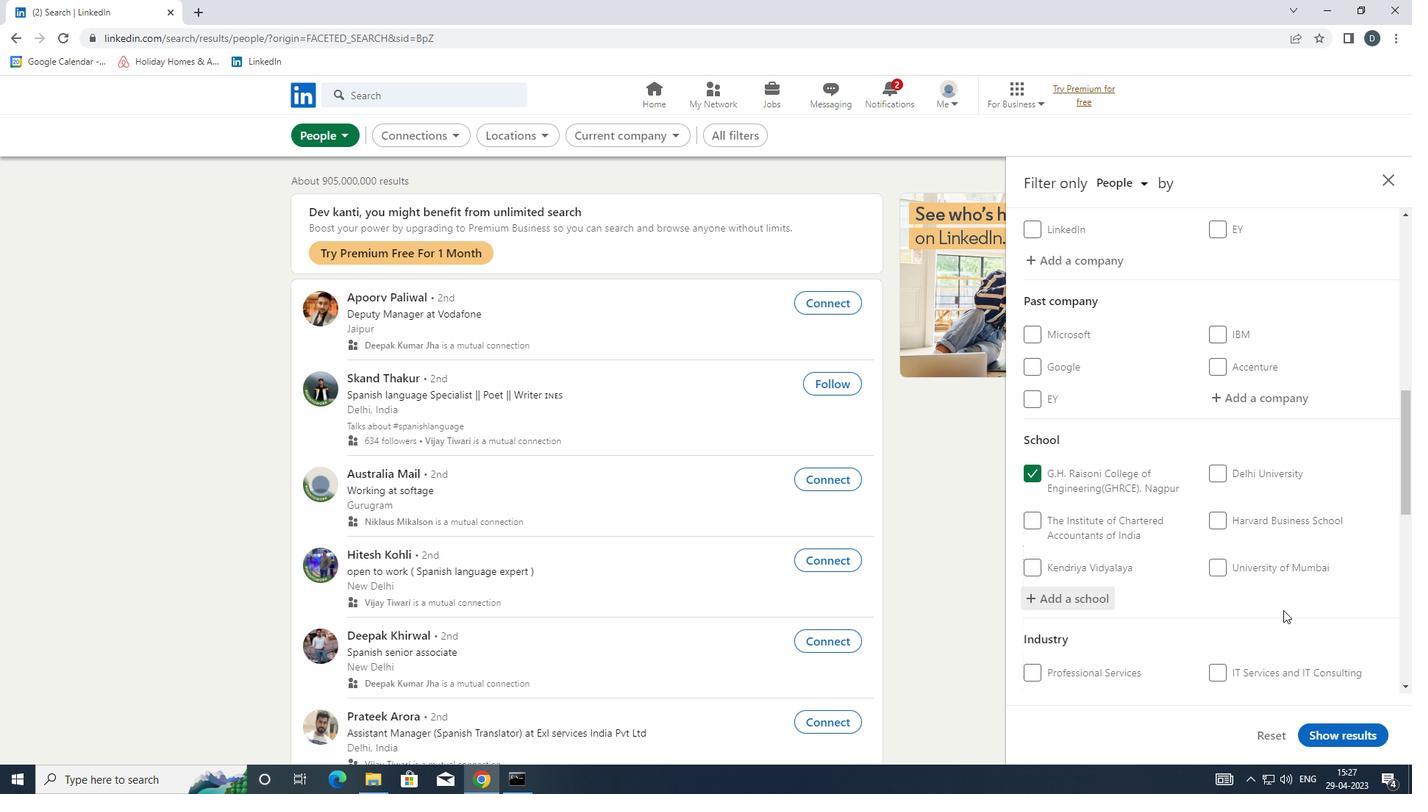 
Action: Mouse moved to (1271, 543)
Screenshot: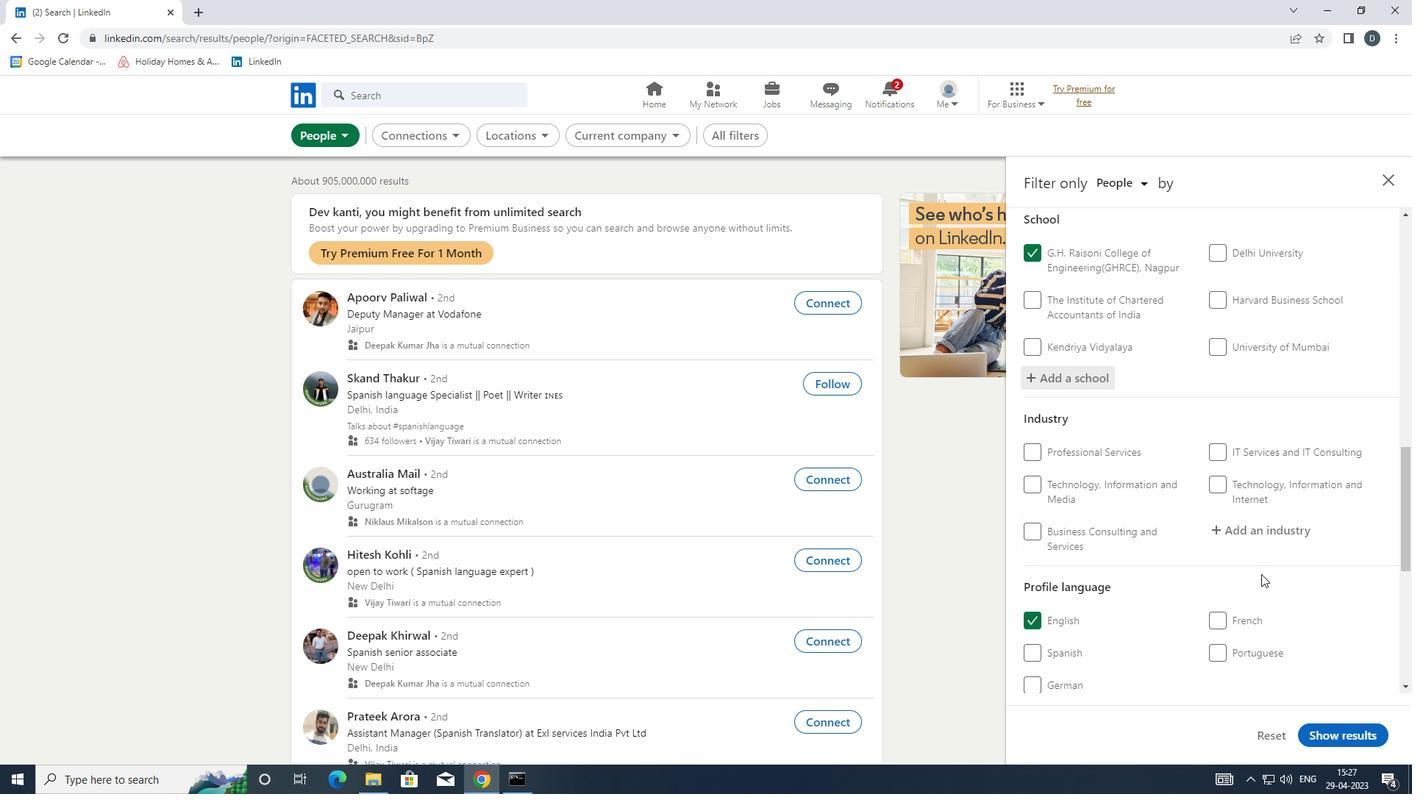 
Action: Mouse pressed left at (1271, 543)
Screenshot: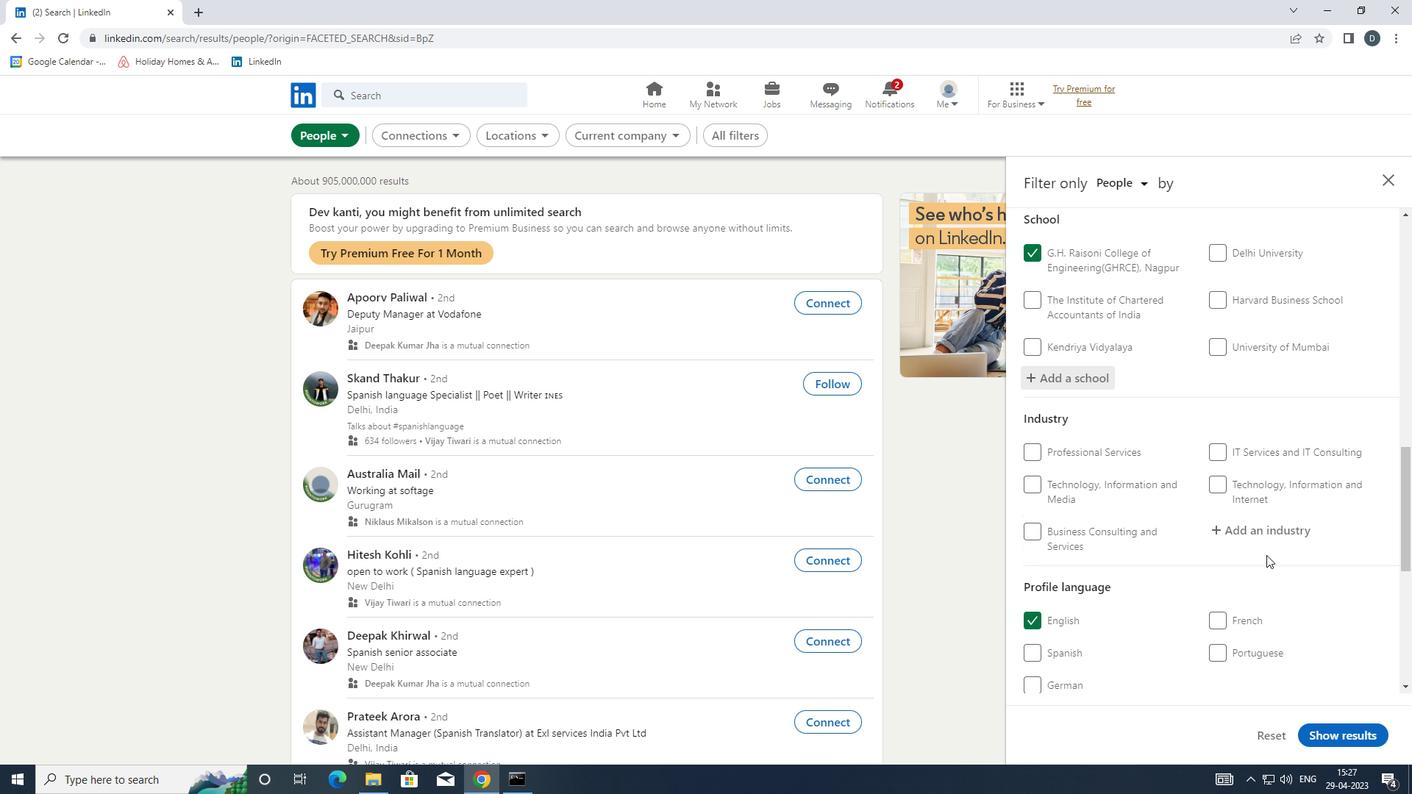 
Action: Mouse moved to (1282, 534)
Screenshot: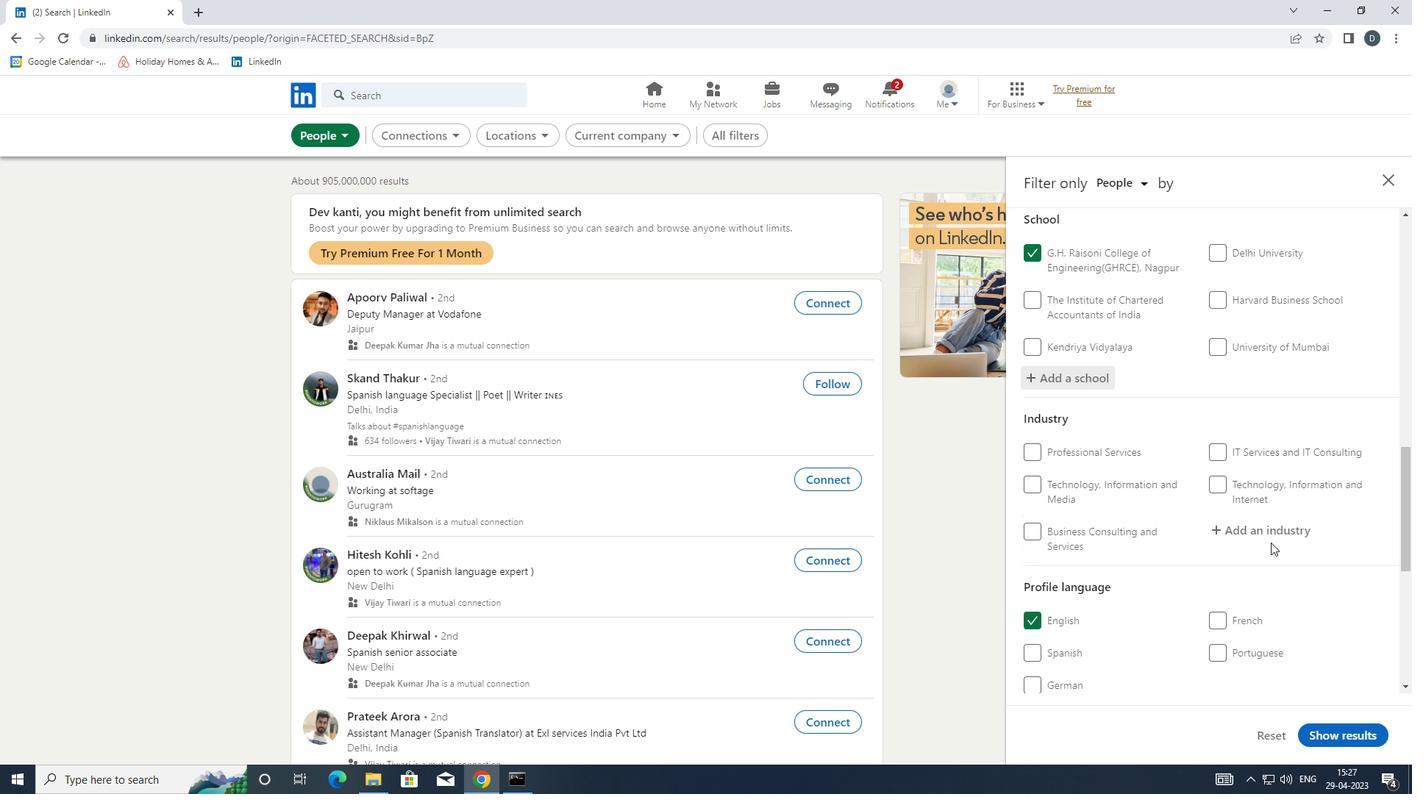 
Action: Mouse pressed left at (1282, 534)
Screenshot: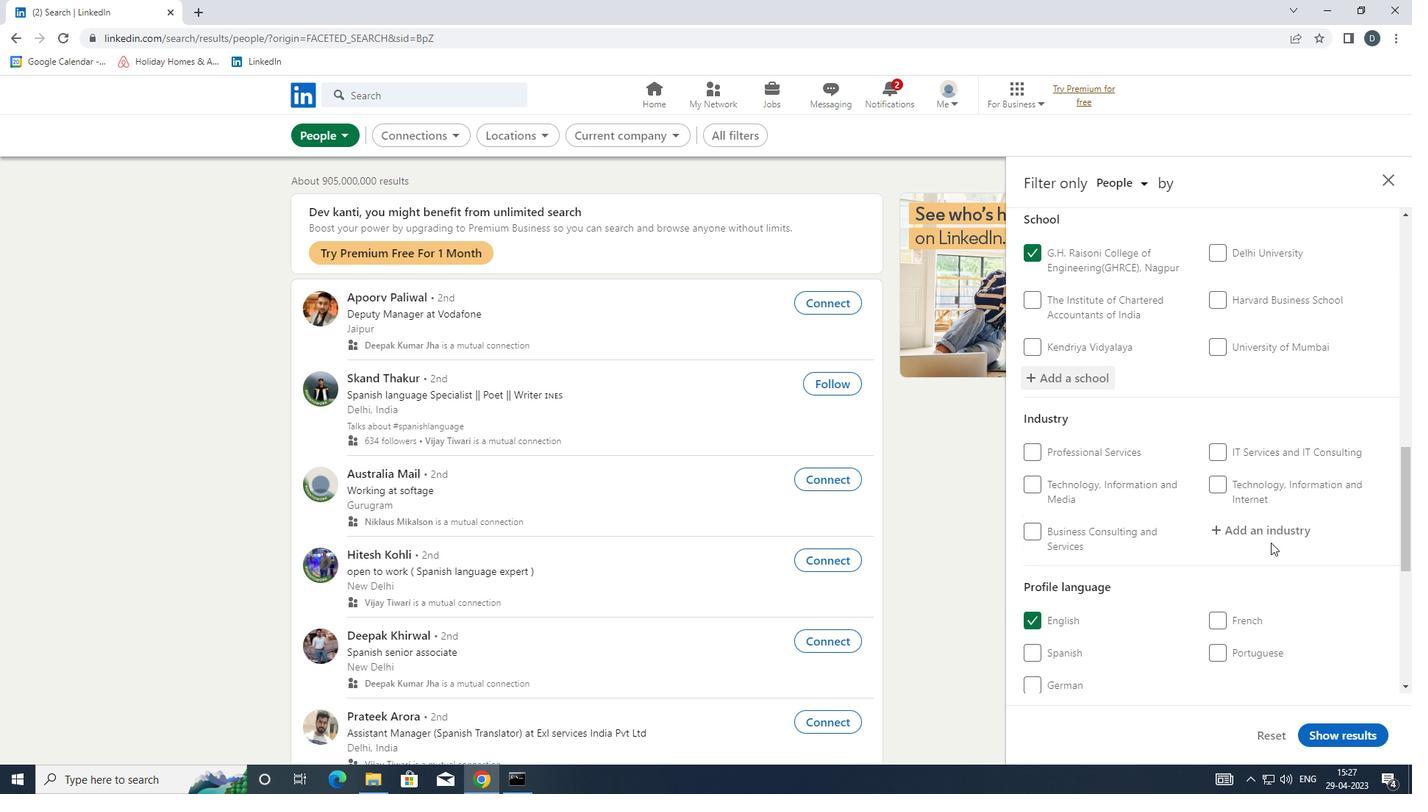 
Action: Key pressed <Key.shift>CIVIC<Key.space>
Screenshot: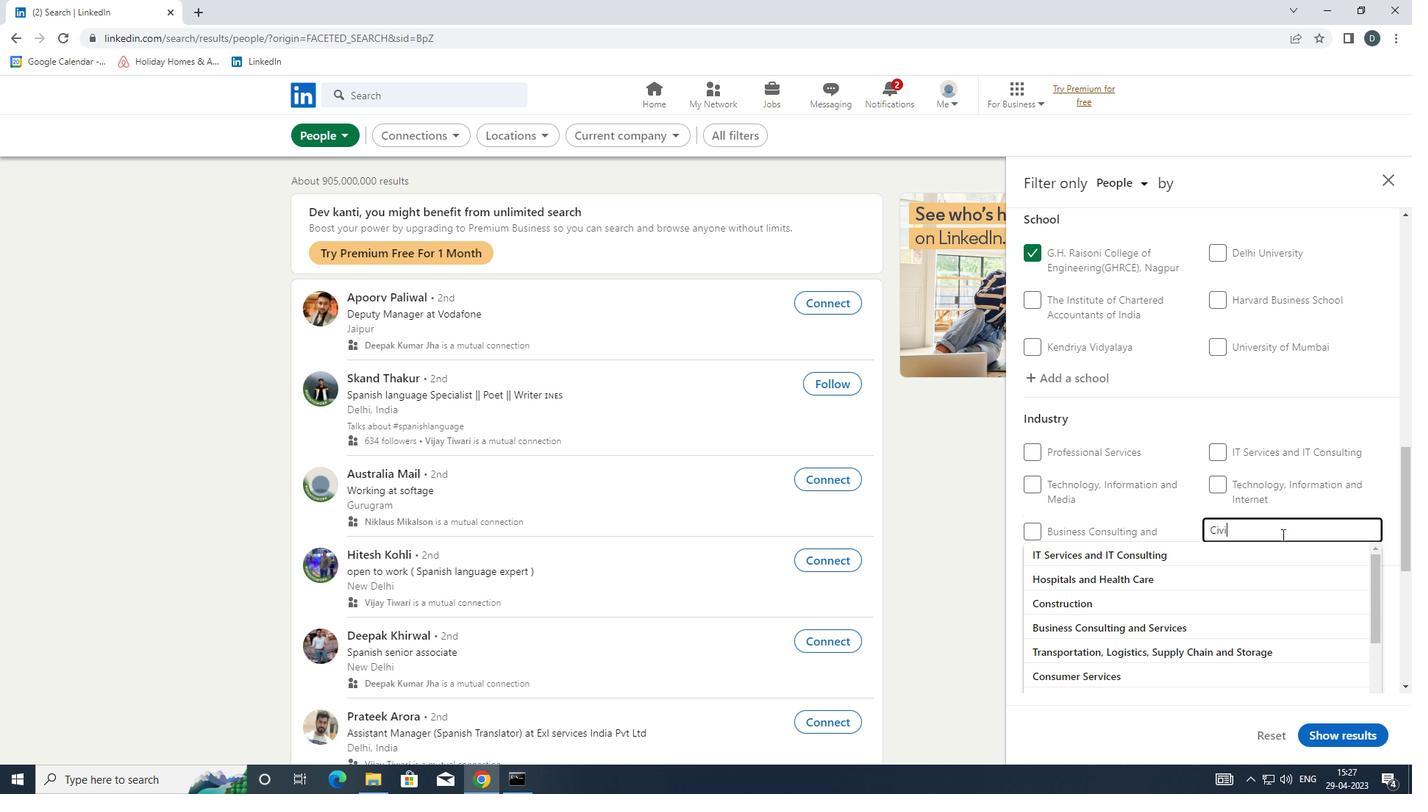 
Action: Mouse moved to (1275, 551)
Screenshot: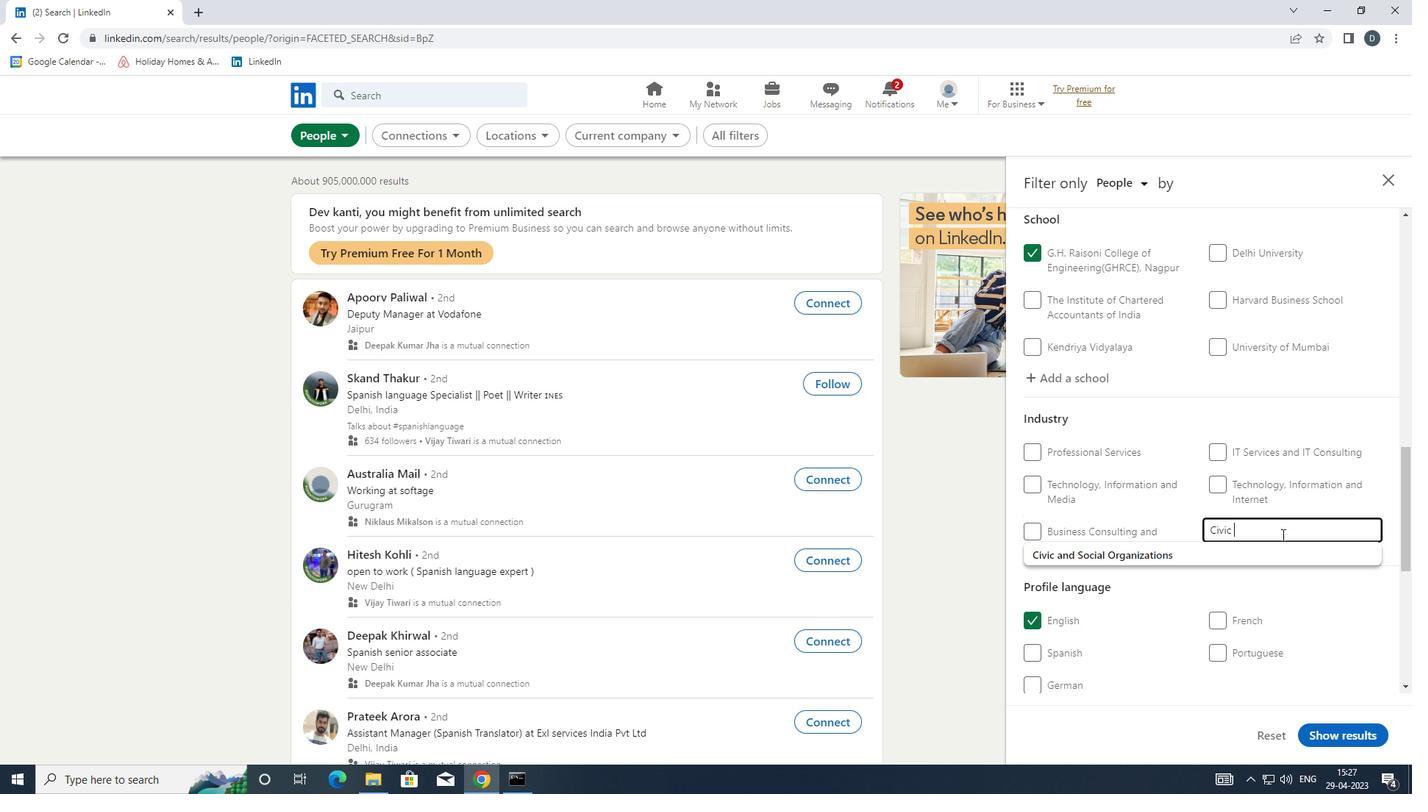 
Action: Mouse pressed left at (1275, 551)
Screenshot: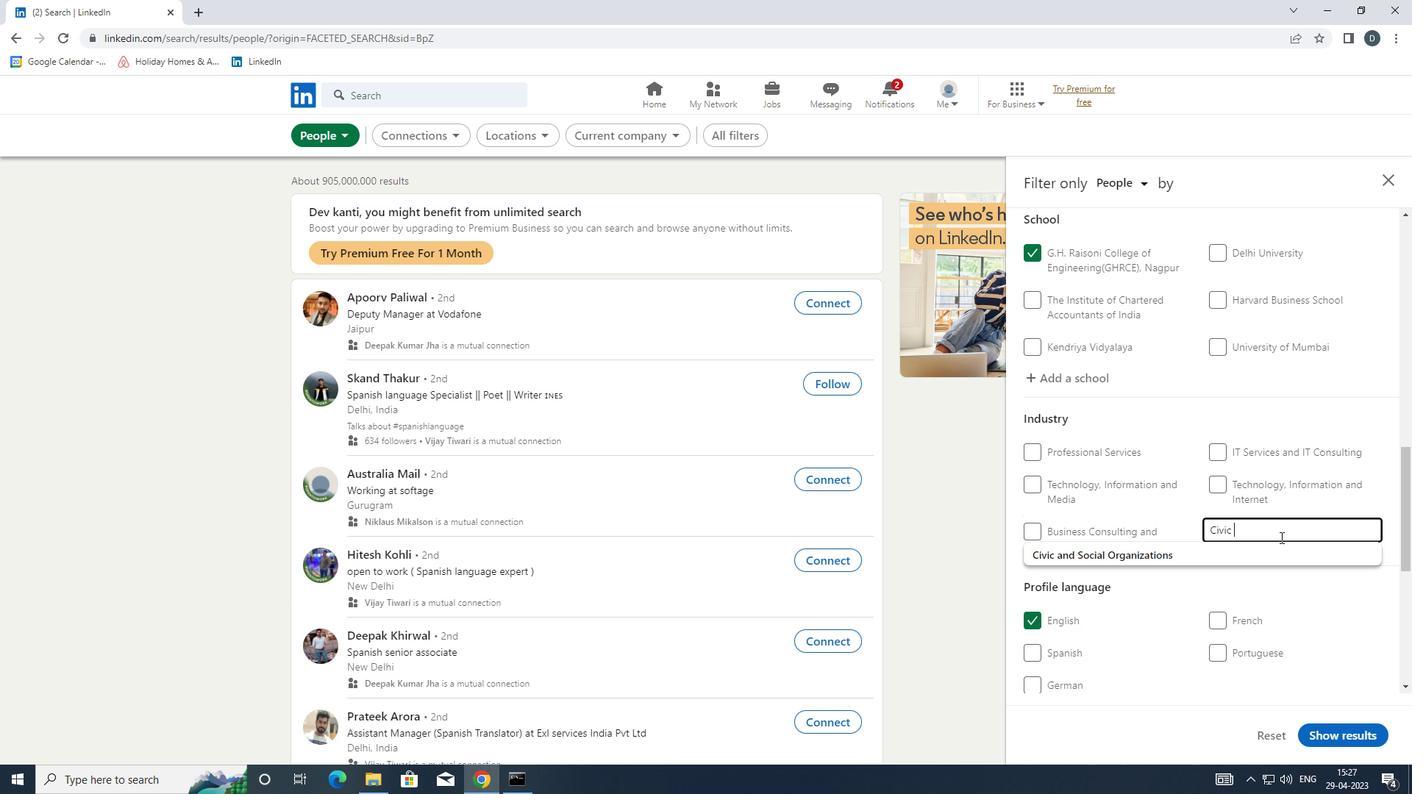 
Action: Mouse scrolled (1275, 551) with delta (0, 0)
Screenshot: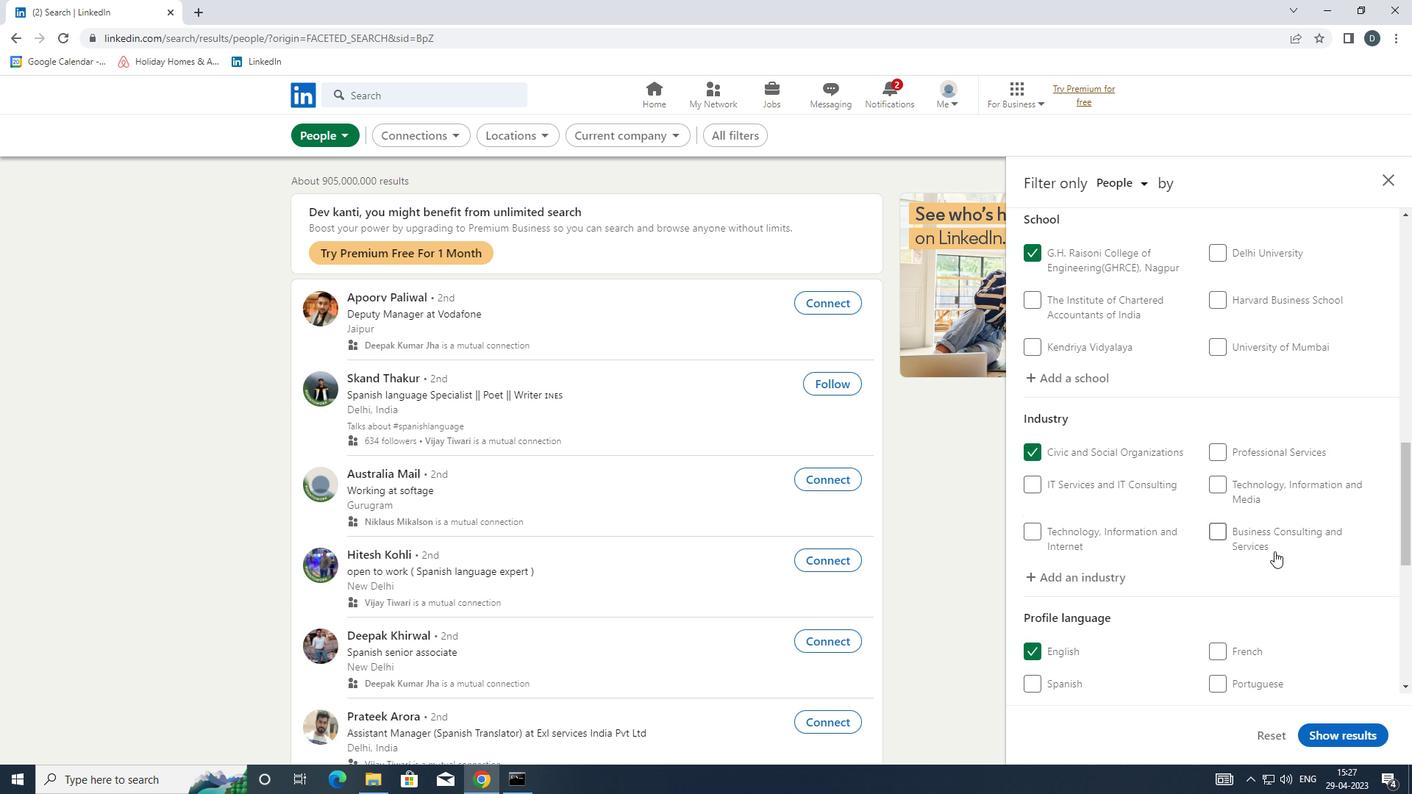 
Action: Mouse scrolled (1275, 551) with delta (0, 0)
Screenshot: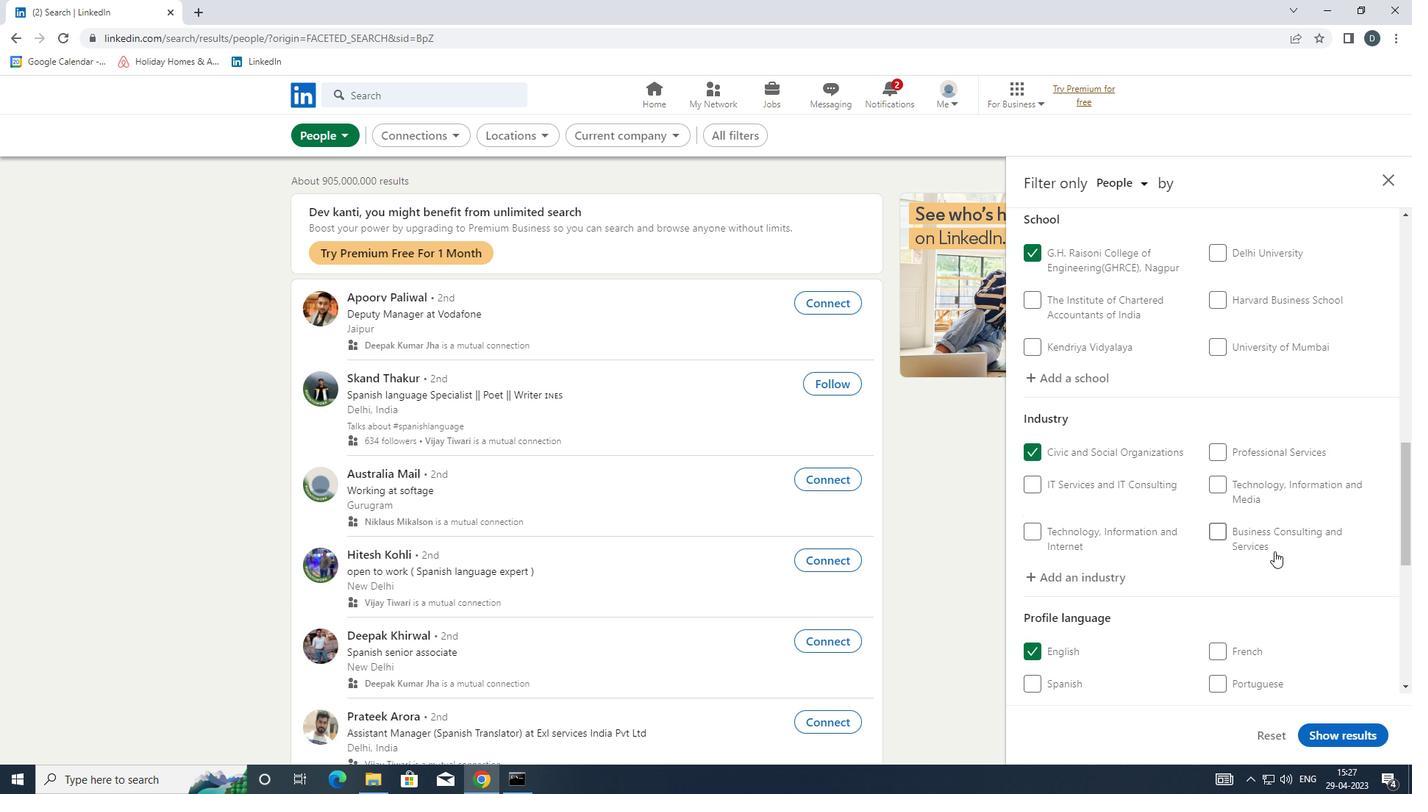 
Action: Mouse scrolled (1275, 551) with delta (0, 0)
Screenshot: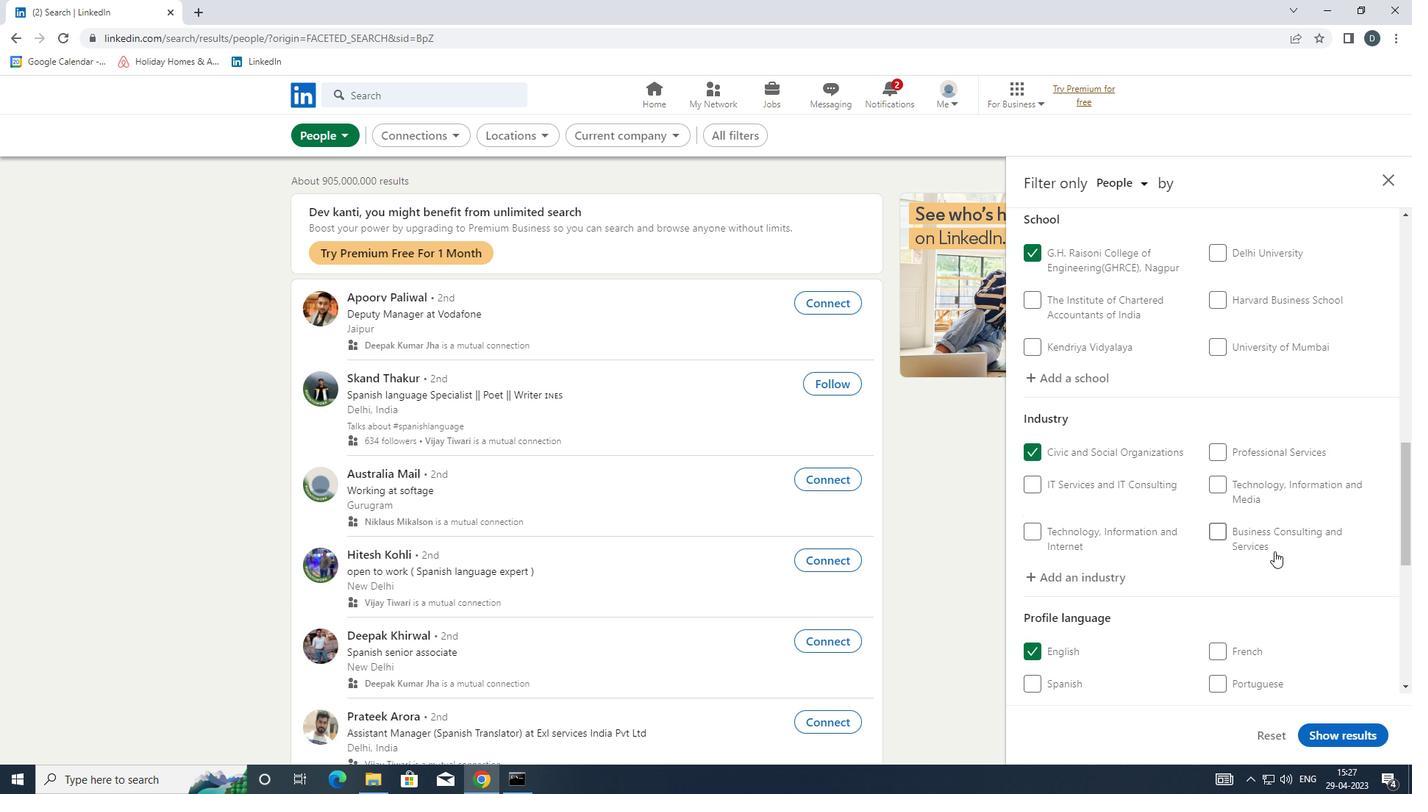 
Action: Mouse moved to (1290, 532)
Screenshot: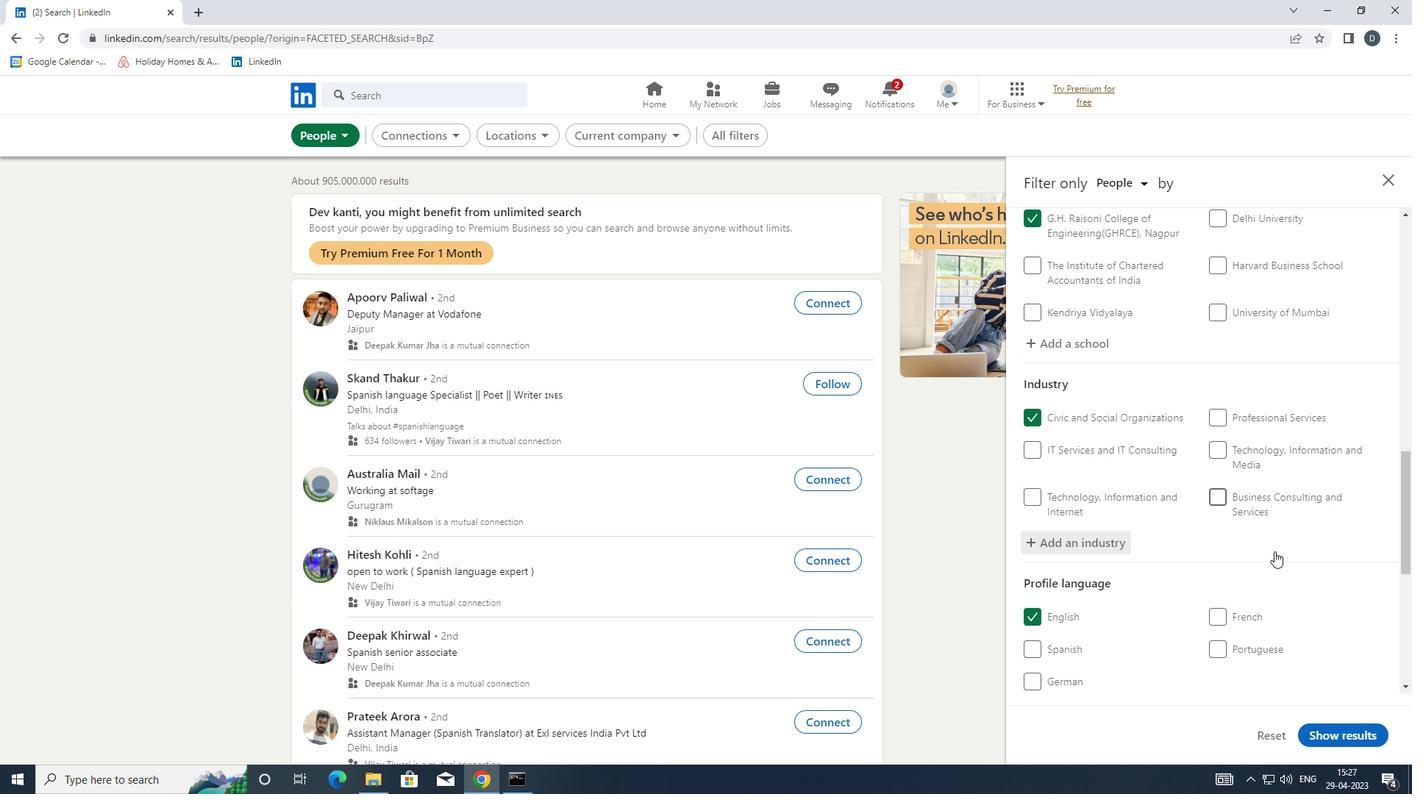 
Action: Mouse scrolled (1290, 531) with delta (0, 0)
Screenshot: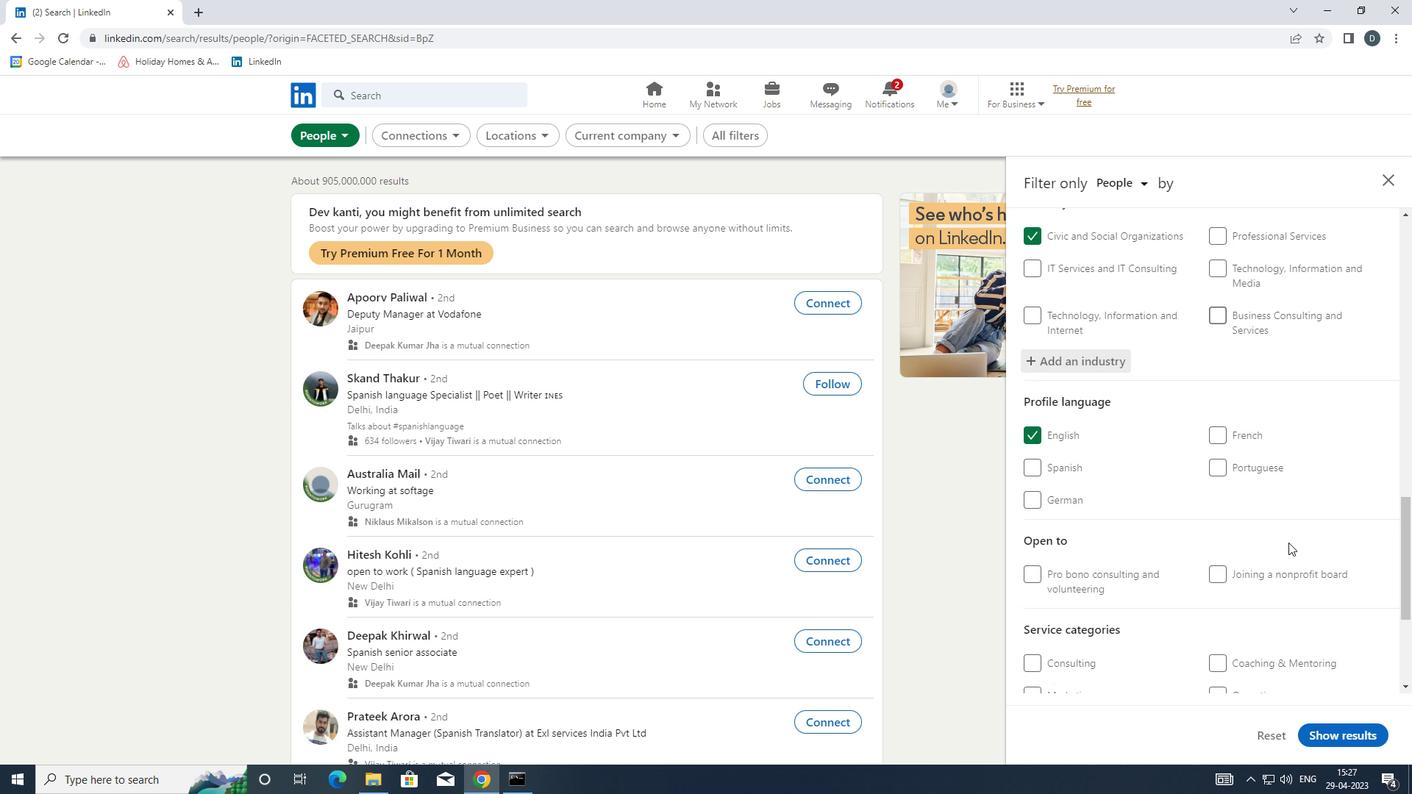 
Action: Mouse scrolled (1290, 531) with delta (0, 0)
Screenshot: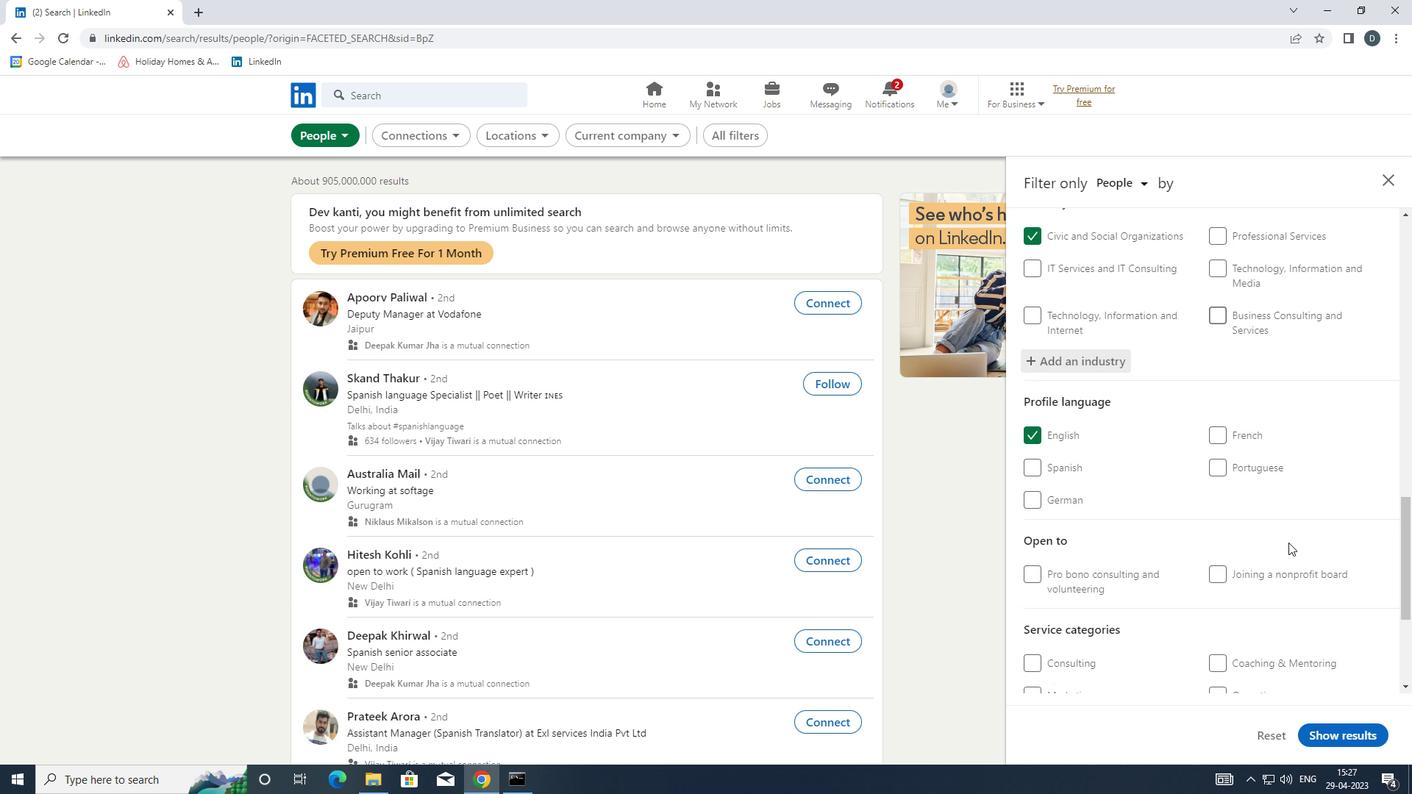 
Action: Mouse scrolled (1290, 531) with delta (0, 0)
Screenshot: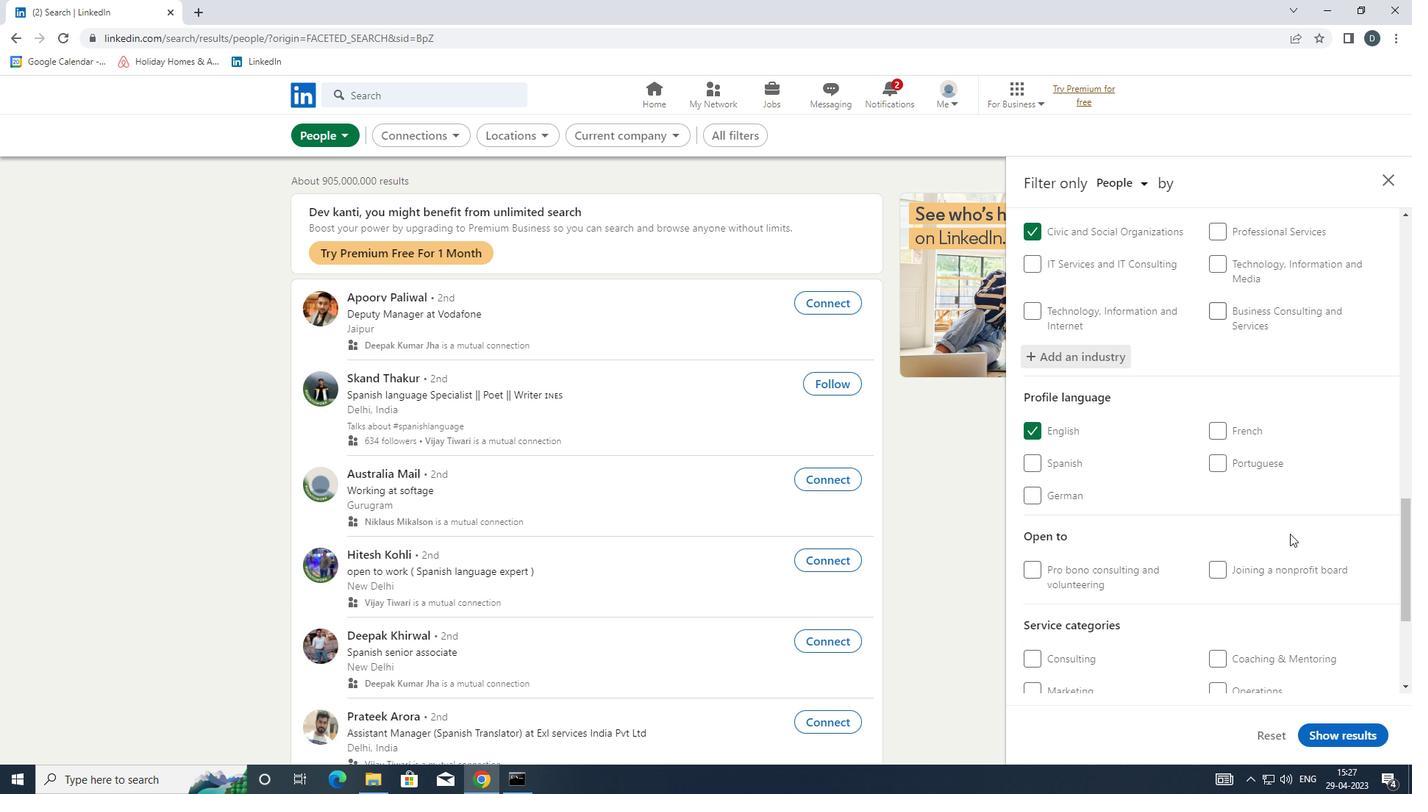 
Action: Mouse scrolled (1290, 531) with delta (0, 0)
Screenshot: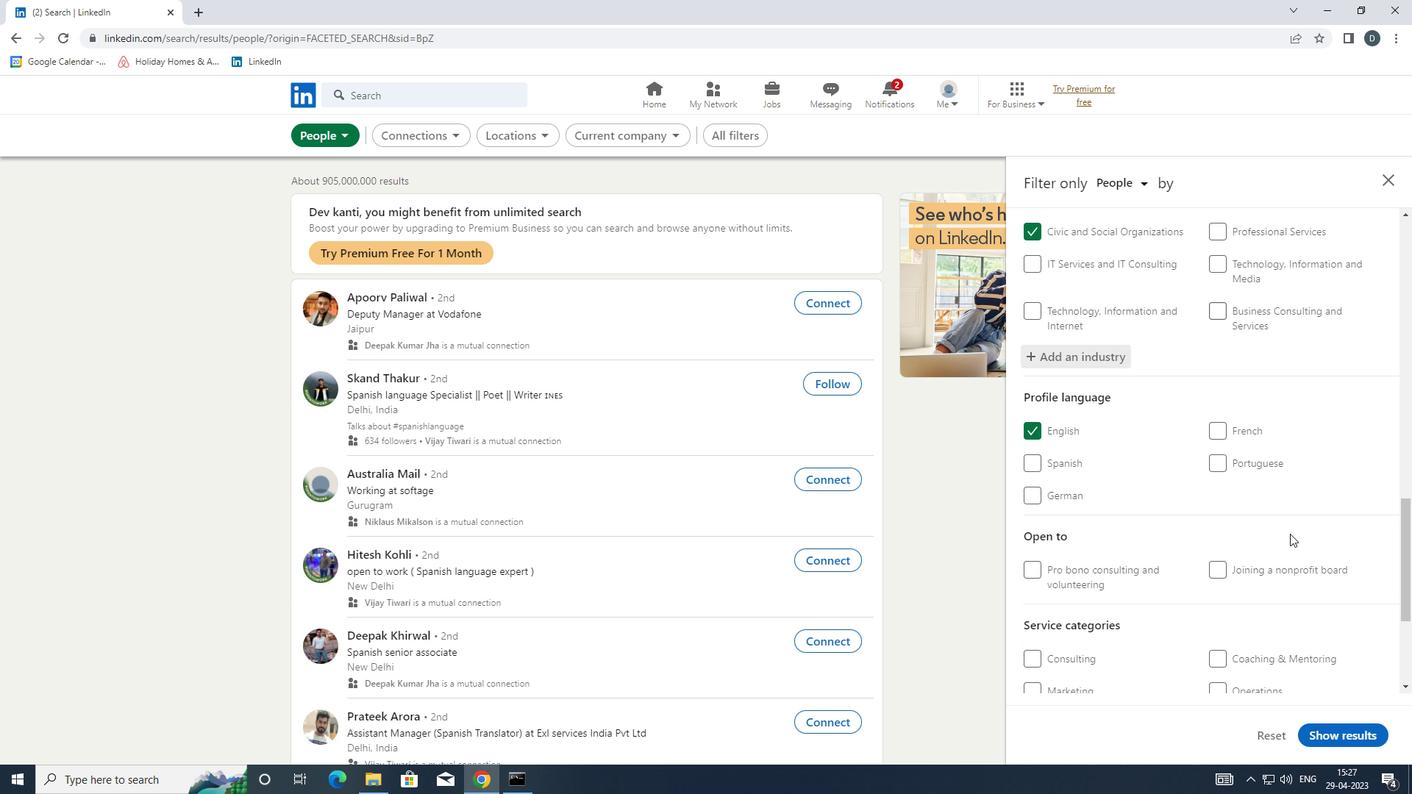 
Action: Mouse moved to (1280, 486)
Screenshot: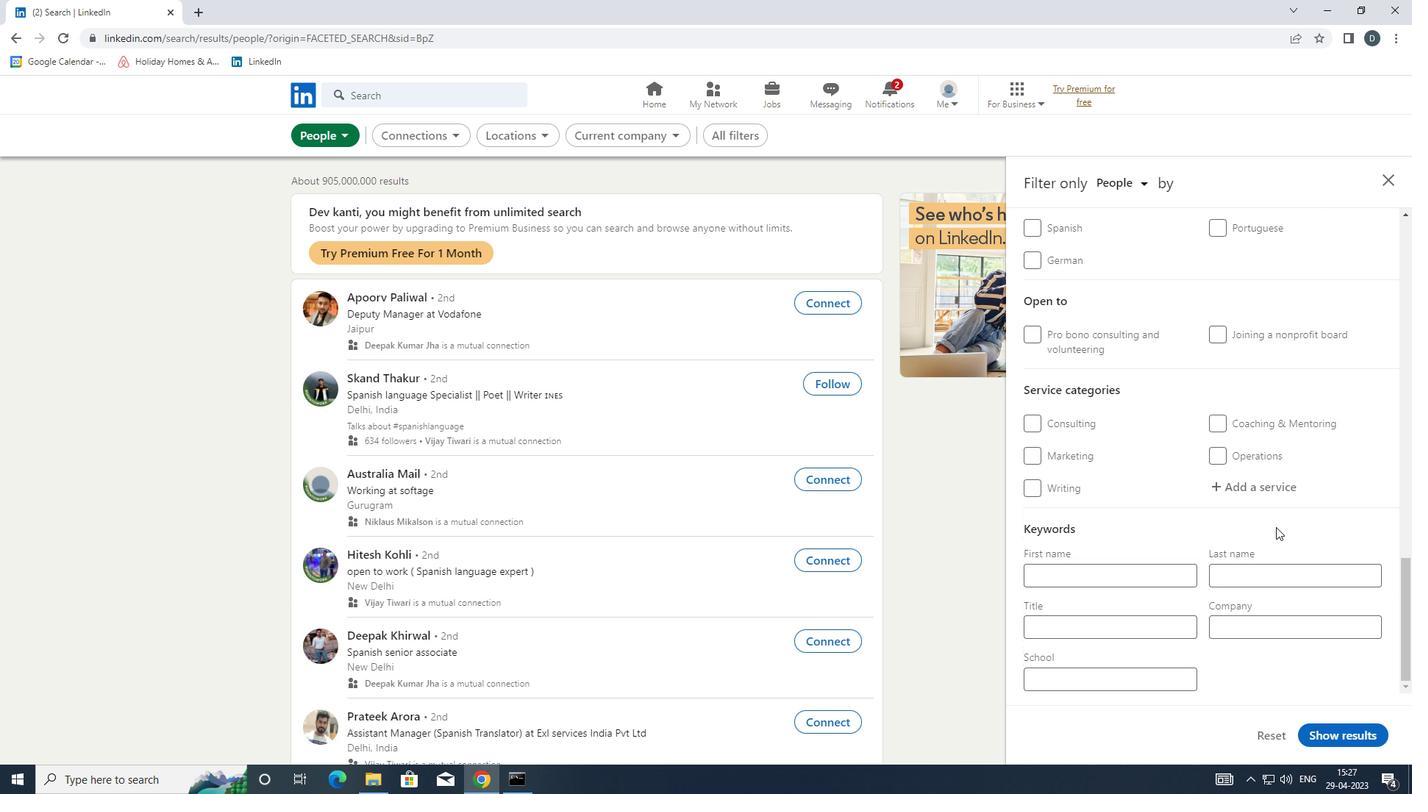 
Action: Mouse pressed left at (1280, 486)
Screenshot: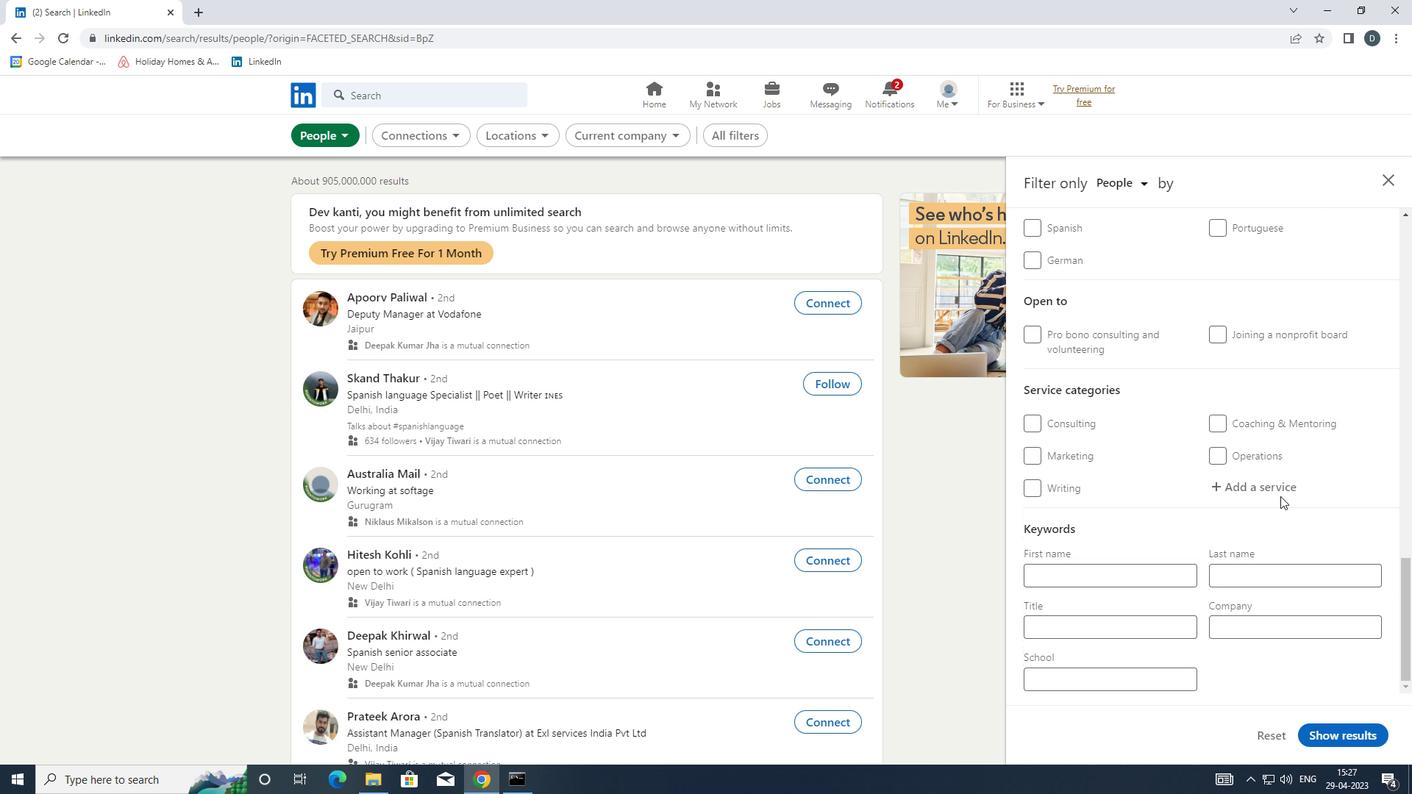 
Action: Key pressed <Key.shift>CONTENT<Key.space>
Screenshot: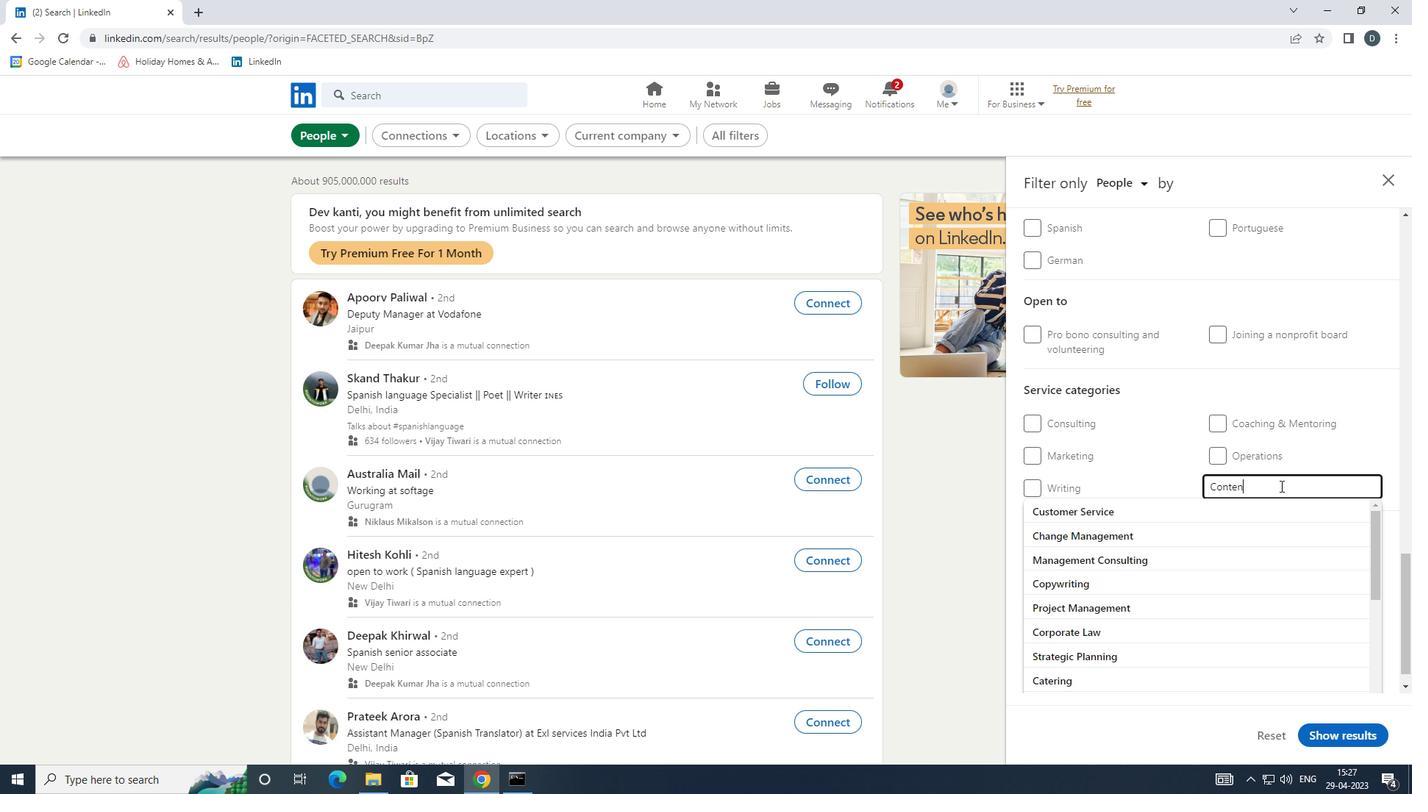 
Action: Mouse moved to (1250, 503)
Screenshot: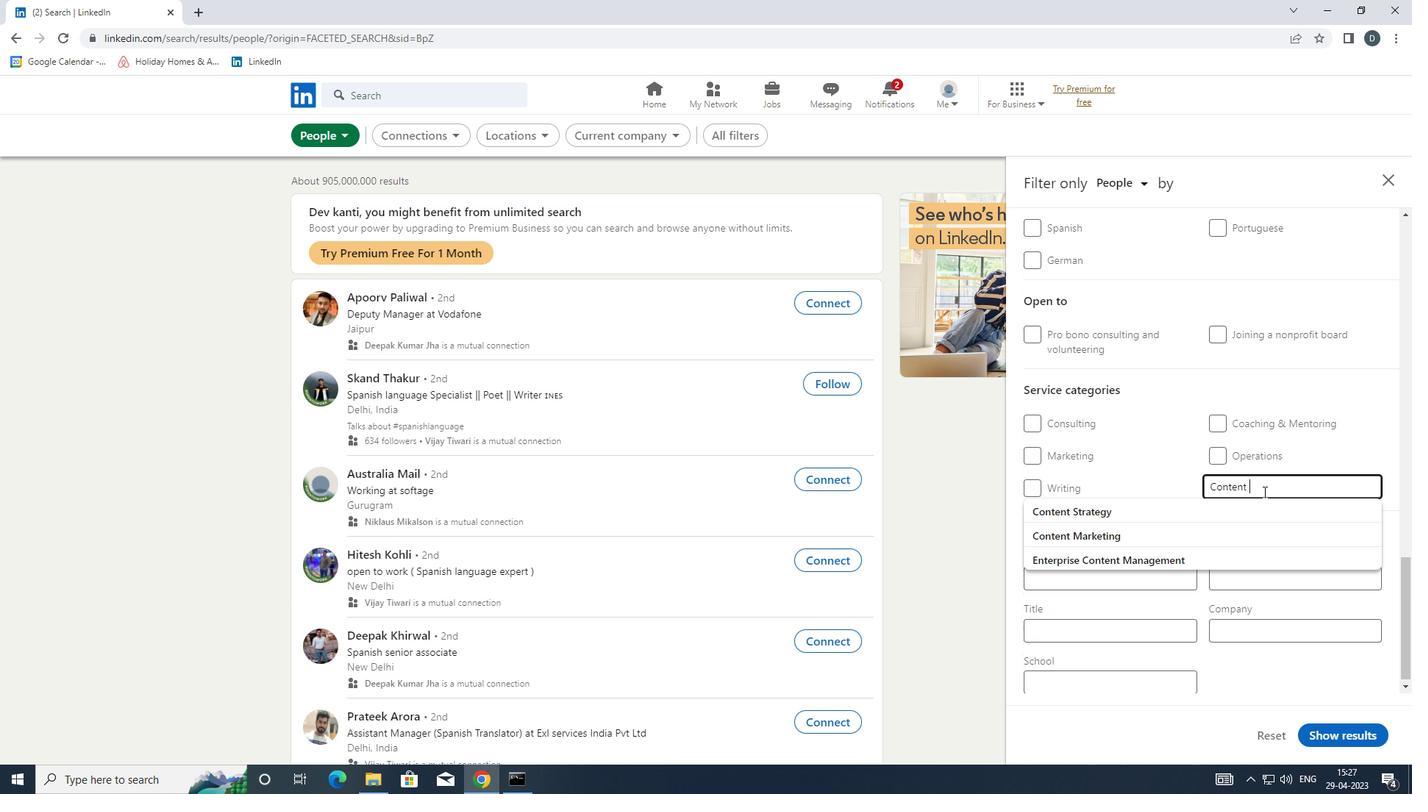 
Action: Mouse pressed left at (1250, 503)
Screenshot: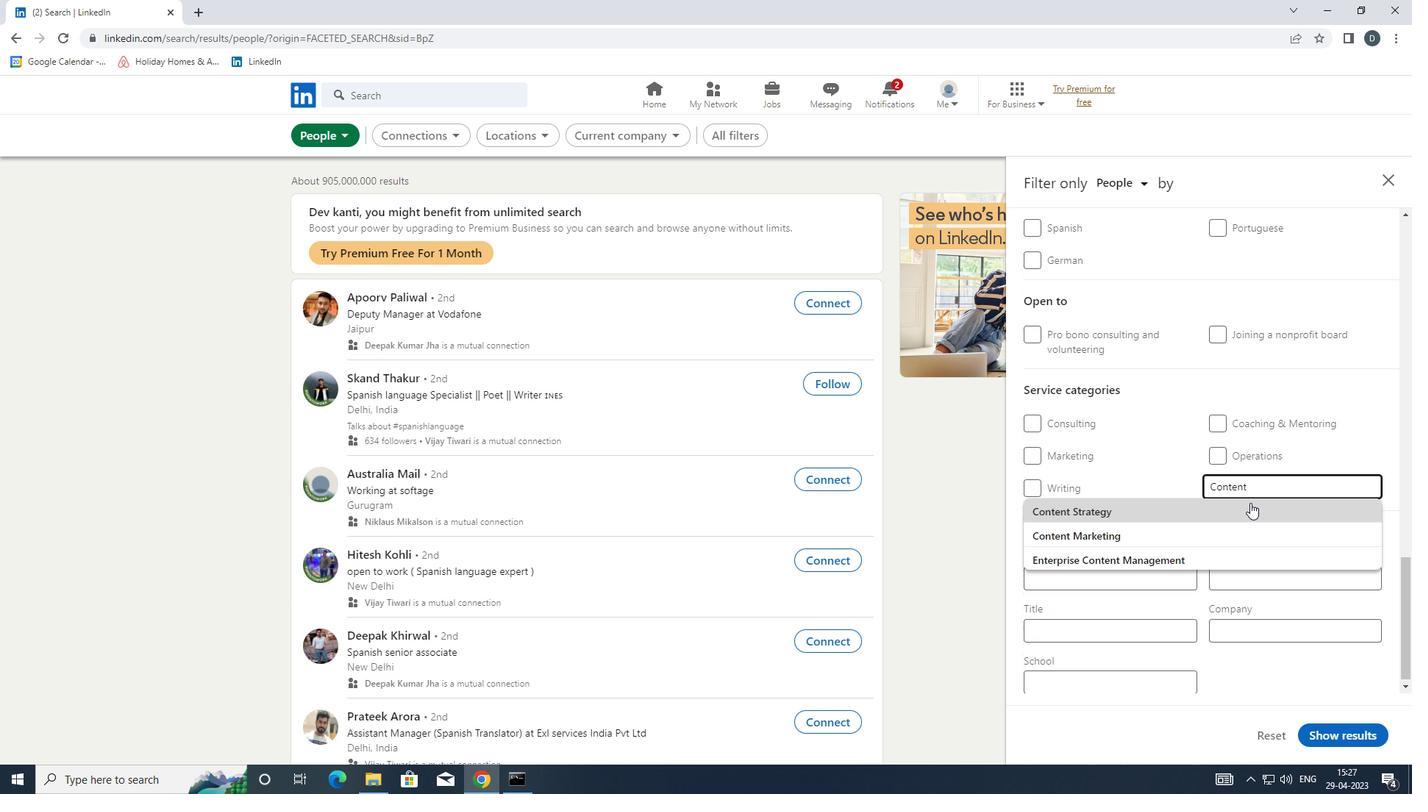 
Action: Mouse scrolled (1250, 502) with delta (0, 0)
Screenshot: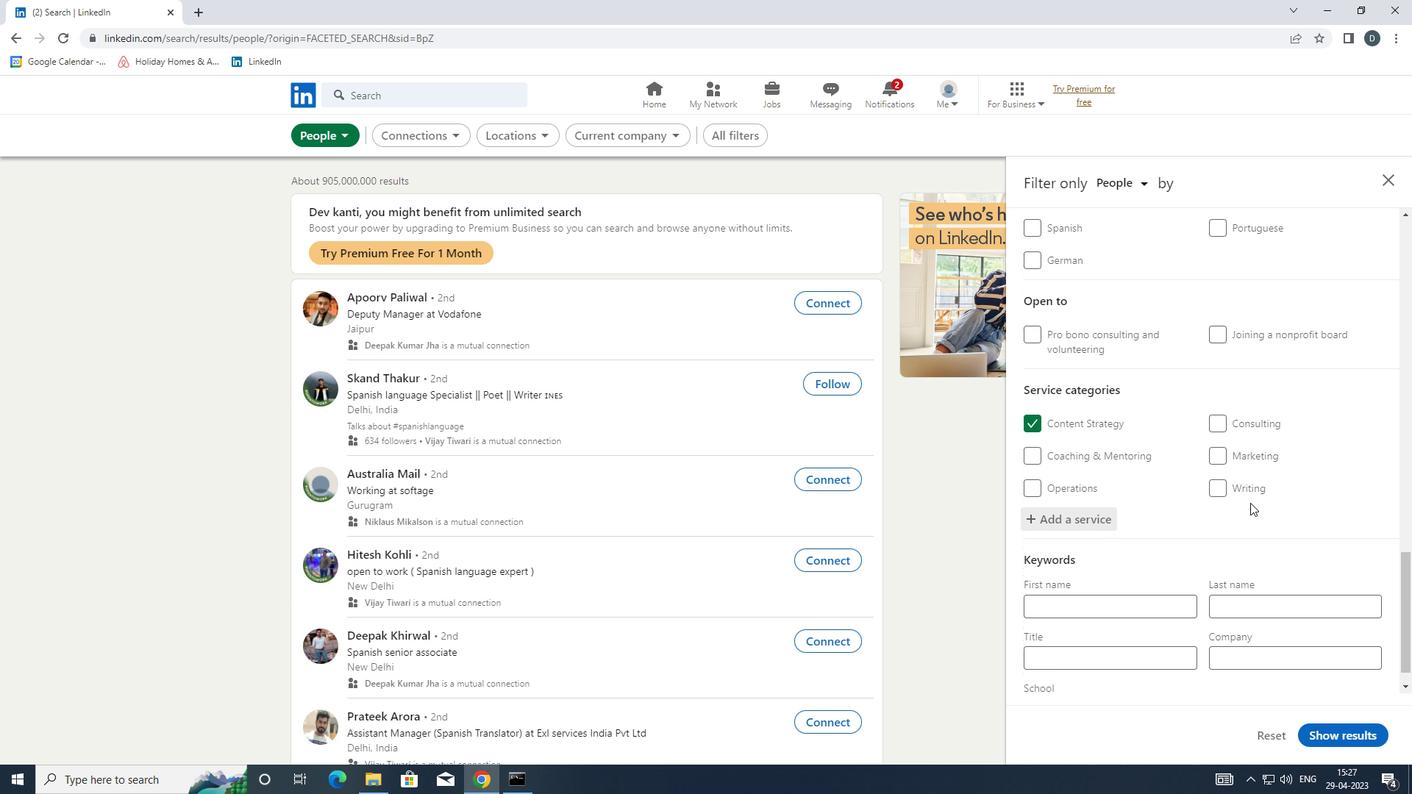 
Action: Mouse scrolled (1250, 502) with delta (0, 0)
Screenshot: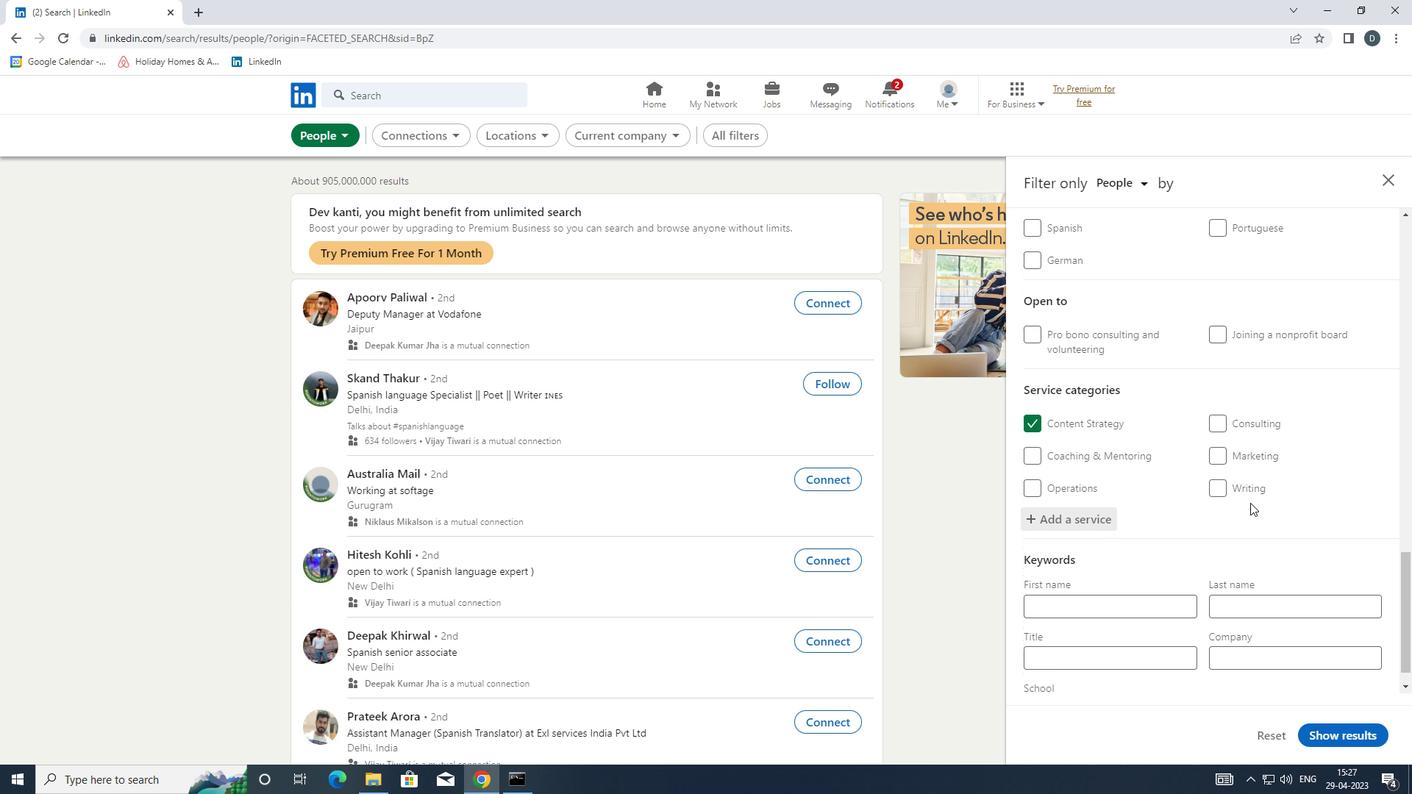
Action: Mouse scrolled (1250, 502) with delta (0, 0)
Screenshot: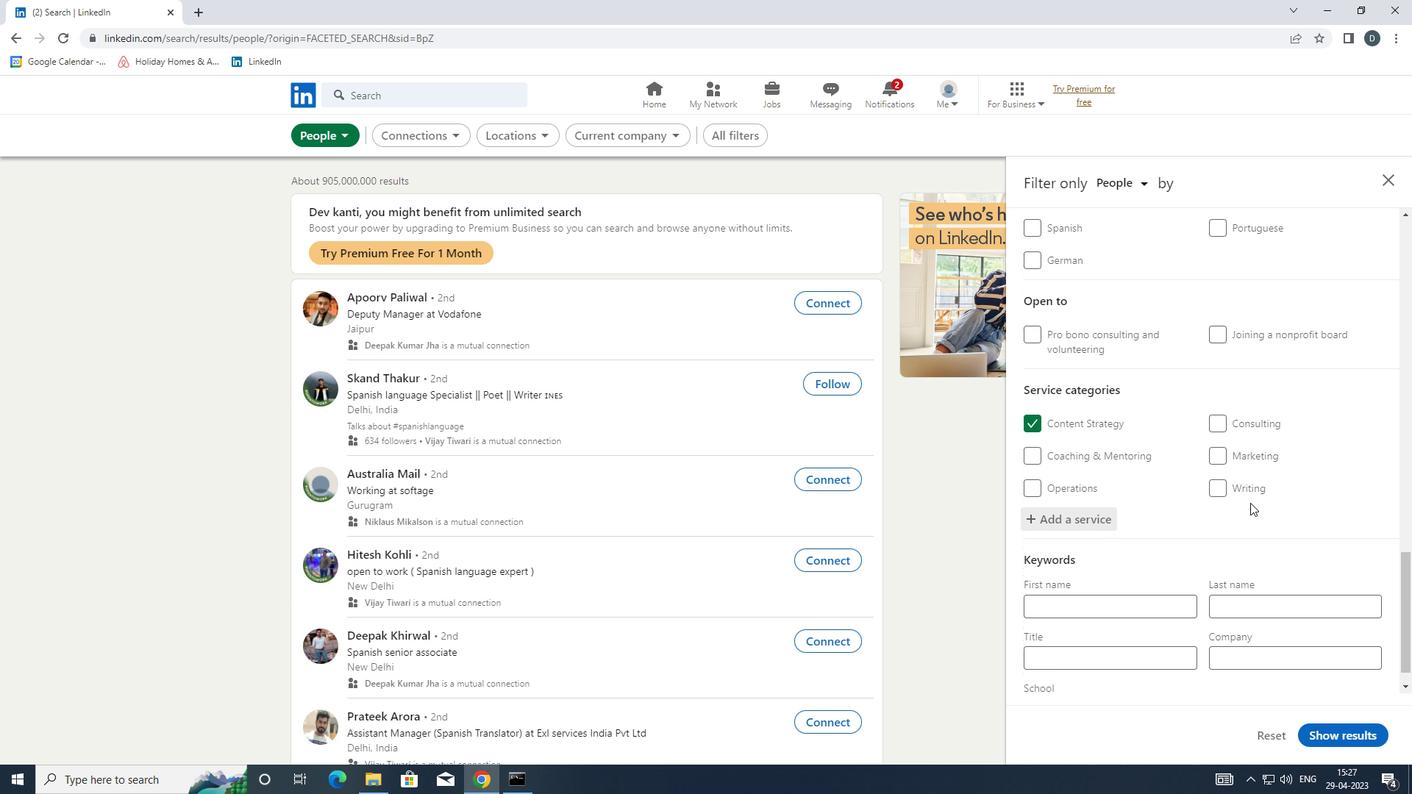 
Action: Mouse scrolled (1250, 502) with delta (0, 0)
Screenshot: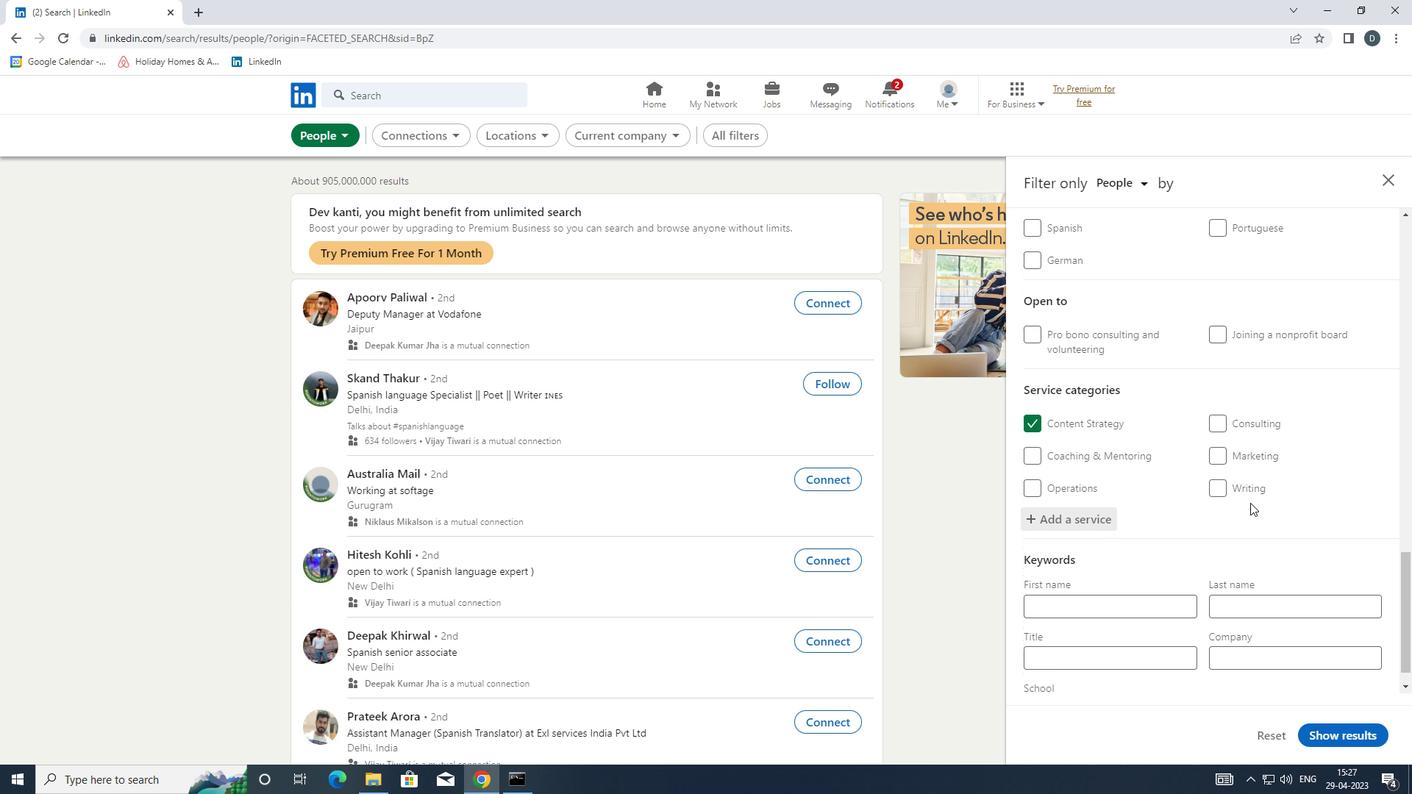 
Action: Mouse scrolled (1250, 502) with delta (0, 0)
Screenshot: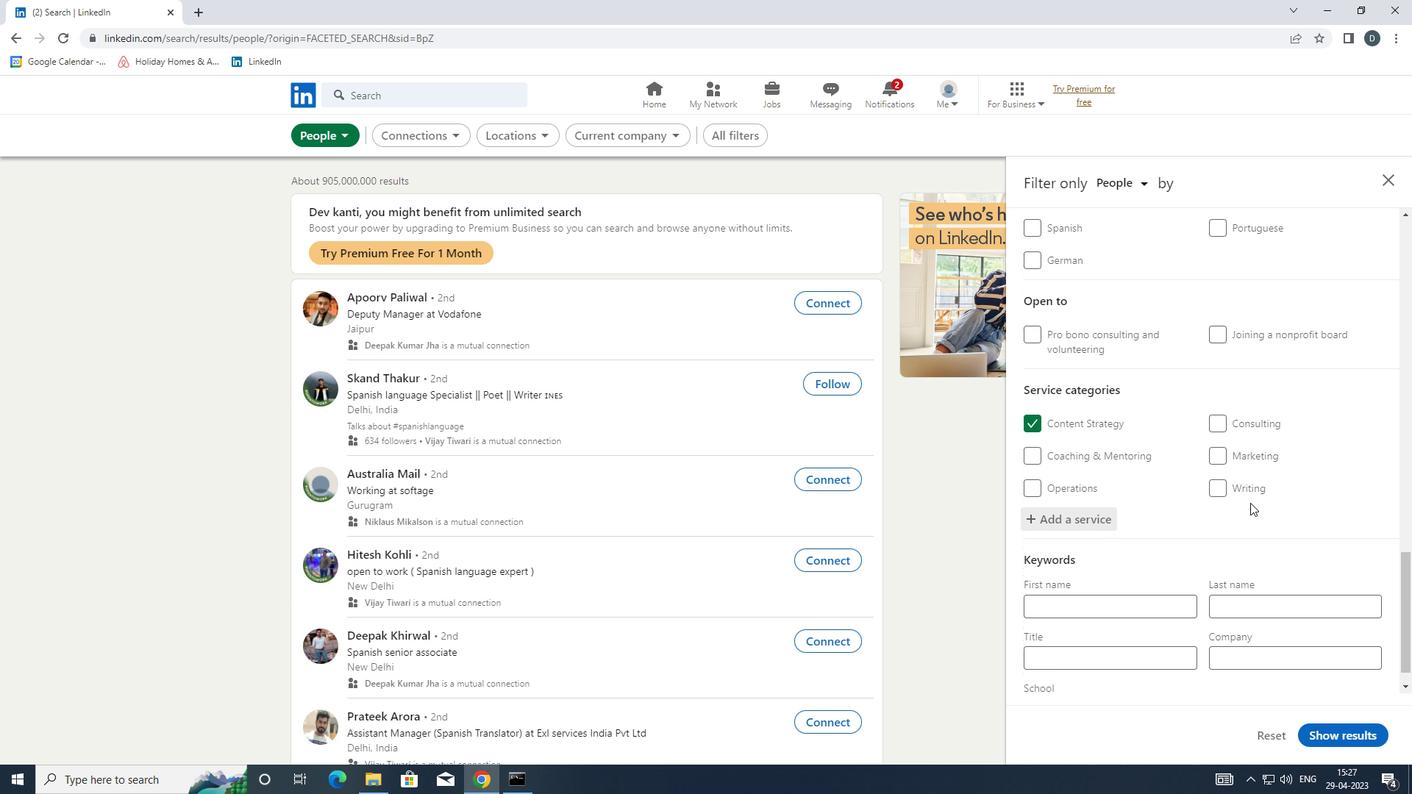 
Action: Mouse moved to (1122, 623)
Screenshot: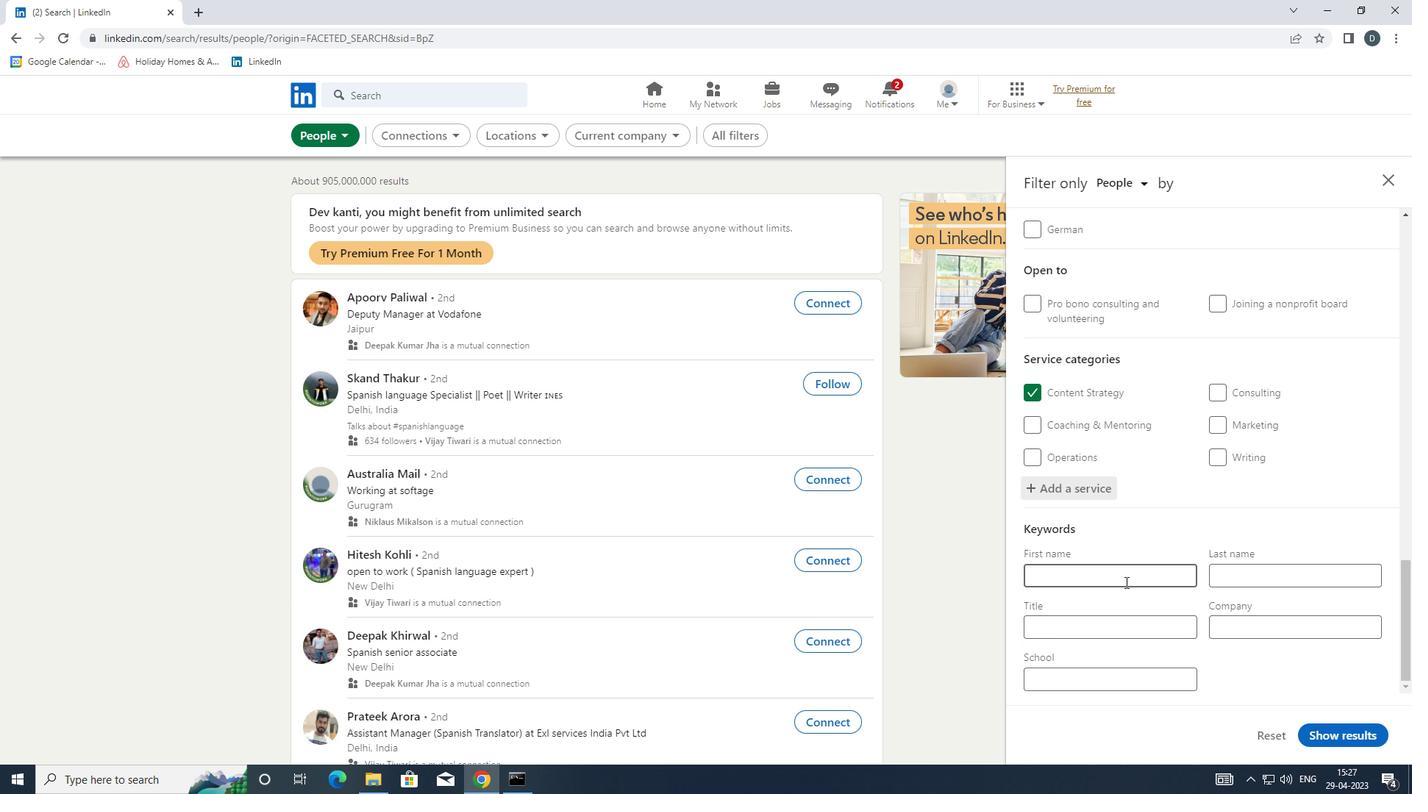 
Action: Mouse pressed left at (1122, 623)
Screenshot: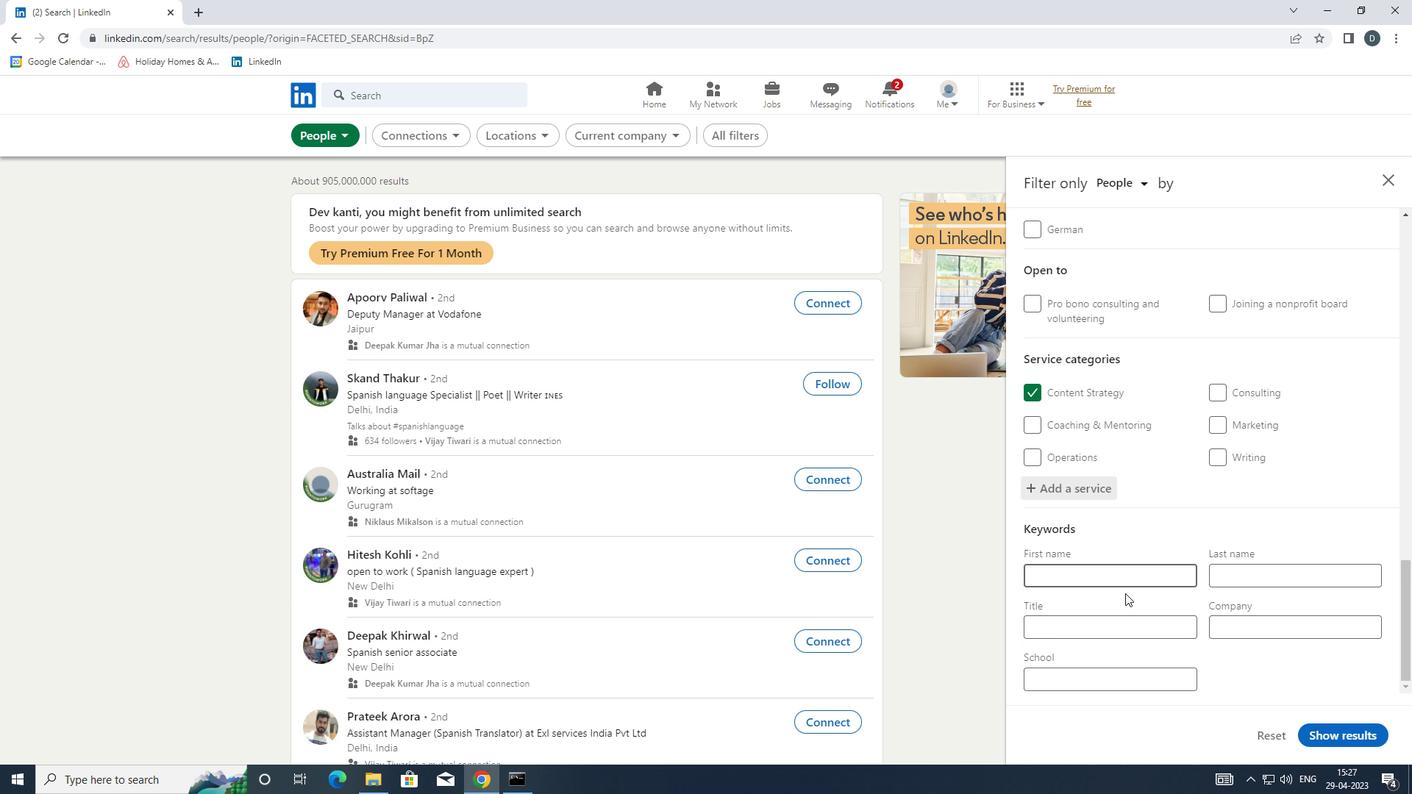 
Action: Key pressed <Key.shift>ATMOSPHERIC<Key.space><Key.shift>SCIENTIST
Screenshot: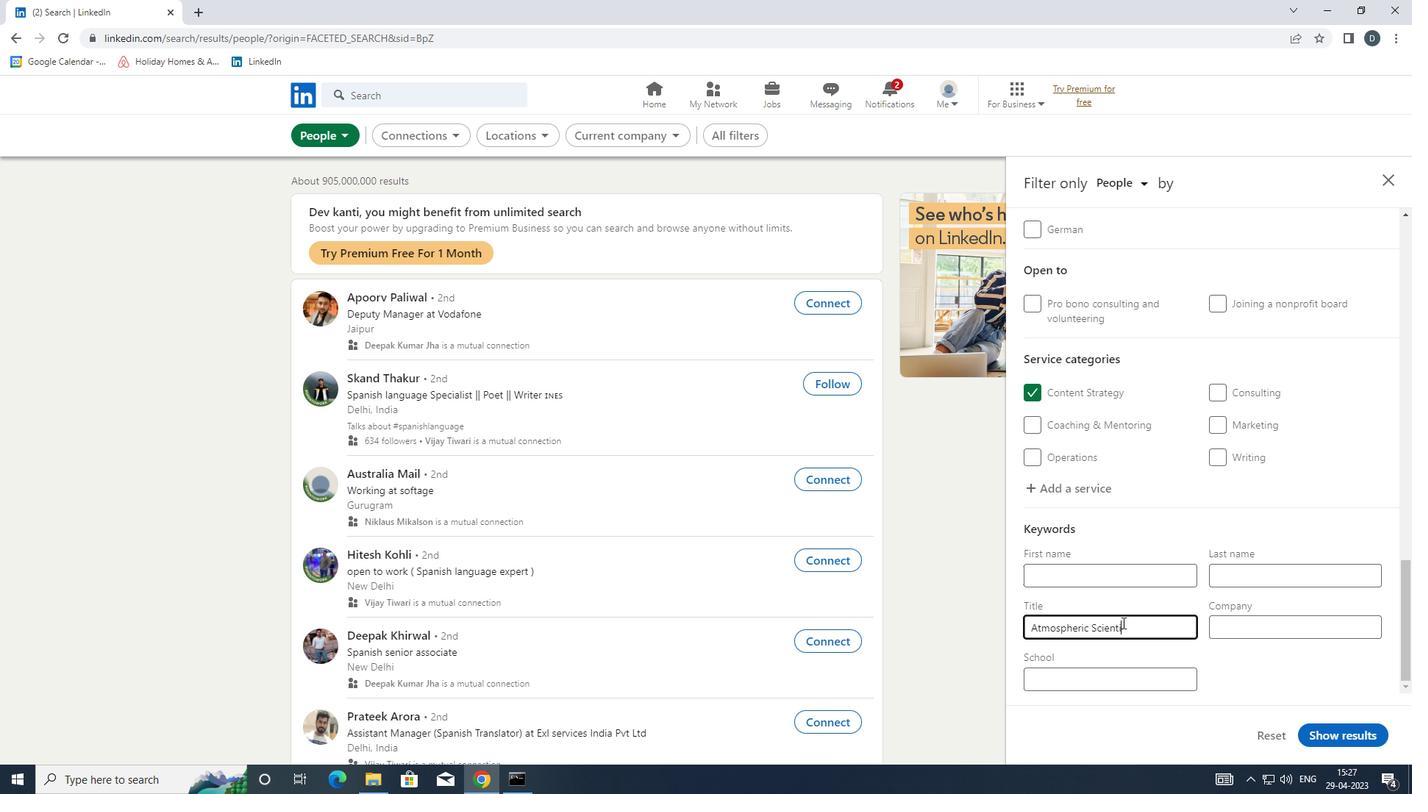 
Action: Mouse moved to (1342, 735)
Screenshot: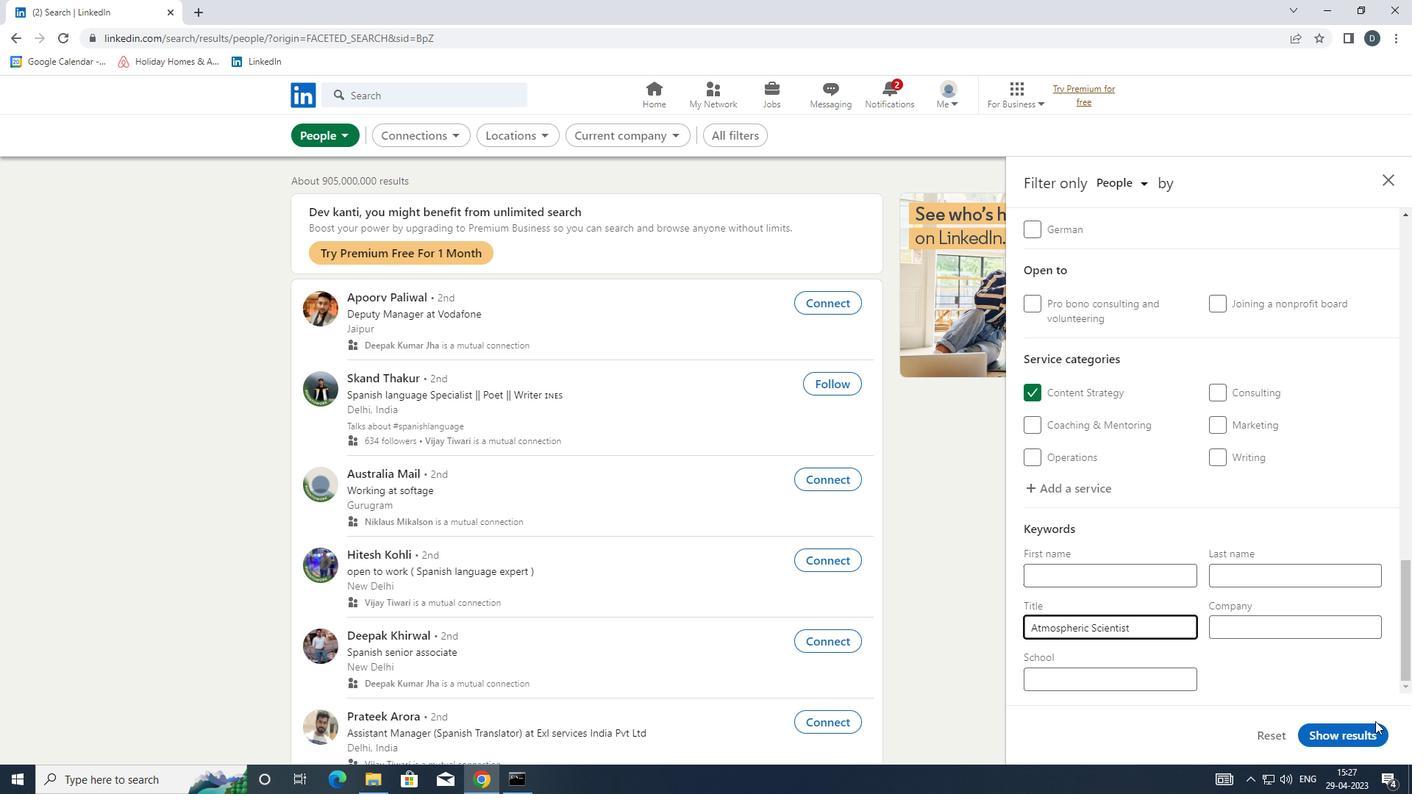 
Action: Mouse pressed left at (1342, 735)
Screenshot: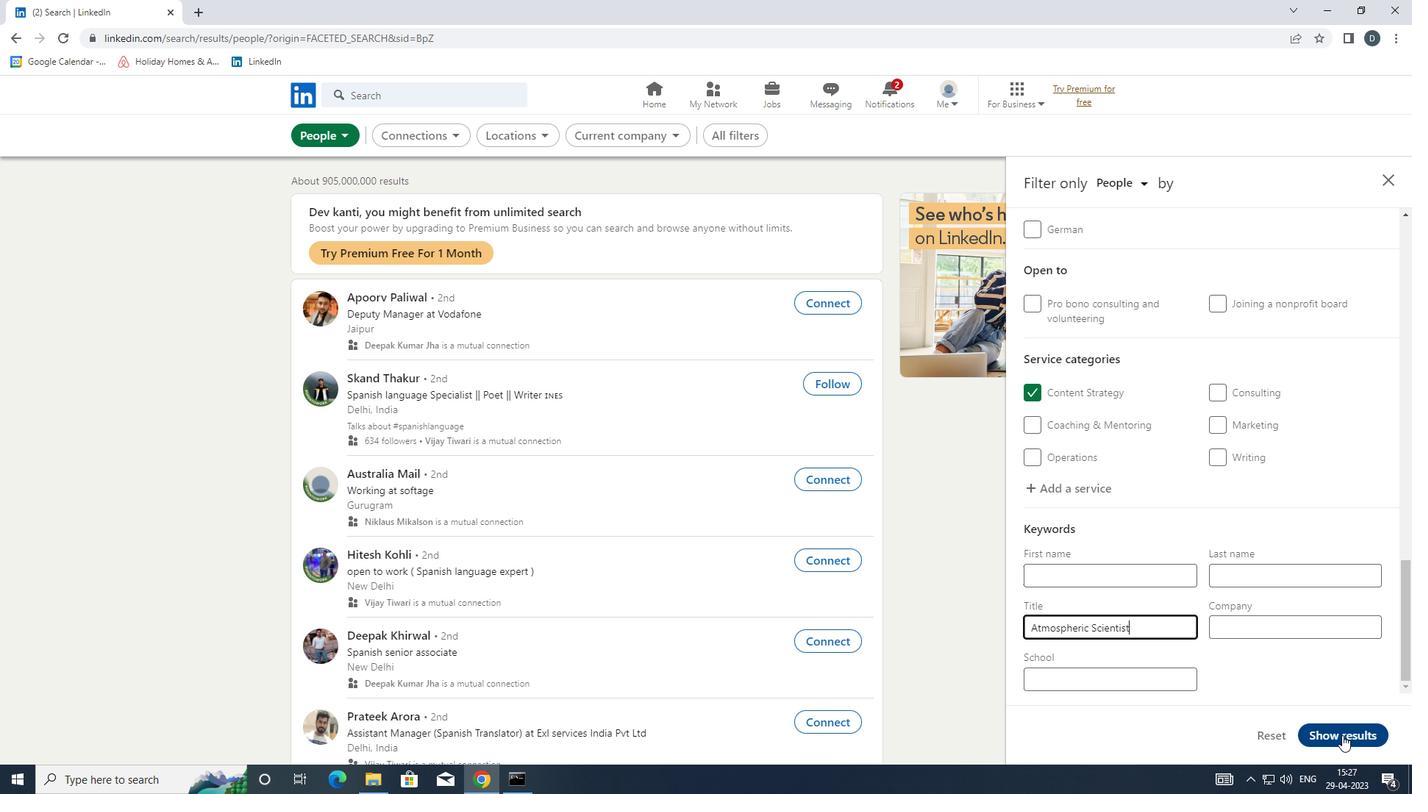 
Action: Mouse moved to (869, 371)
Screenshot: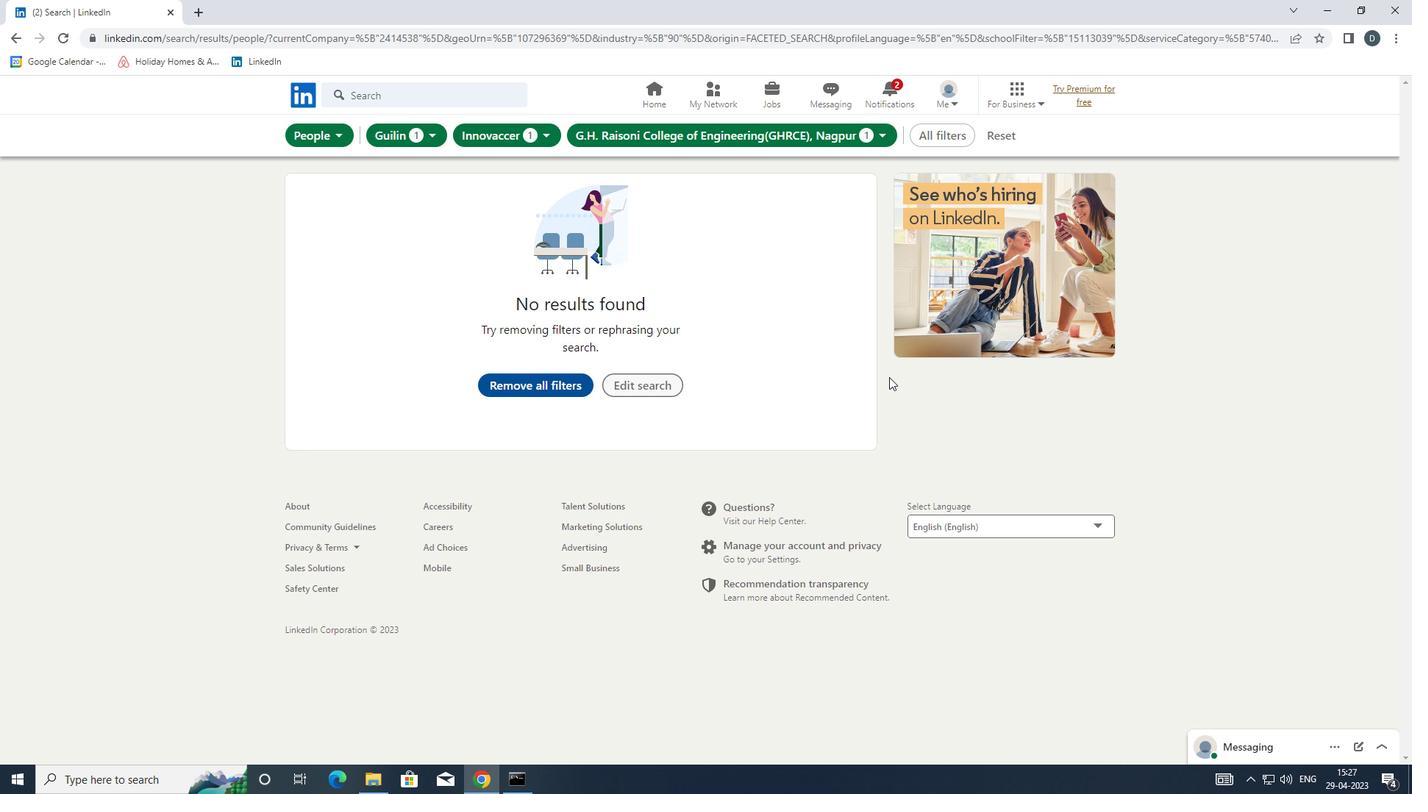 
